 Task: Research Airbnb accommodation in Mandaue City, Philippines from 19th December, 2023 to 21th December, 2023 for 2 adults. Place can be entire room with 2 bedrooms having 2 beds and 1 bathroom. Property type can be guest house. Amenities needed are: wifi.
Action: Mouse moved to (396, 98)
Screenshot: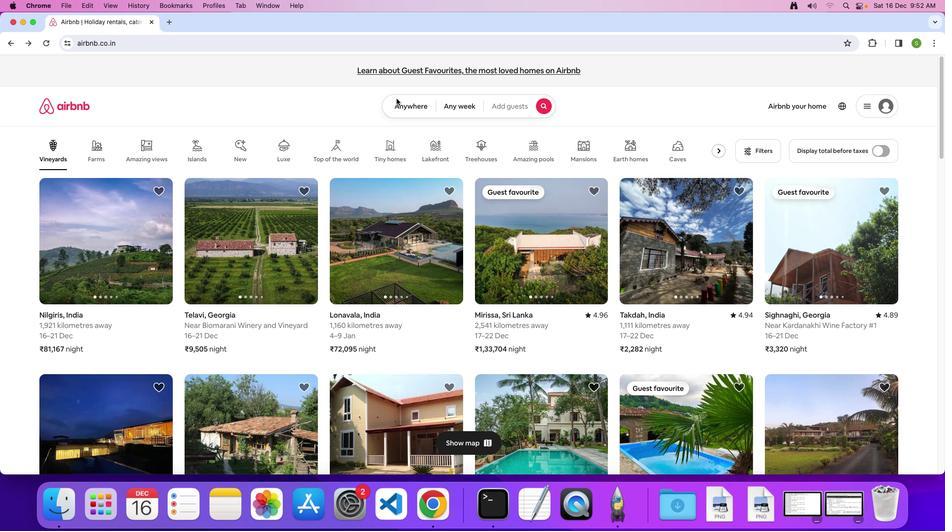 
Action: Mouse pressed left at (396, 98)
Screenshot: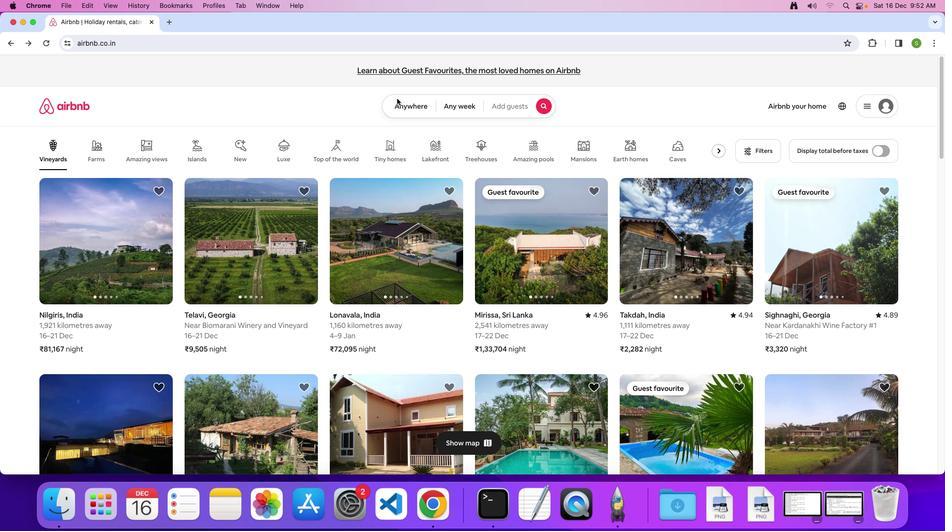 
Action: Mouse moved to (407, 109)
Screenshot: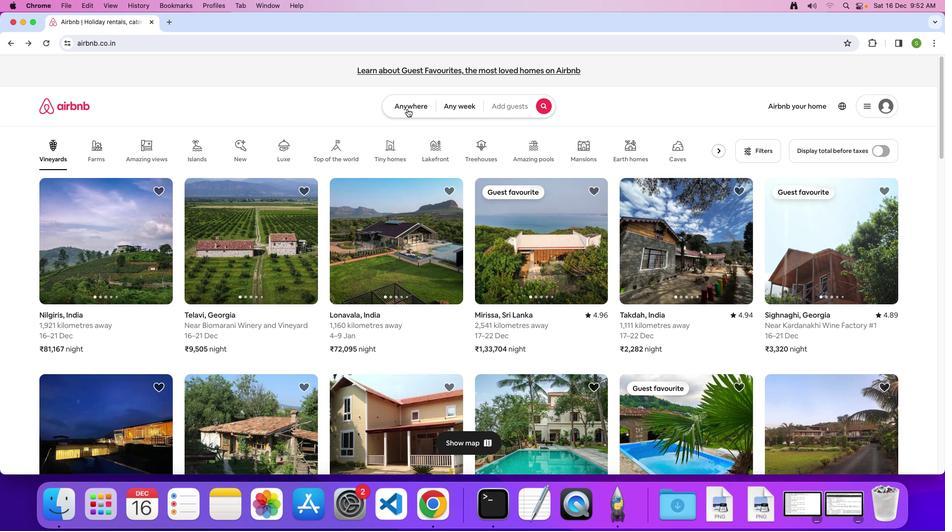 
Action: Mouse pressed left at (407, 109)
Screenshot: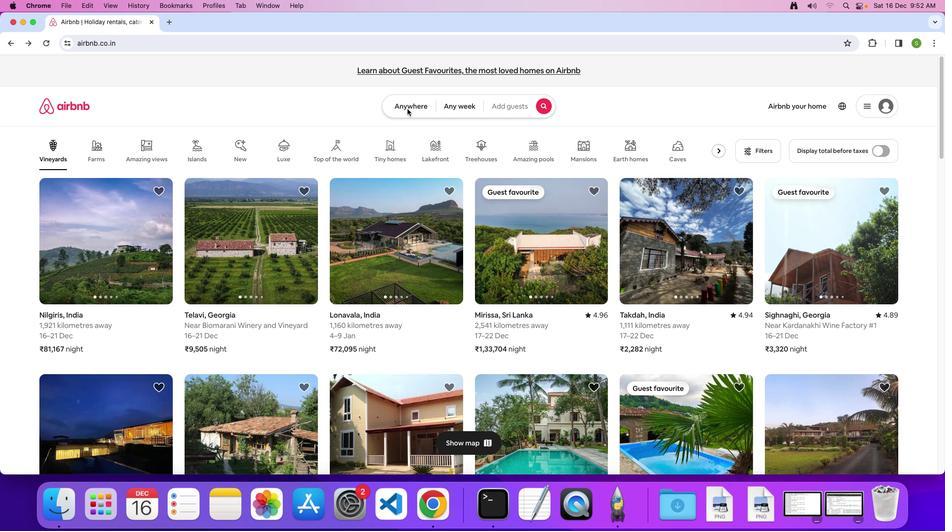 
Action: Mouse moved to (355, 142)
Screenshot: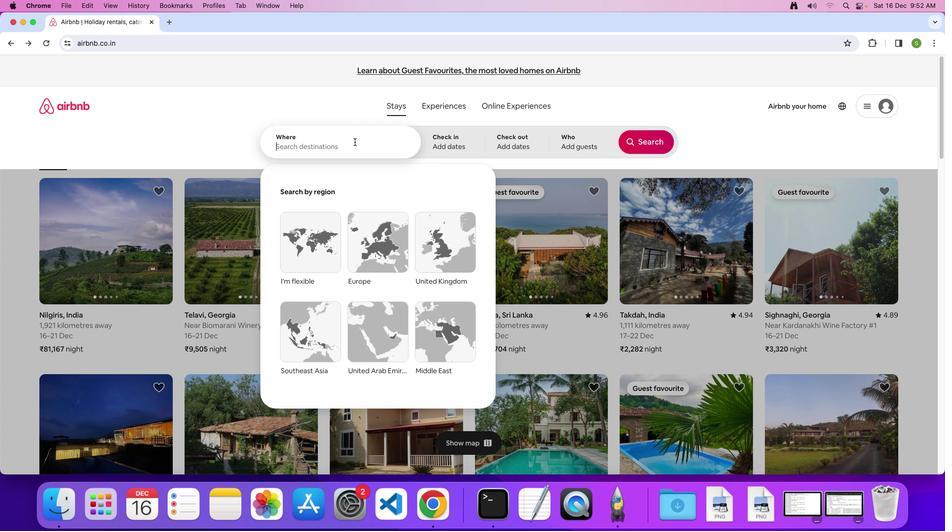 
Action: Mouse pressed left at (355, 142)
Screenshot: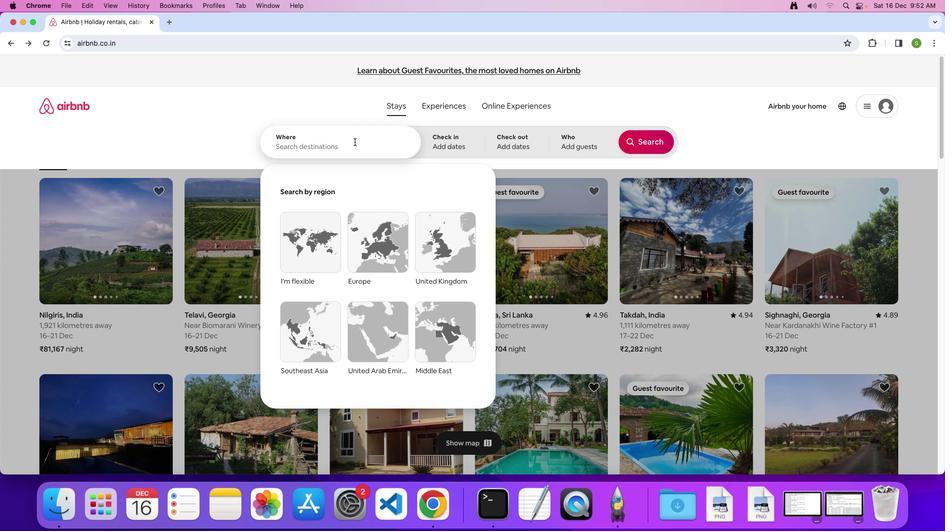 
Action: Key pressed 'M'Key.caps_lock'a''n''d''a''u''e'Key.spaceKey.shift'C''i''t''y'','Key.spaceKey.shift'P''j''i''l''i'Key.backspaceKey.backspaceKey.backspaceKey.backspace'h''i''l''i''p''p''i''n''e''s'Key.enter
Screenshot: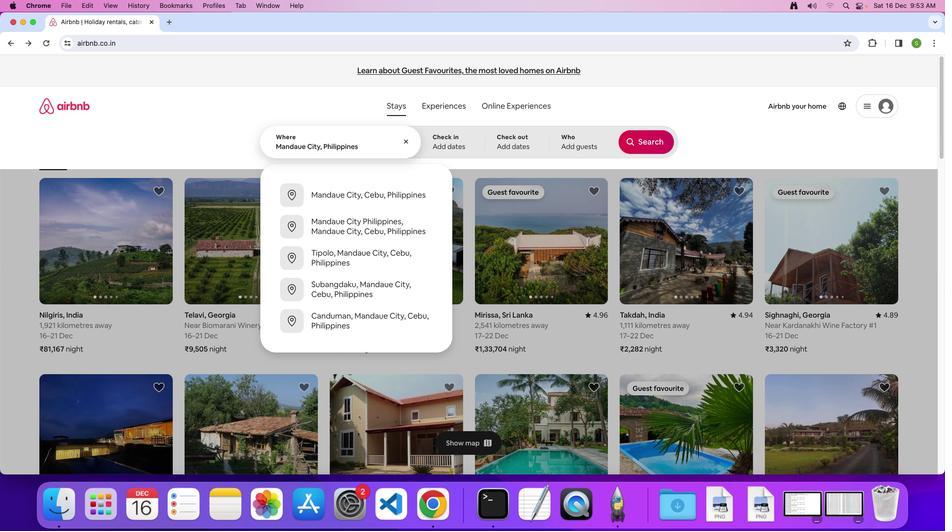 
Action: Mouse moved to (347, 333)
Screenshot: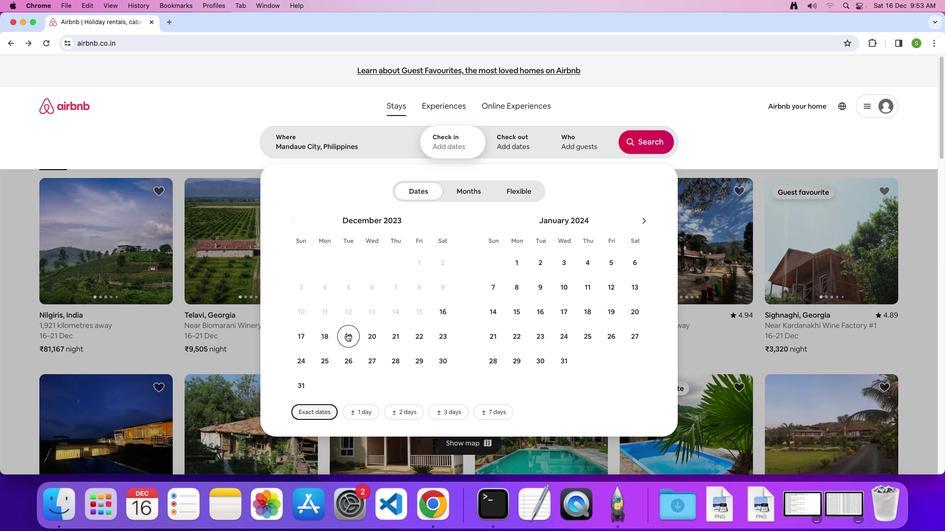 
Action: Mouse pressed left at (347, 333)
Screenshot: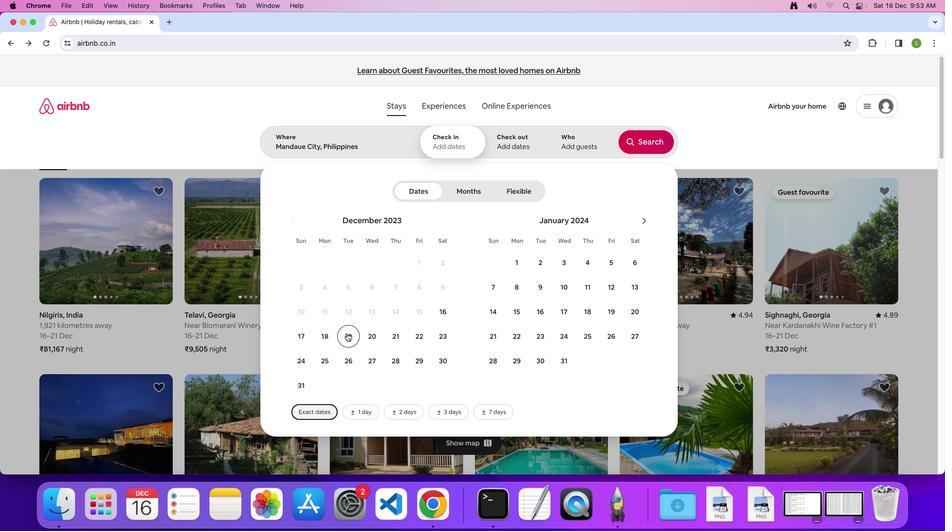 
Action: Mouse moved to (396, 334)
Screenshot: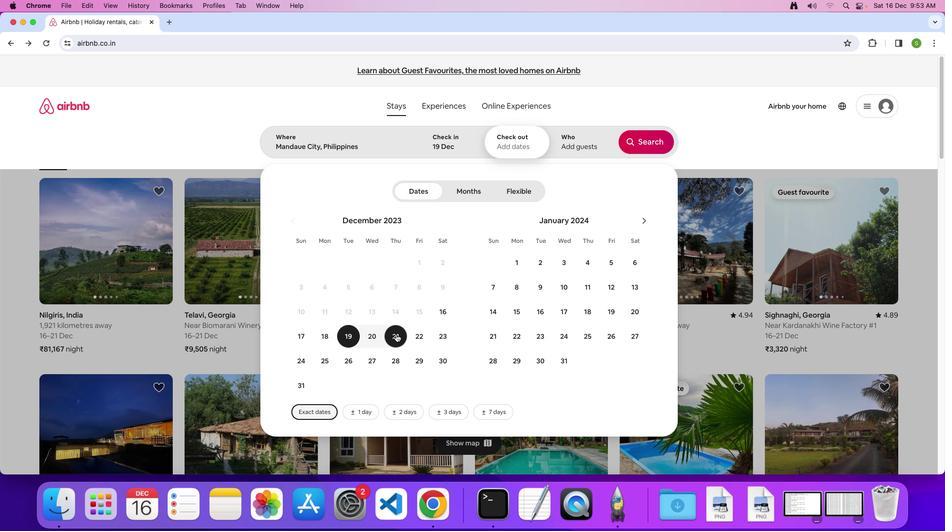 
Action: Mouse pressed left at (396, 334)
Screenshot: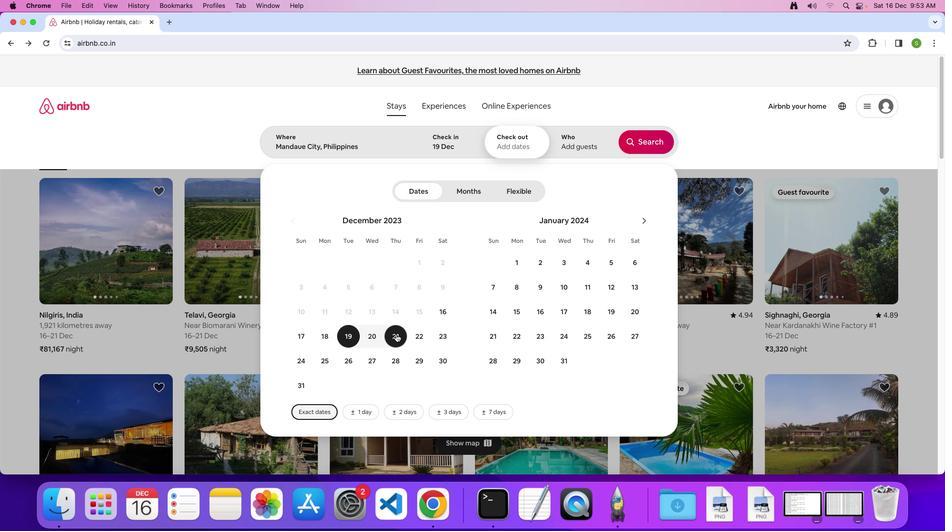 
Action: Mouse moved to (581, 137)
Screenshot: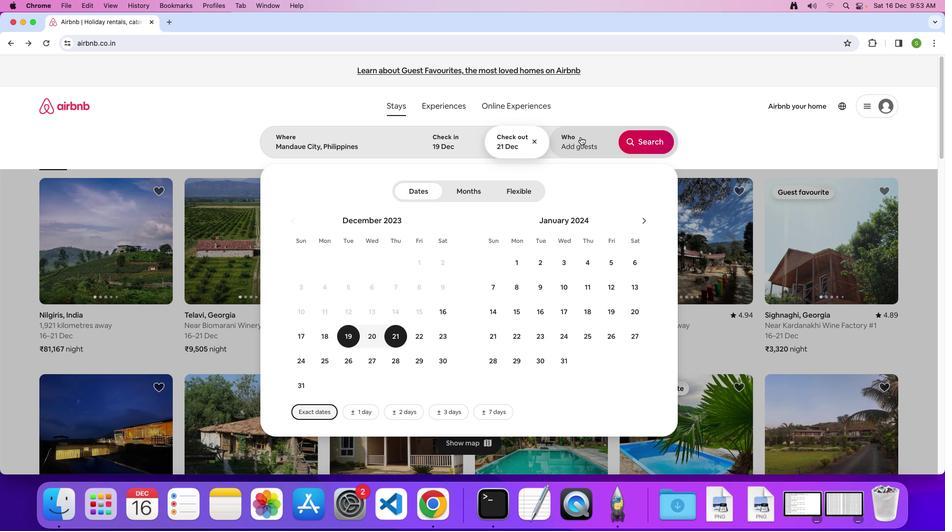 
Action: Mouse pressed left at (581, 137)
Screenshot: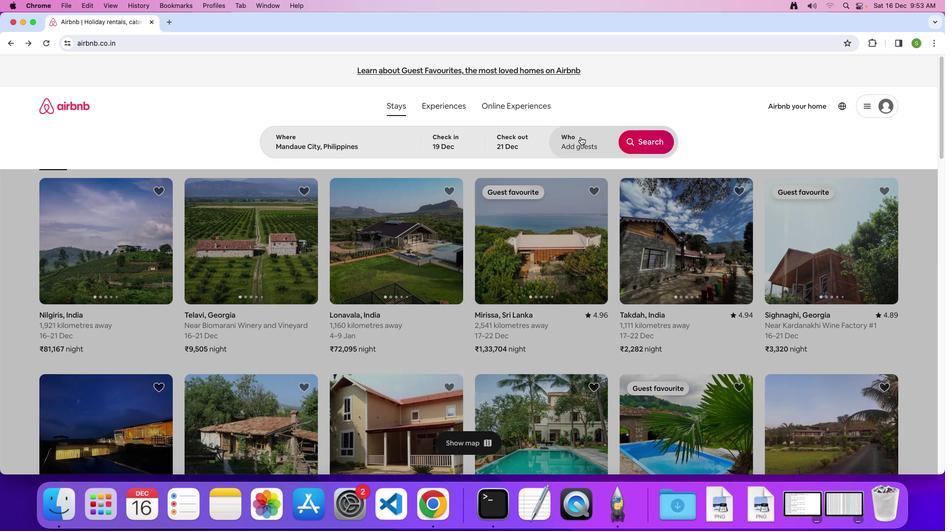 
Action: Mouse moved to (650, 192)
Screenshot: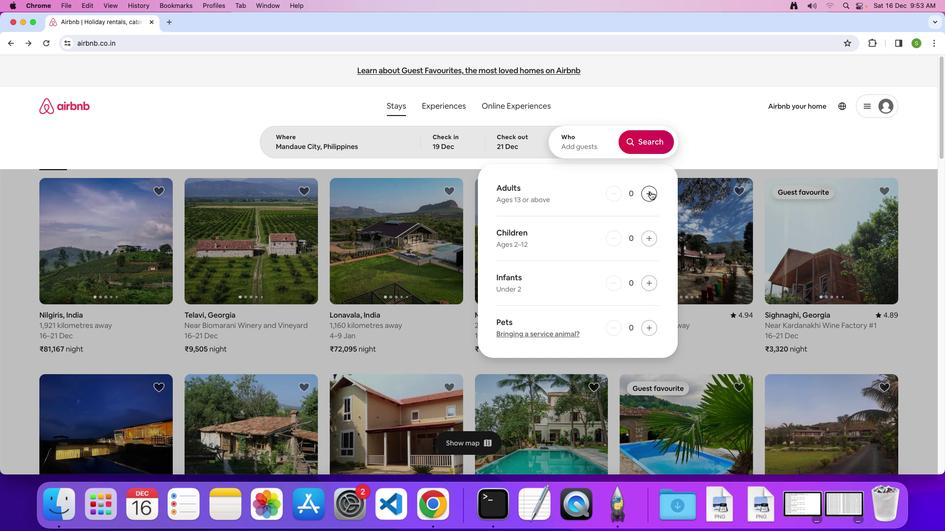 
Action: Mouse pressed left at (650, 192)
Screenshot: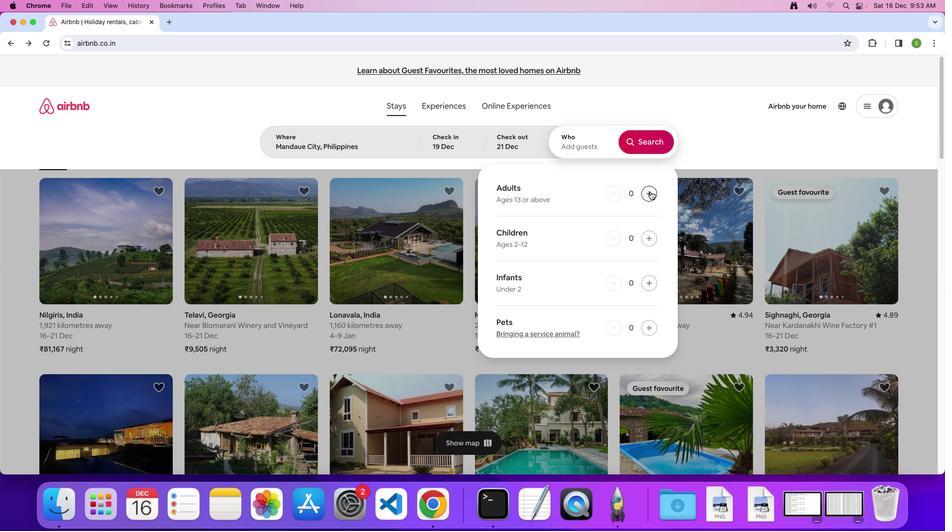 
Action: Mouse pressed left at (650, 192)
Screenshot: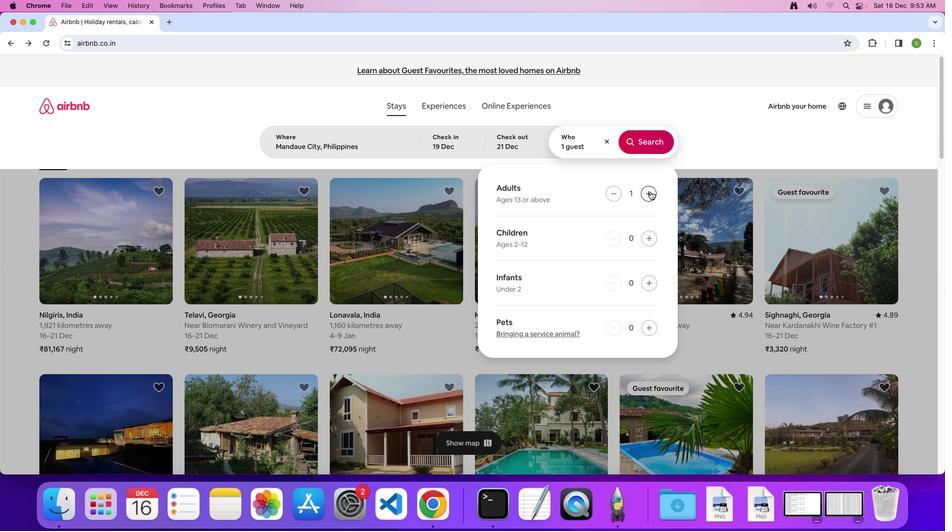 
Action: Mouse moved to (651, 143)
Screenshot: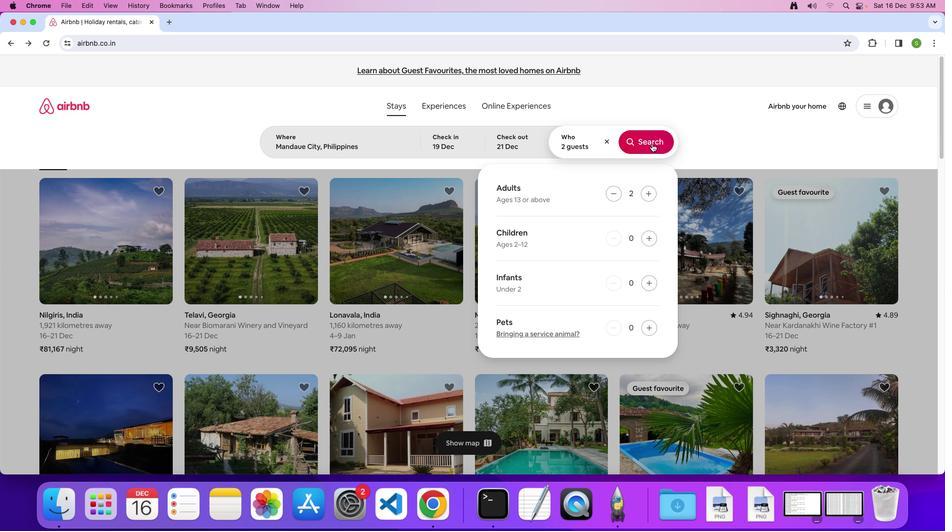
Action: Mouse pressed left at (651, 143)
Screenshot: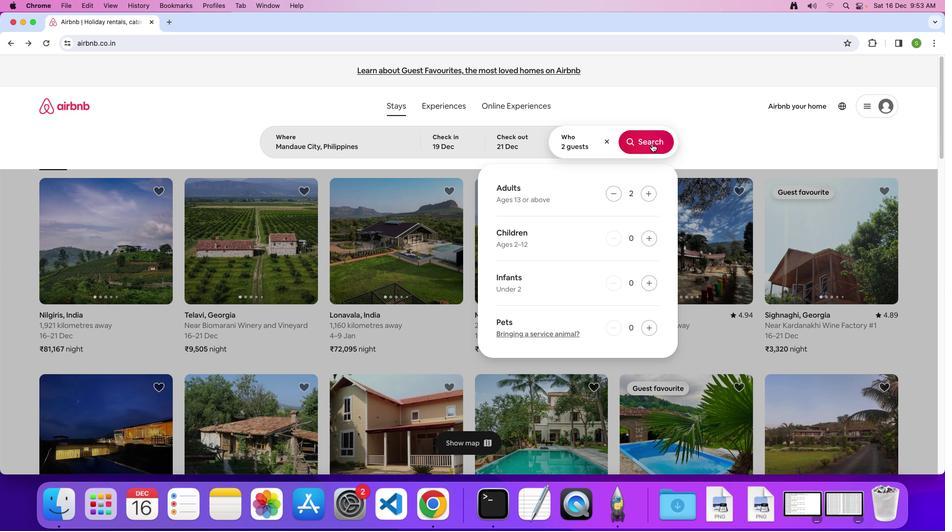 
Action: Mouse moved to (776, 118)
Screenshot: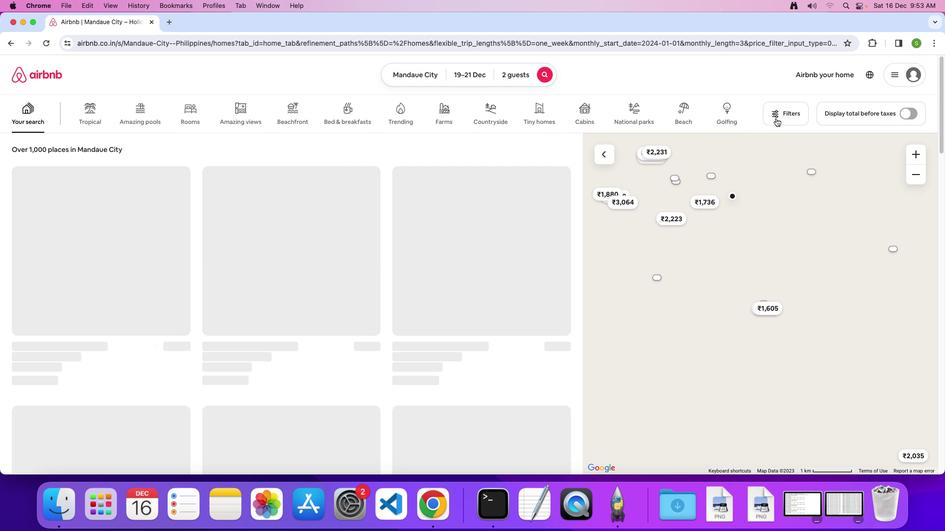 
Action: Mouse pressed left at (776, 118)
Screenshot: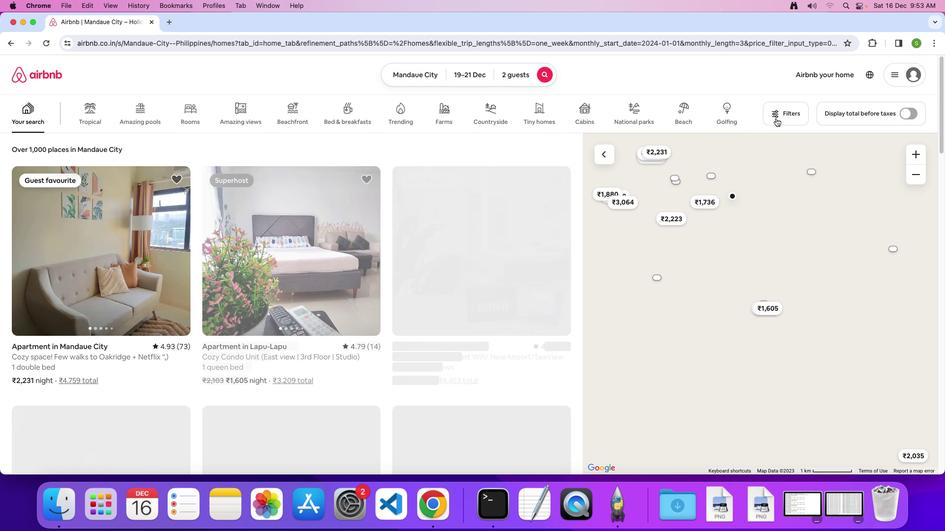 
Action: Mouse moved to (446, 283)
Screenshot: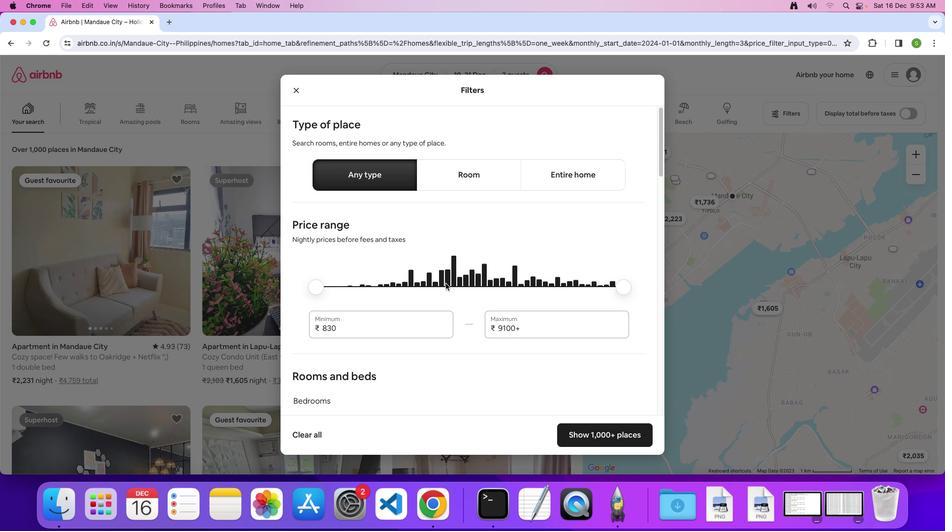 
Action: Mouse scrolled (446, 283) with delta (0, 0)
Screenshot: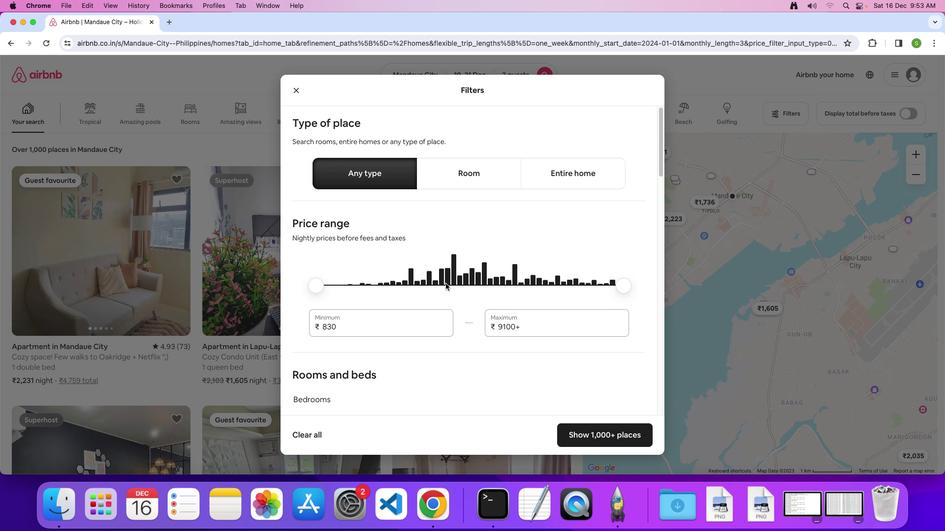 
Action: Mouse scrolled (446, 283) with delta (0, 0)
Screenshot: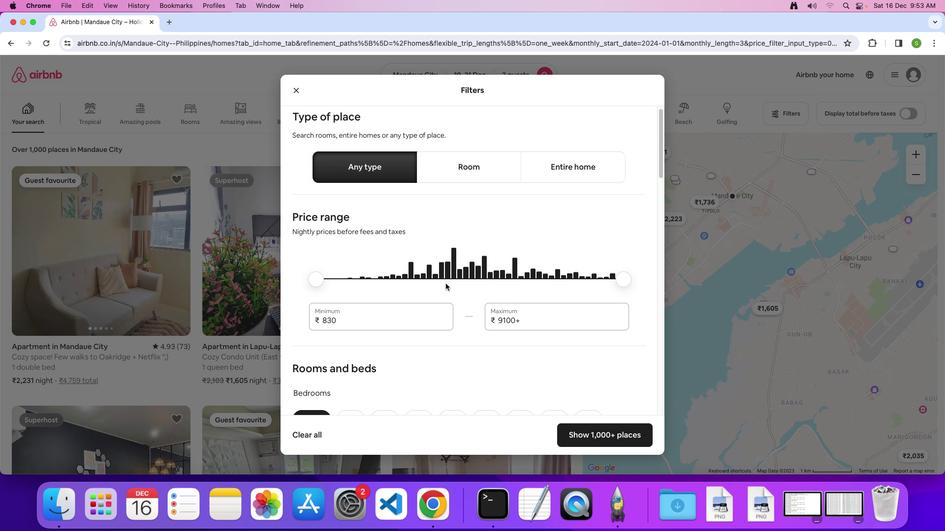 
Action: Mouse scrolled (446, 283) with delta (0, 0)
Screenshot: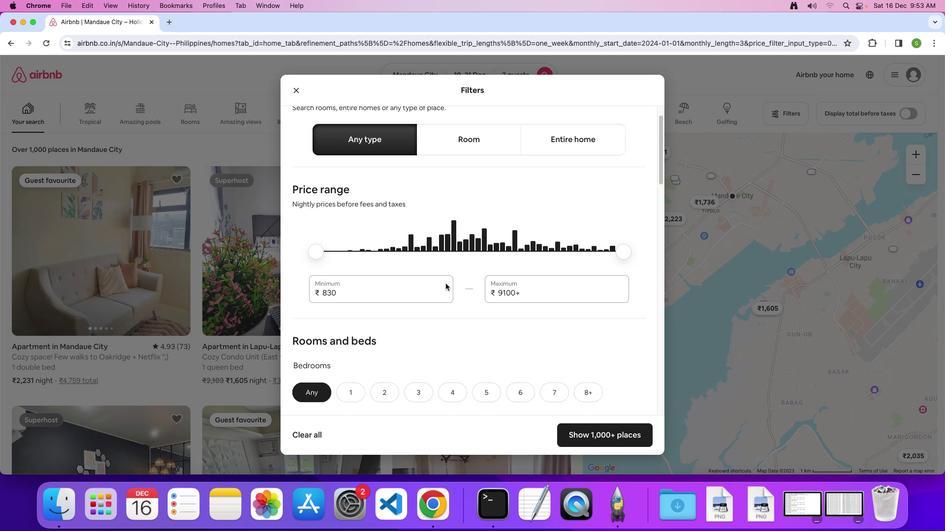 
Action: Mouse scrolled (446, 283) with delta (0, 0)
Screenshot: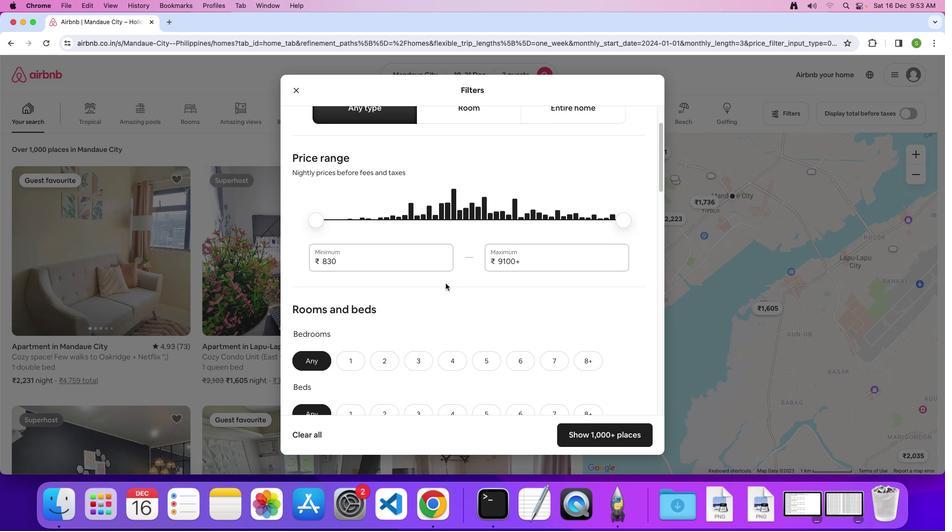 
Action: Mouse scrolled (446, 283) with delta (0, 0)
Screenshot: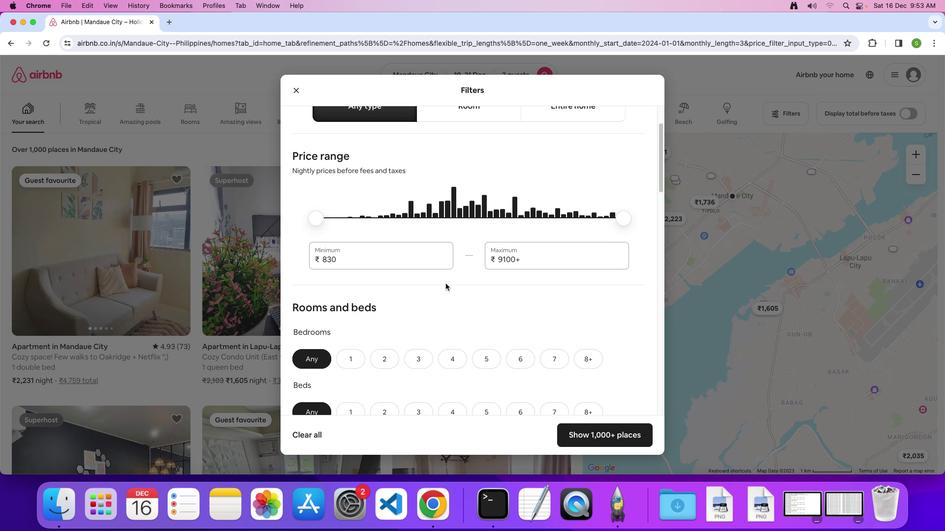 
Action: Mouse scrolled (446, 283) with delta (0, 0)
Screenshot: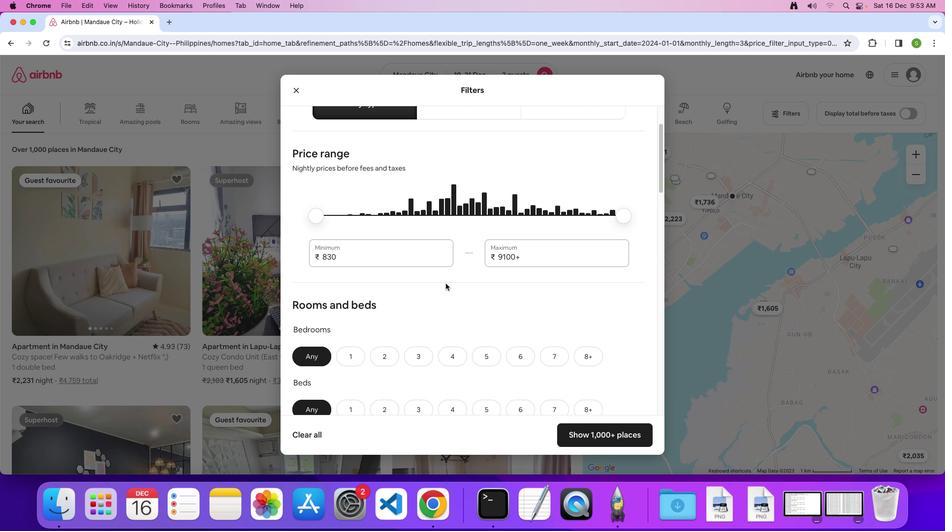 
Action: Mouse scrolled (446, 283) with delta (0, 0)
Screenshot: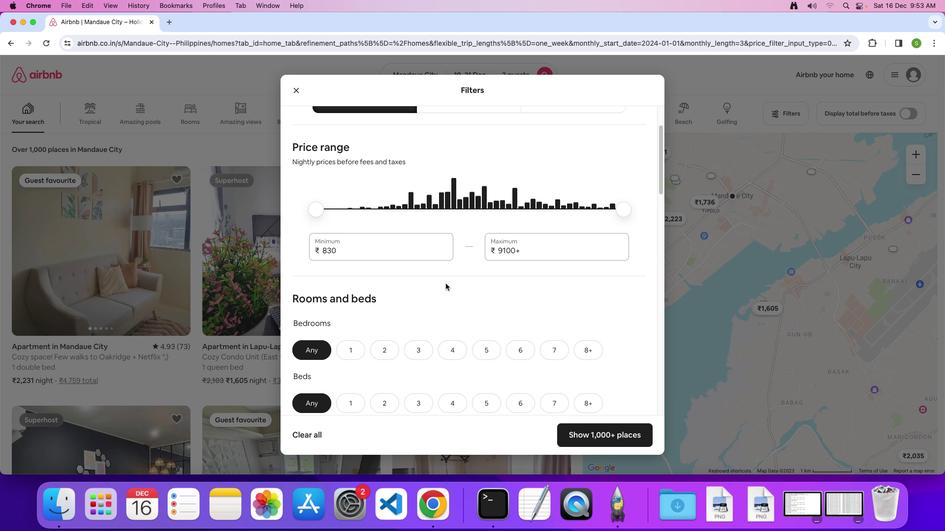 
Action: Mouse scrolled (446, 283) with delta (0, 0)
Screenshot: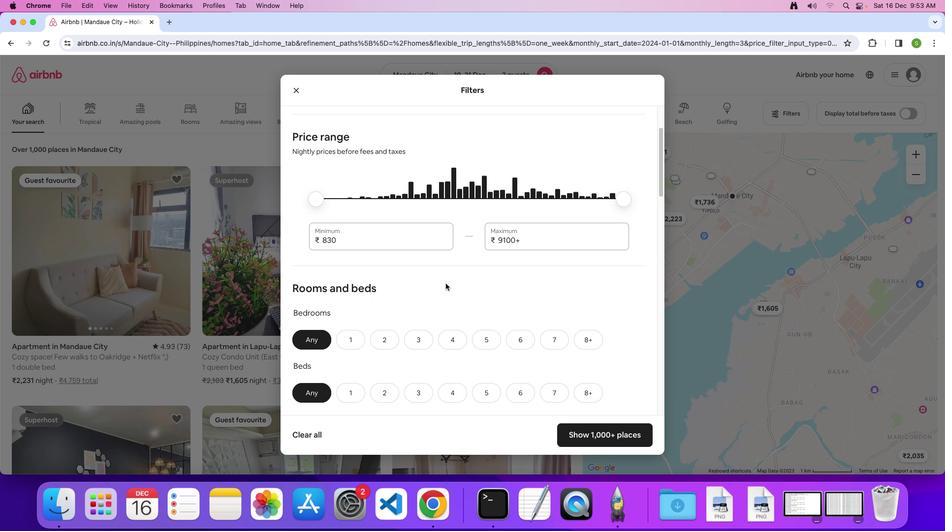 
Action: Mouse scrolled (446, 283) with delta (0, 0)
Screenshot: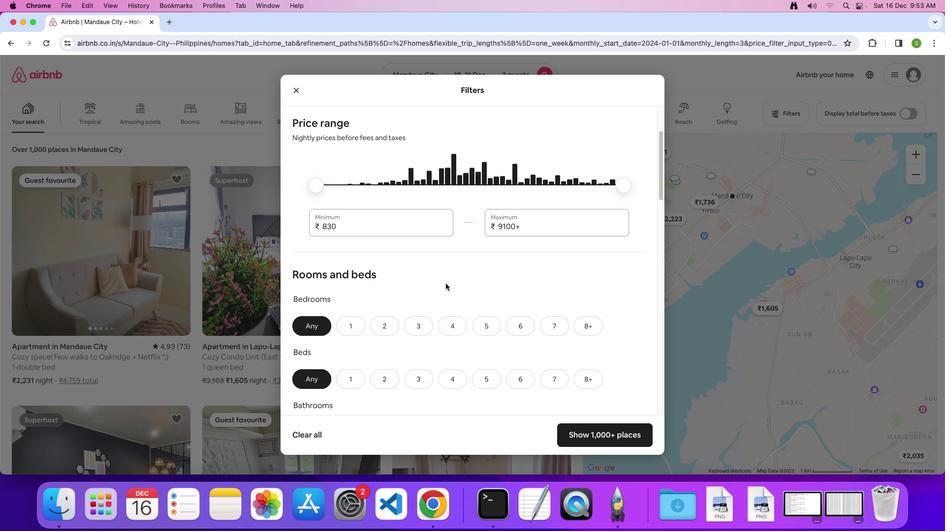 
Action: Mouse scrolled (446, 283) with delta (0, 0)
Screenshot: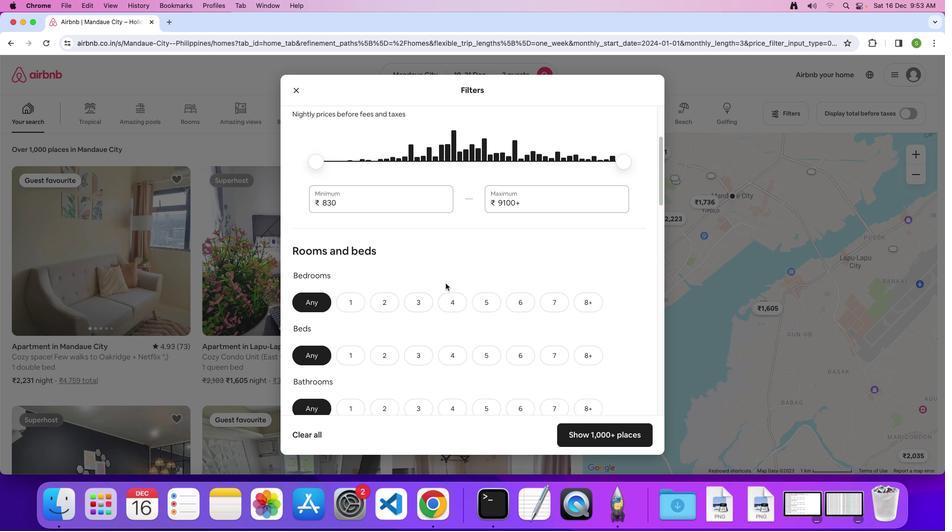 
Action: Mouse scrolled (446, 283) with delta (0, 0)
Screenshot: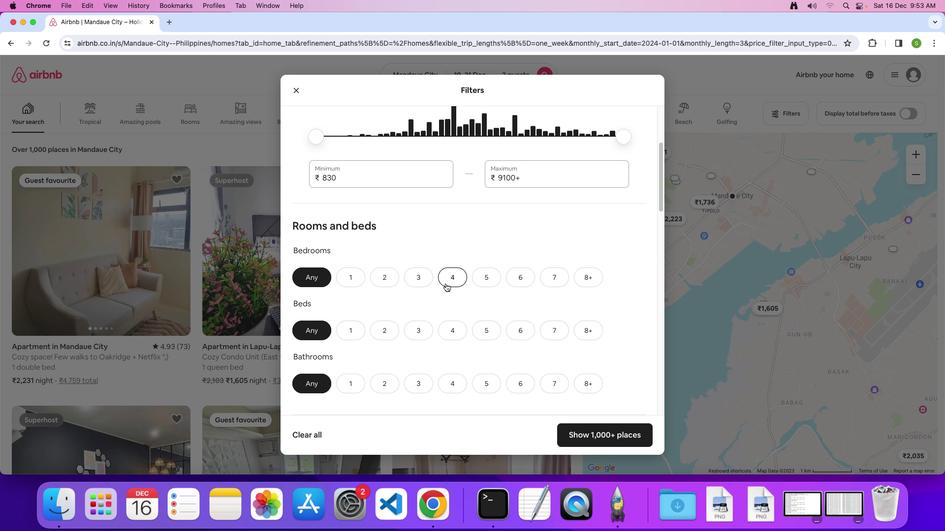 
Action: Mouse scrolled (446, 283) with delta (0, 0)
Screenshot: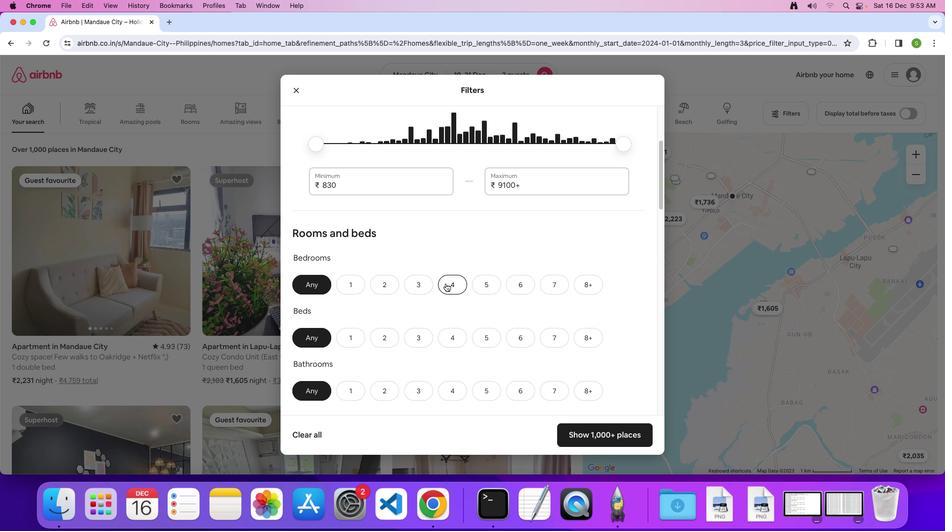 
Action: Mouse scrolled (446, 283) with delta (0, 0)
Screenshot: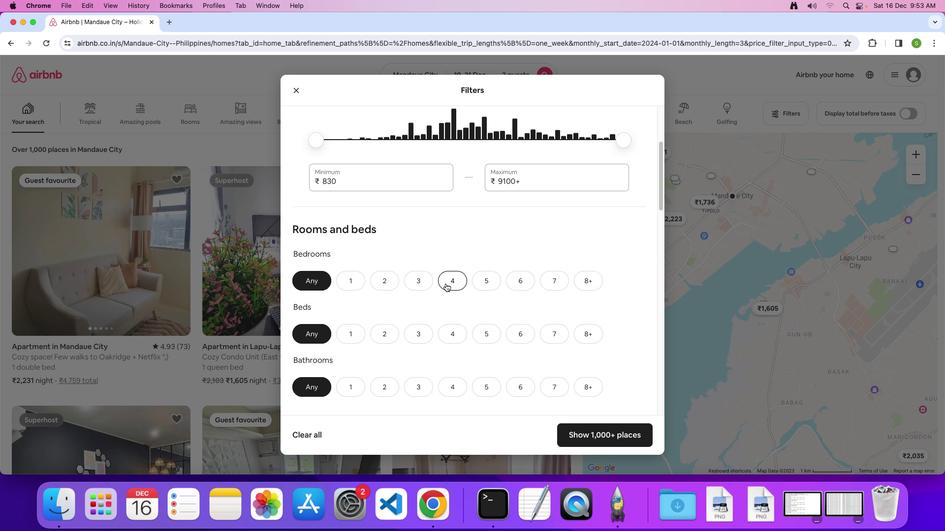 
Action: Mouse scrolled (446, 283) with delta (0, 0)
Screenshot: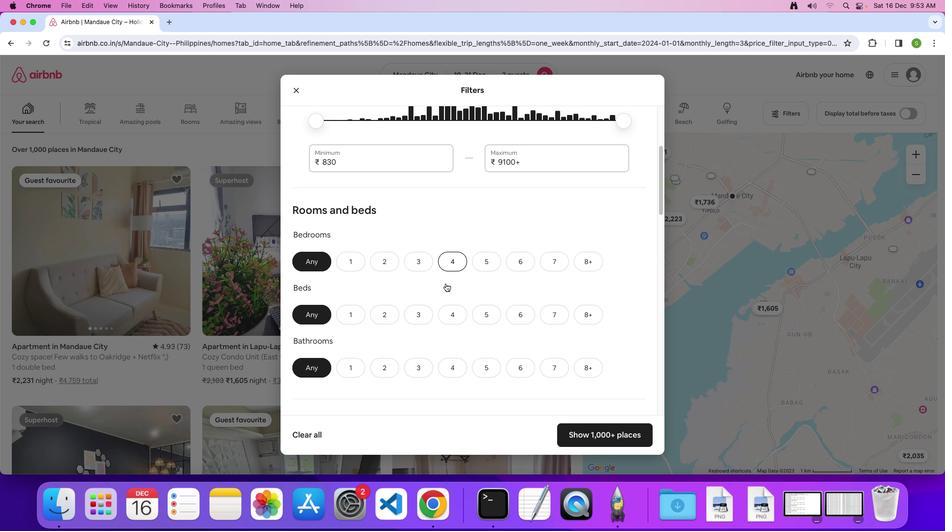 
Action: Mouse scrolled (446, 283) with delta (0, -1)
Screenshot: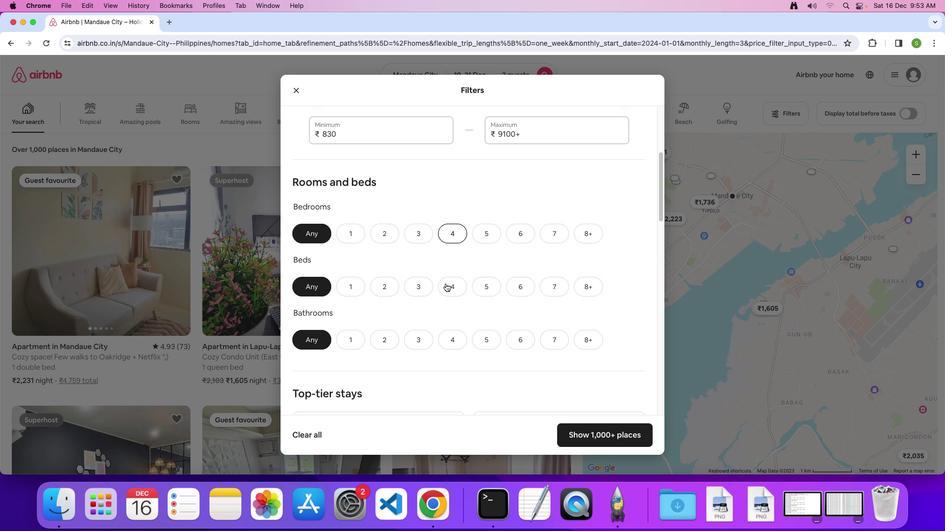 
Action: Mouse moved to (388, 196)
Screenshot: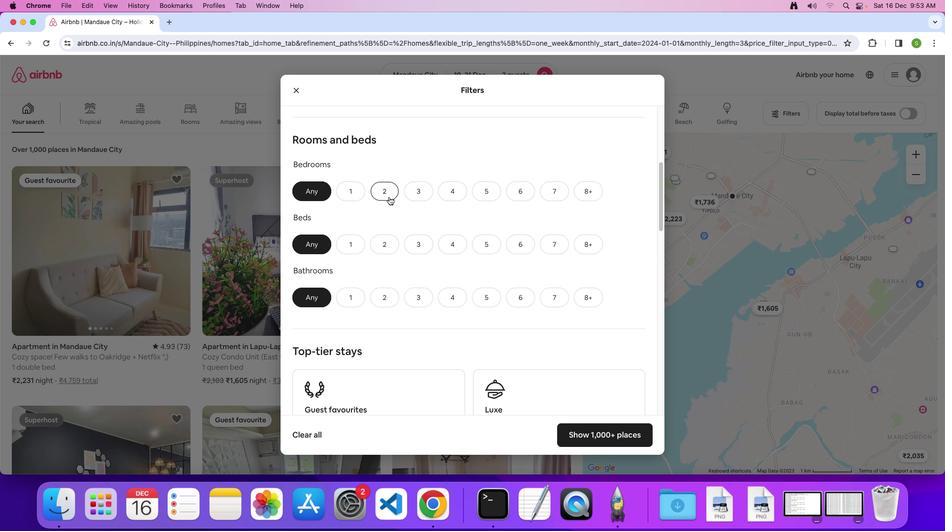 
Action: Mouse pressed left at (388, 196)
Screenshot: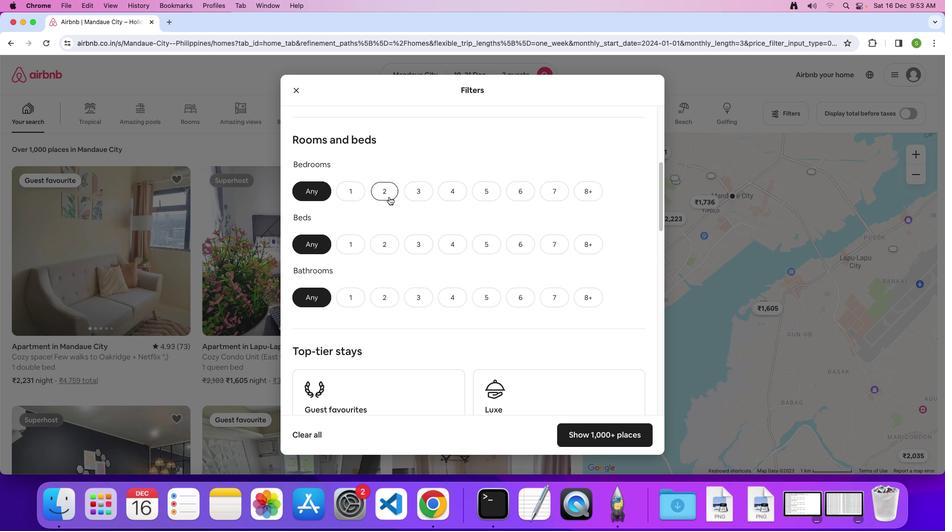 
Action: Mouse moved to (385, 239)
Screenshot: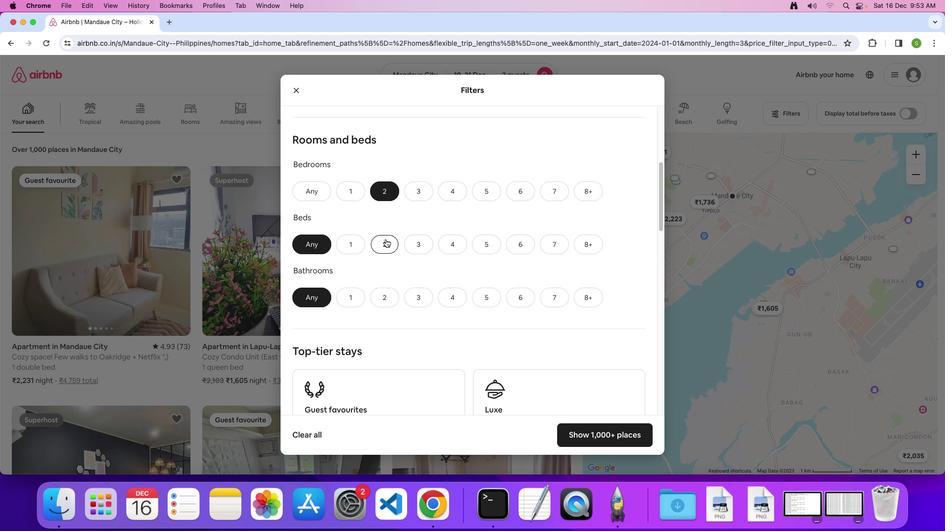 
Action: Mouse pressed left at (385, 239)
Screenshot: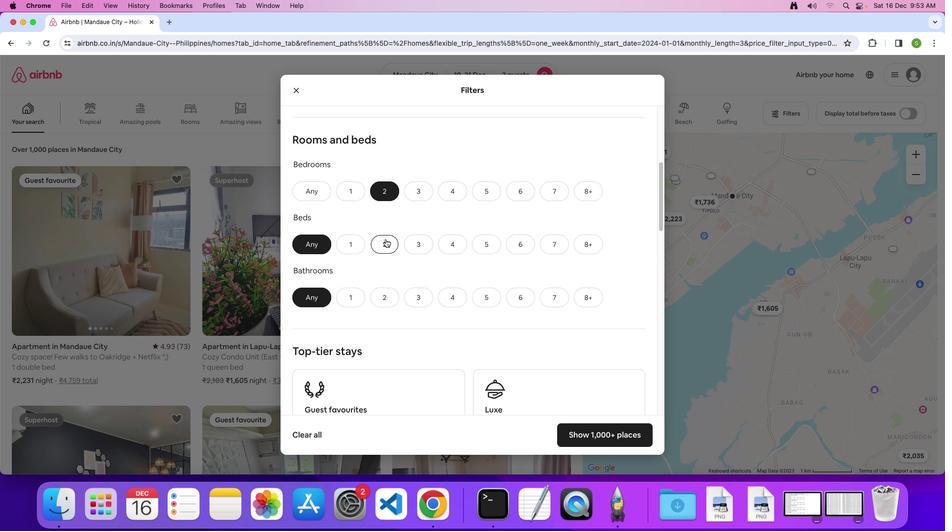
Action: Mouse moved to (341, 304)
Screenshot: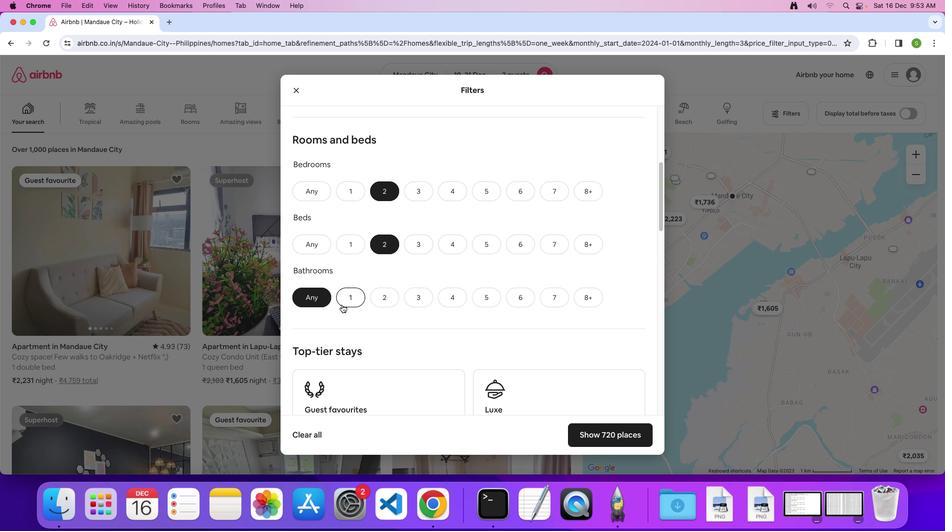
Action: Mouse pressed left at (341, 304)
Screenshot: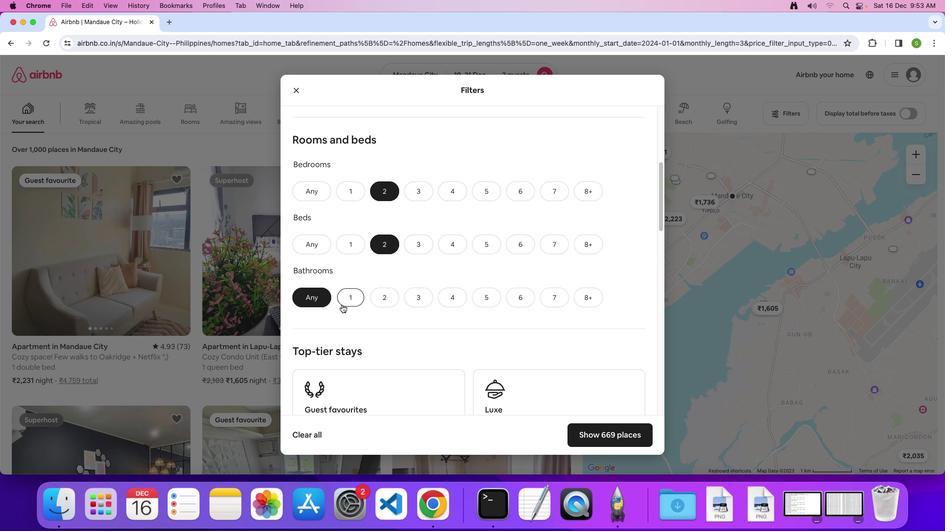 
Action: Mouse moved to (399, 287)
Screenshot: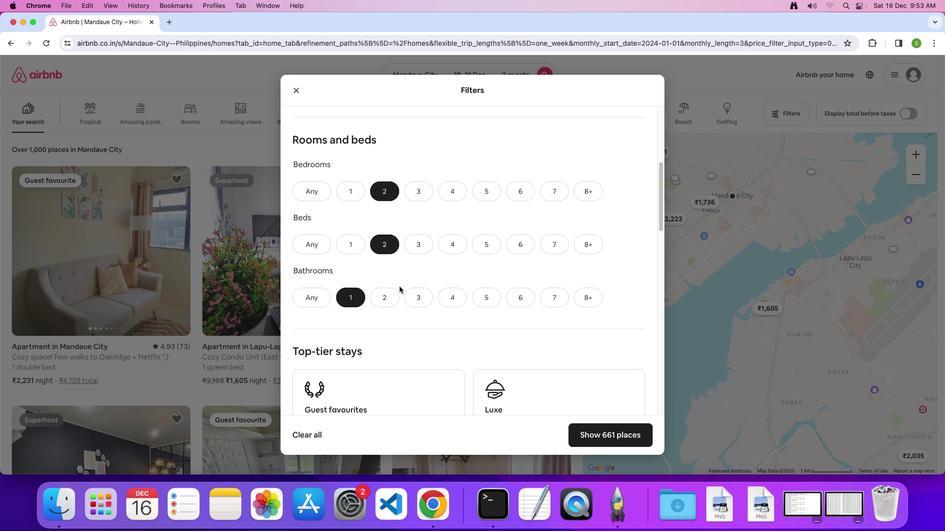 
Action: Mouse scrolled (399, 287) with delta (0, 0)
Screenshot: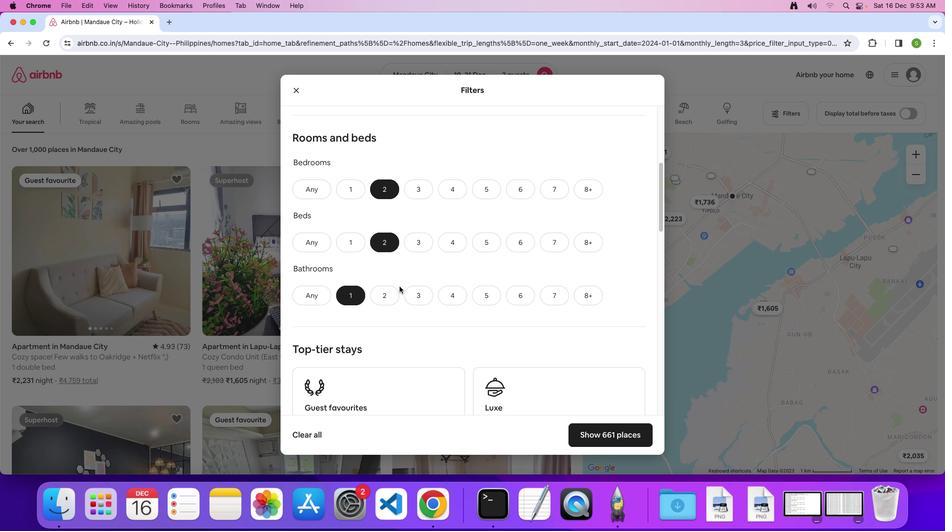 
Action: Mouse scrolled (399, 287) with delta (0, 0)
Screenshot: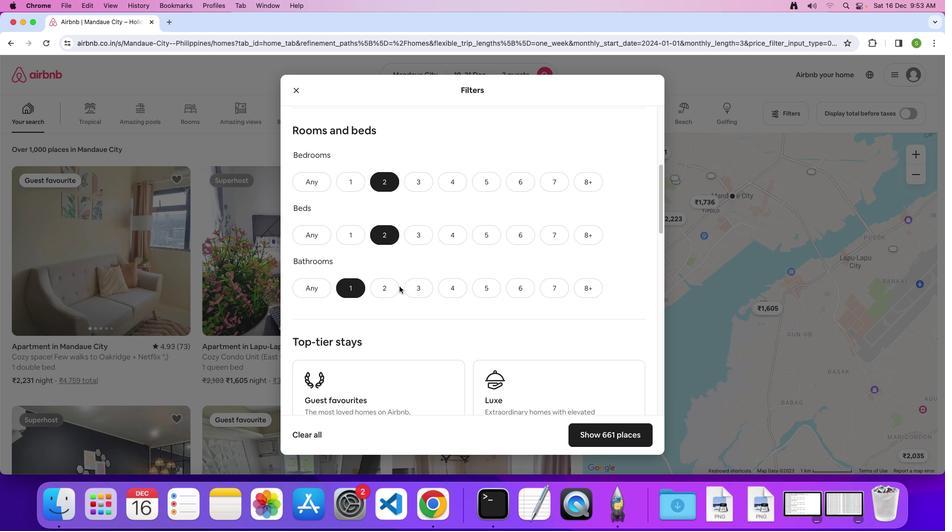 
Action: Mouse scrolled (399, 287) with delta (0, 0)
Screenshot: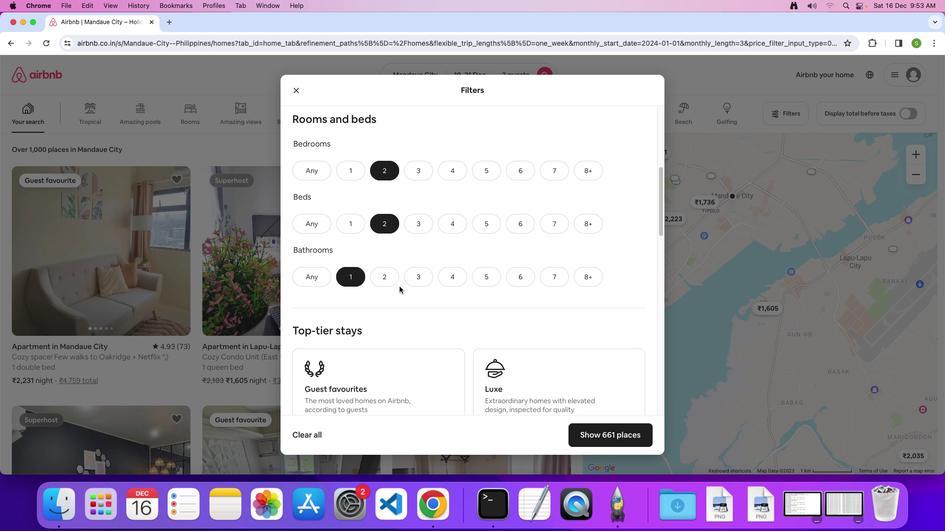 
Action: Mouse scrolled (399, 287) with delta (0, 0)
Screenshot: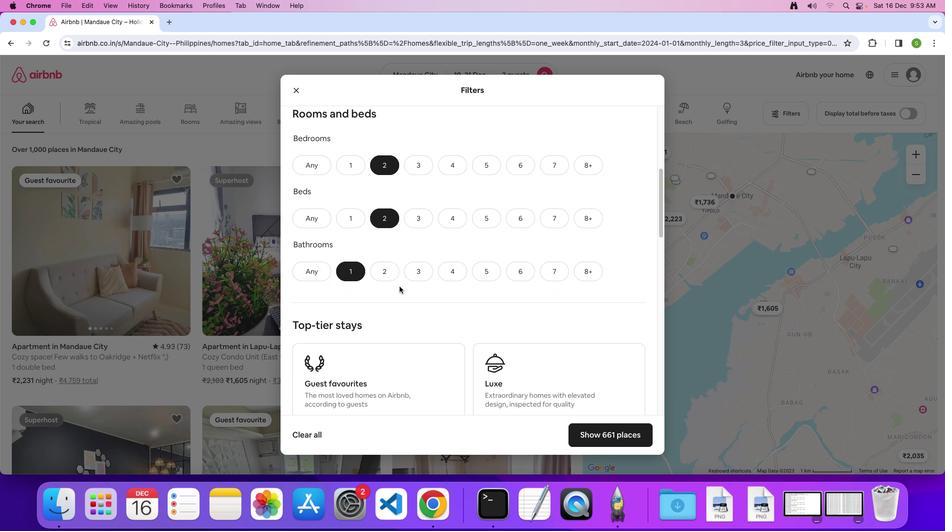 
Action: Mouse scrolled (399, 287) with delta (0, 0)
Screenshot: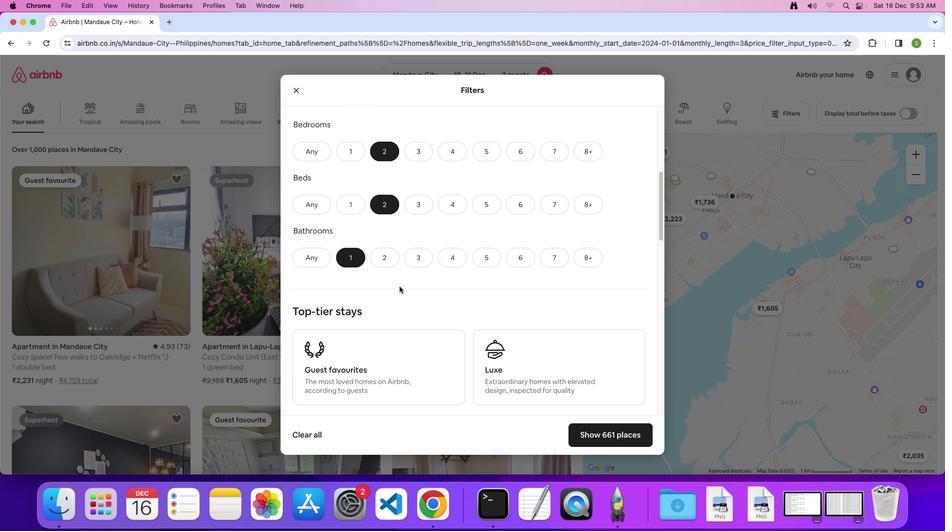 
Action: Mouse scrolled (399, 287) with delta (0, 0)
Screenshot: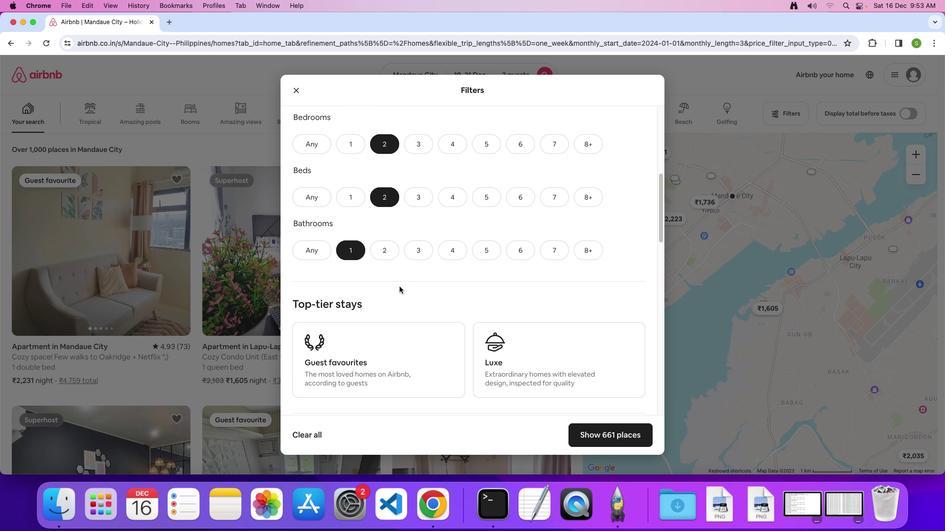 
Action: Mouse scrolled (399, 287) with delta (0, 0)
Screenshot: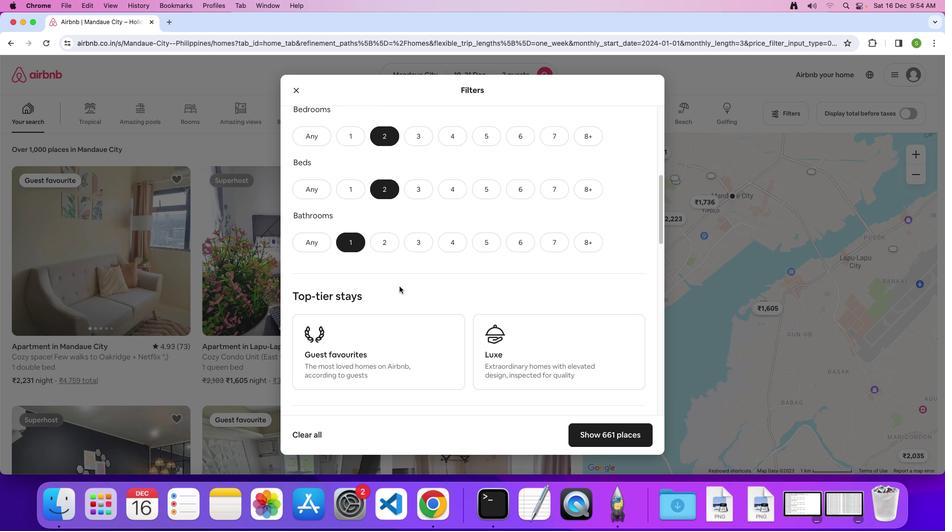 
Action: Mouse scrolled (399, 287) with delta (0, 0)
Screenshot: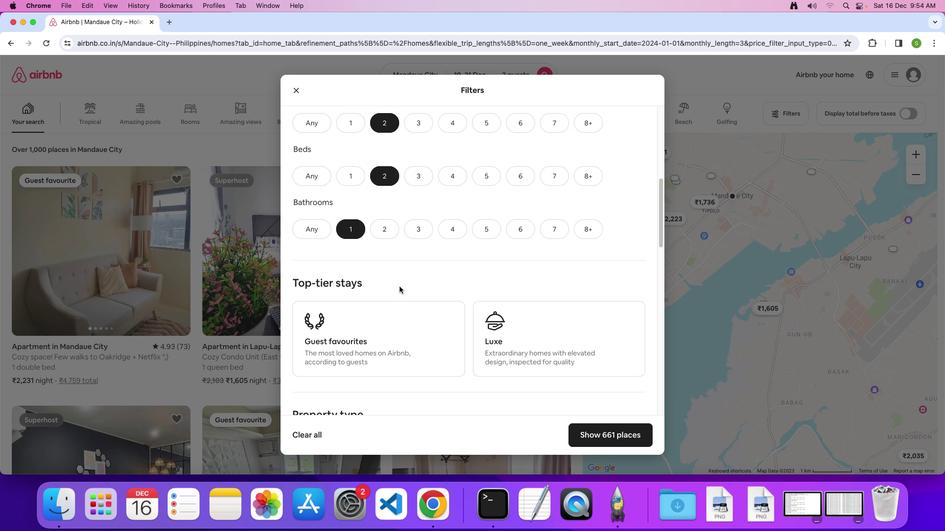 
Action: Mouse scrolled (399, 287) with delta (0, 0)
Screenshot: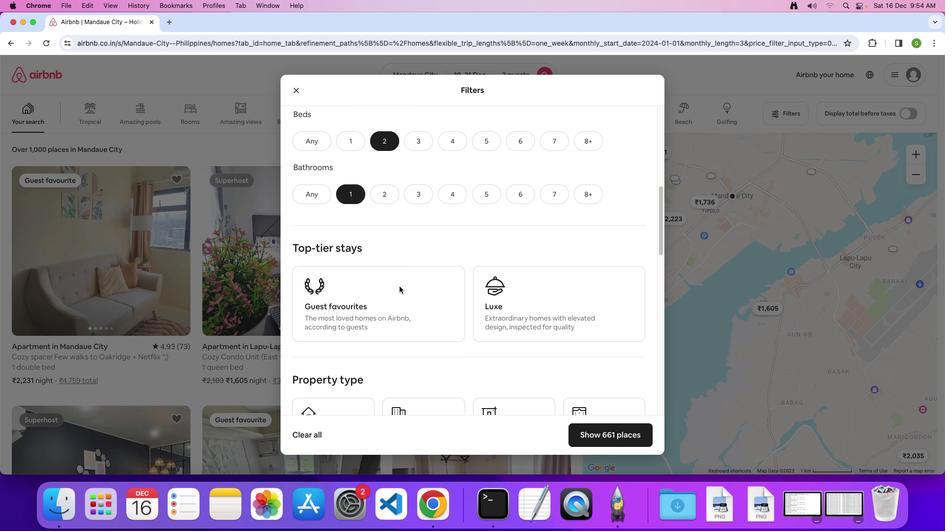 
Action: Mouse scrolled (399, 287) with delta (0, 0)
Screenshot: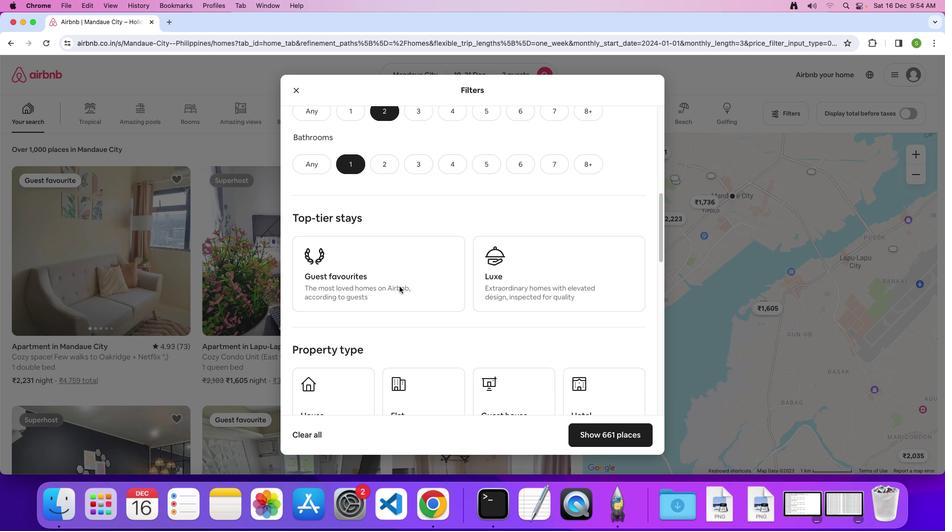 
Action: Mouse scrolled (399, 287) with delta (0, 0)
Screenshot: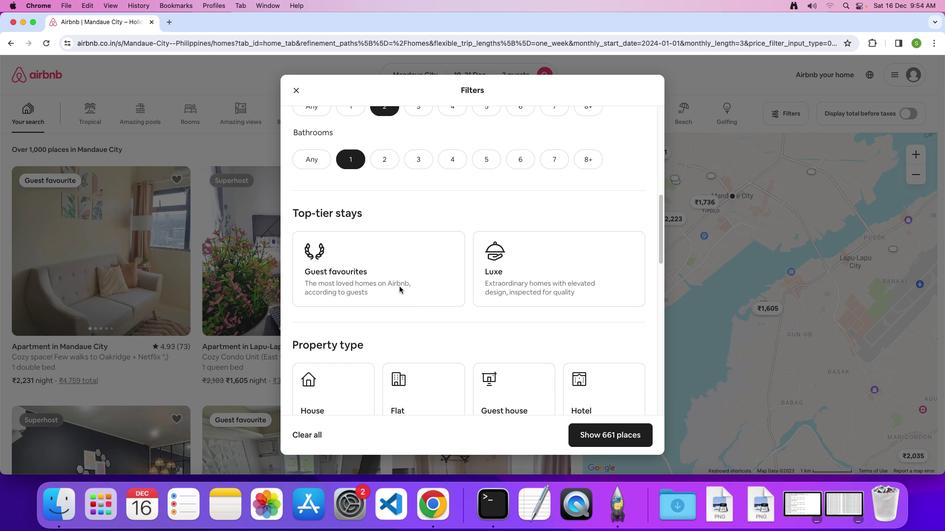 
Action: Mouse scrolled (399, 287) with delta (0, 0)
Screenshot: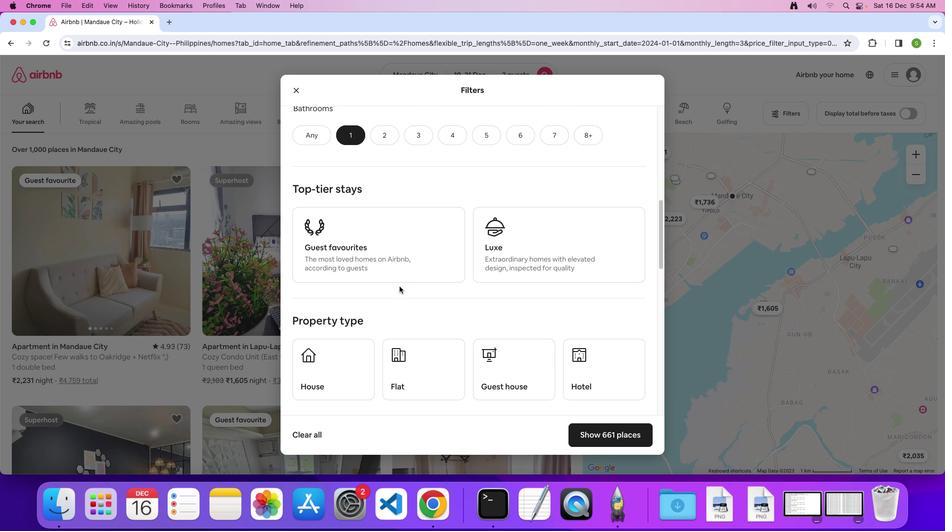 
Action: Mouse scrolled (399, 287) with delta (0, 0)
Screenshot: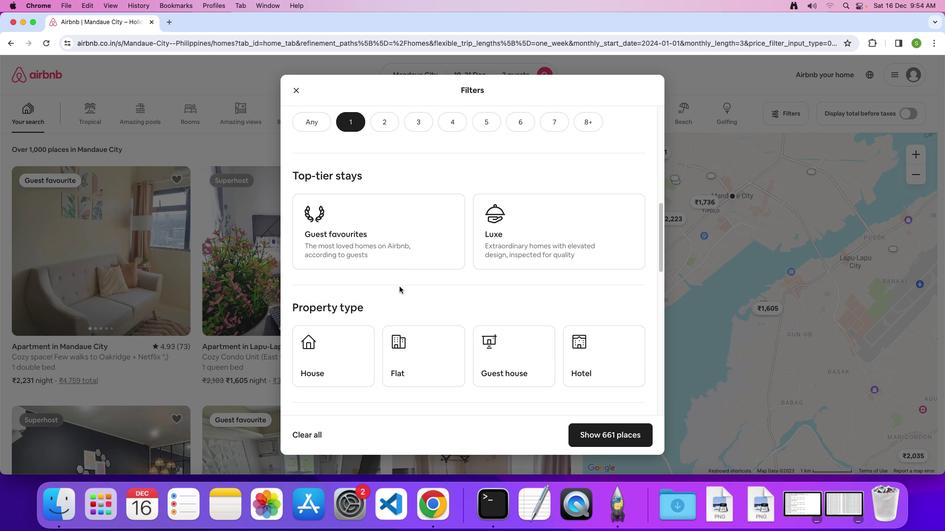 
Action: Mouse scrolled (399, 287) with delta (0, 0)
Screenshot: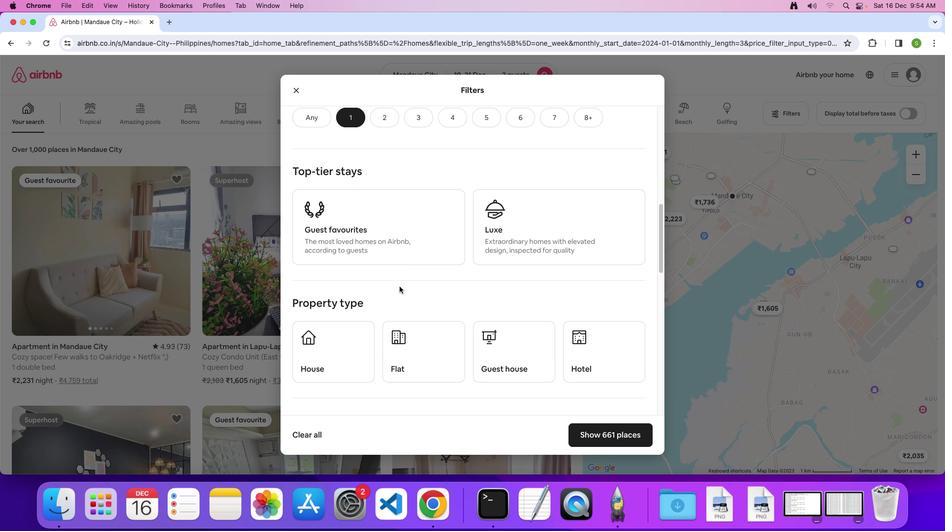 
Action: Mouse scrolled (399, 287) with delta (0, 0)
Screenshot: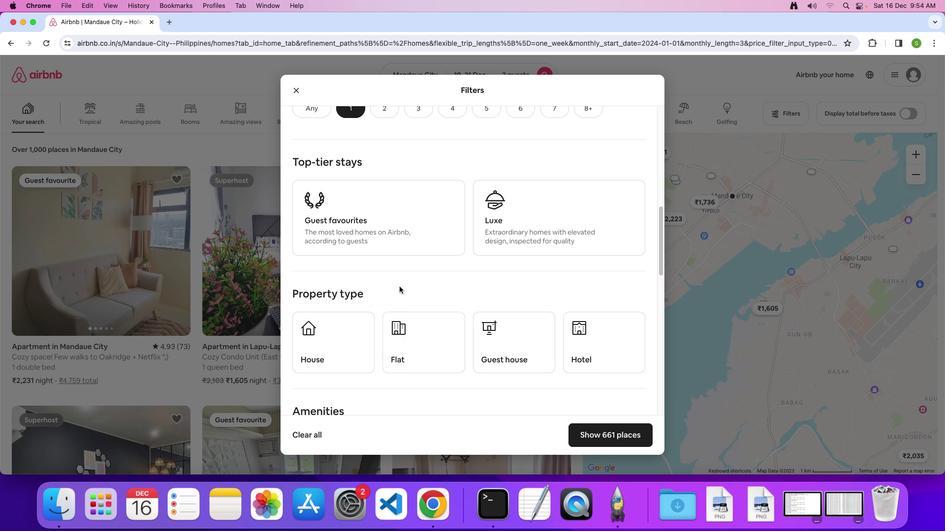 
Action: Mouse scrolled (399, 287) with delta (0, 0)
Screenshot: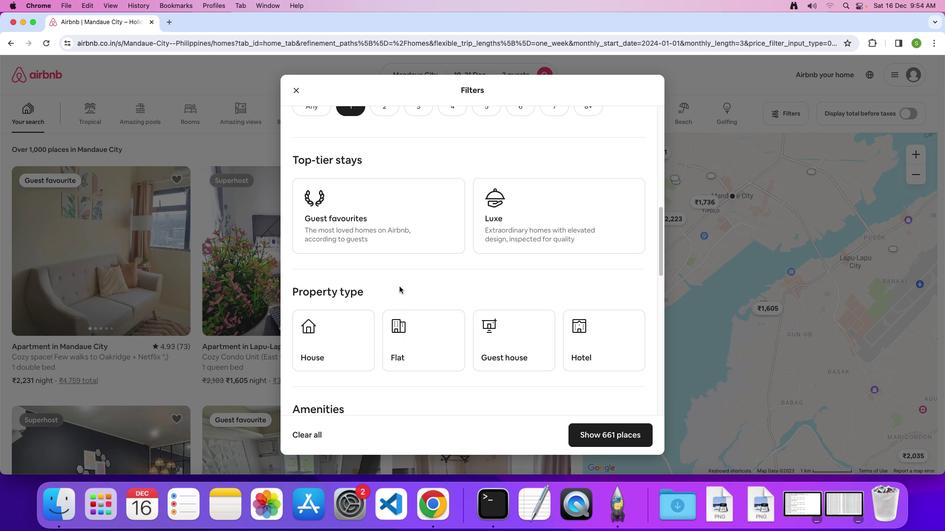 
Action: Mouse moved to (508, 320)
Screenshot: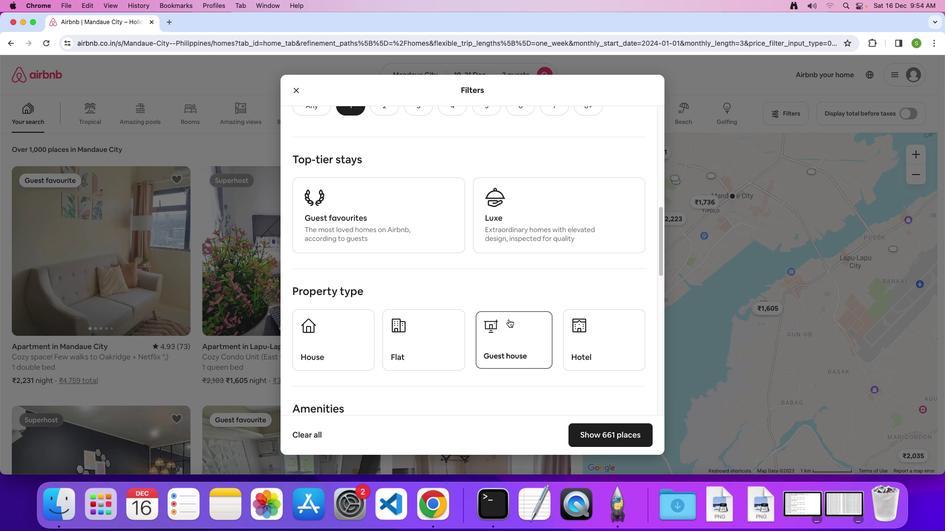 
Action: Mouse pressed left at (508, 320)
Screenshot: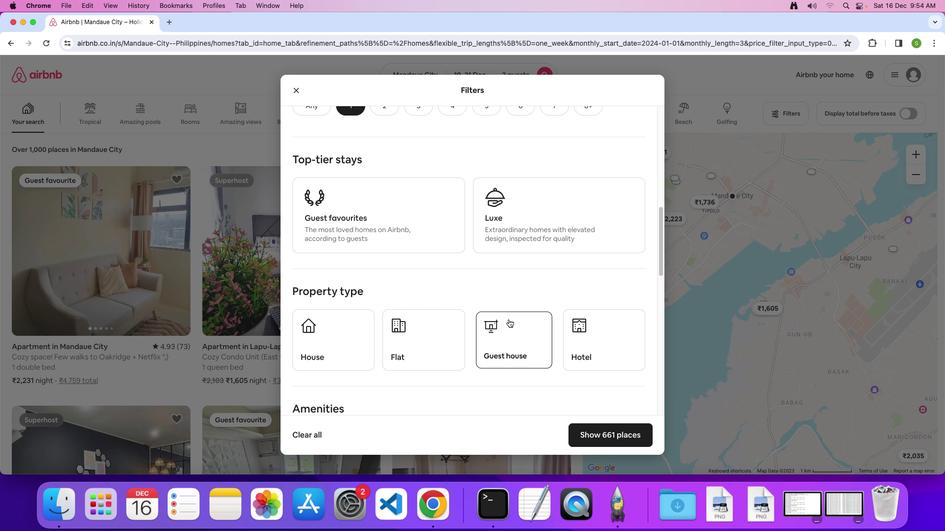 
Action: Mouse moved to (425, 316)
Screenshot: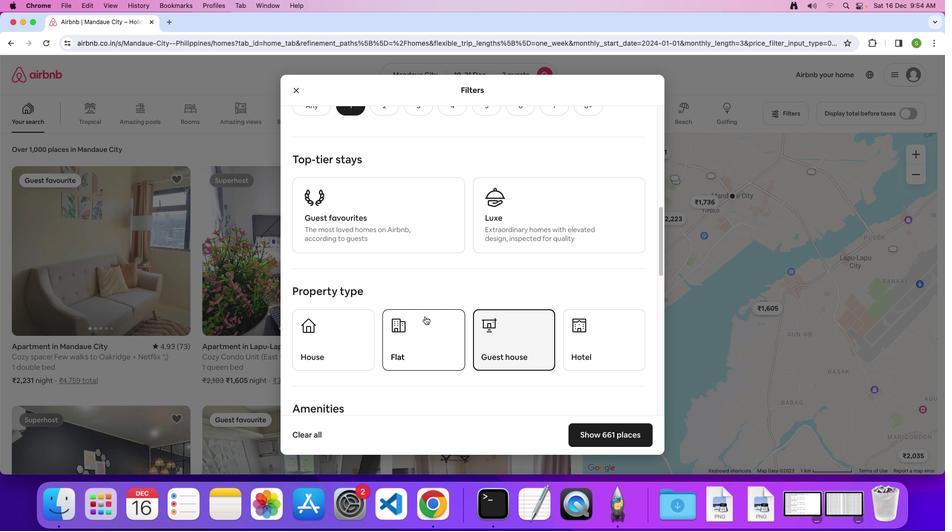 
Action: Mouse scrolled (425, 316) with delta (0, 0)
Screenshot: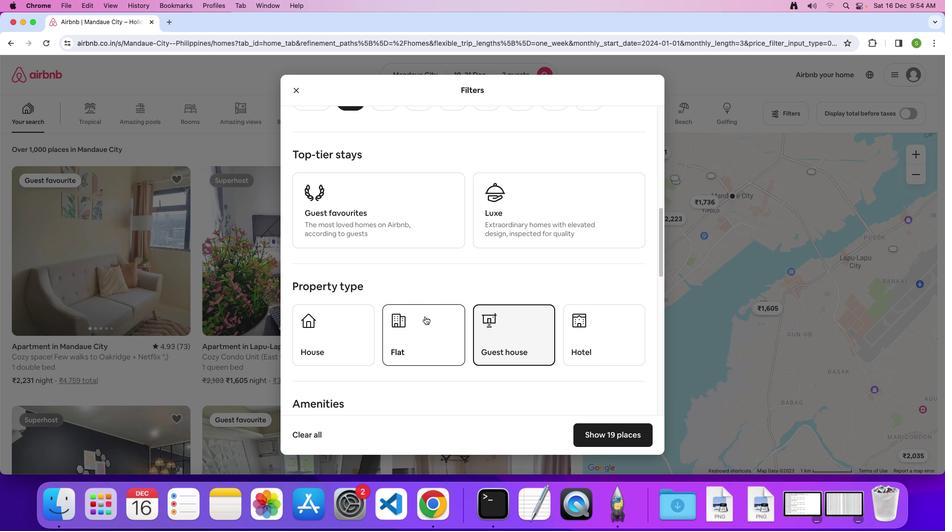 
Action: Mouse scrolled (425, 316) with delta (0, 0)
Screenshot: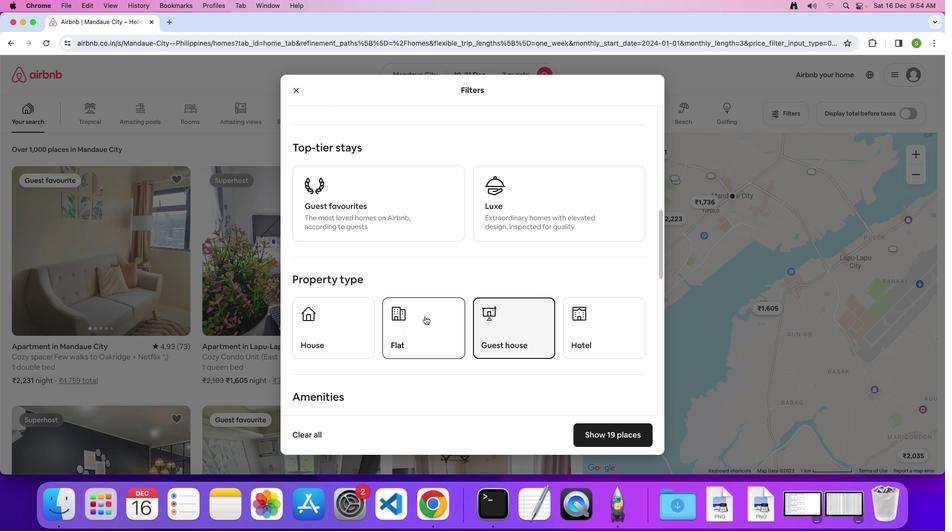 
Action: Mouse scrolled (425, 316) with delta (0, 0)
Screenshot: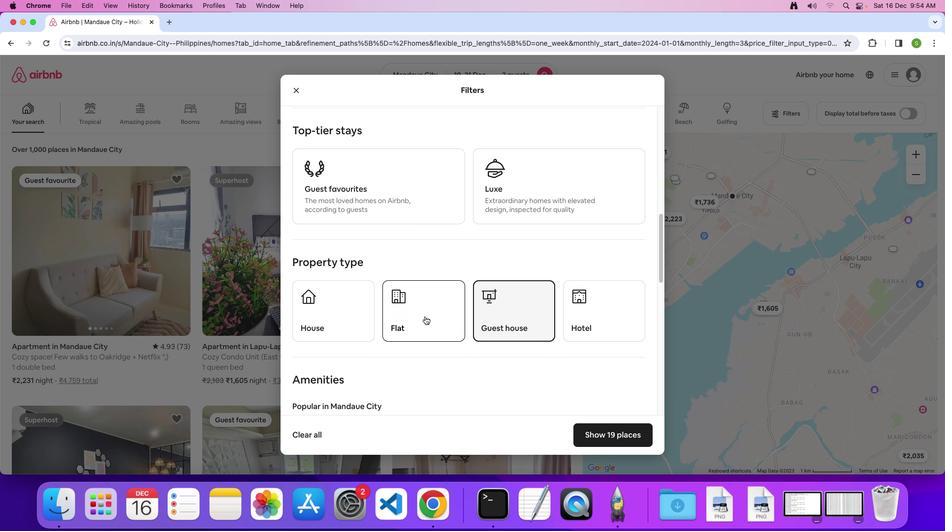 
Action: Mouse scrolled (425, 316) with delta (0, 0)
Screenshot: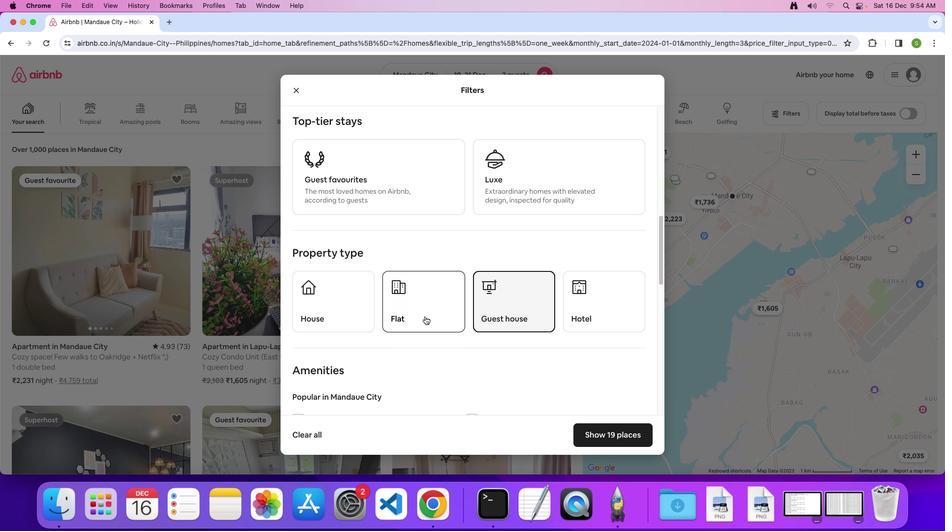 
Action: Mouse scrolled (425, 316) with delta (0, 0)
Screenshot: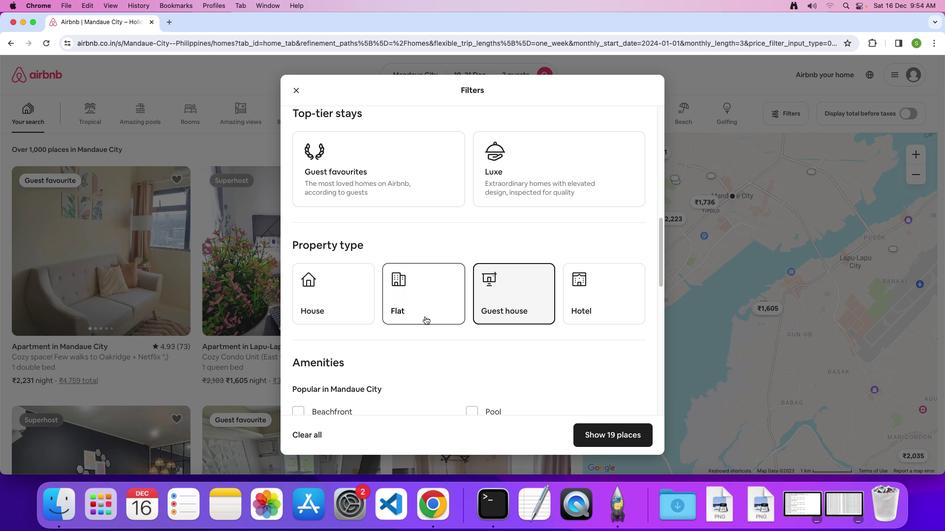 
Action: Mouse scrolled (425, 316) with delta (0, 0)
Screenshot: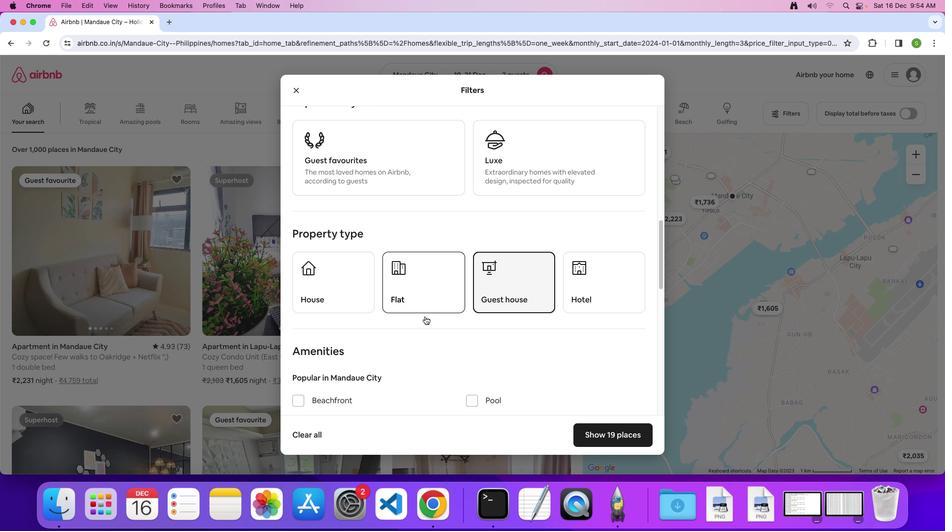 
Action: Mouse scrolled (425, 316) with delta (0, 0)
Screenshot: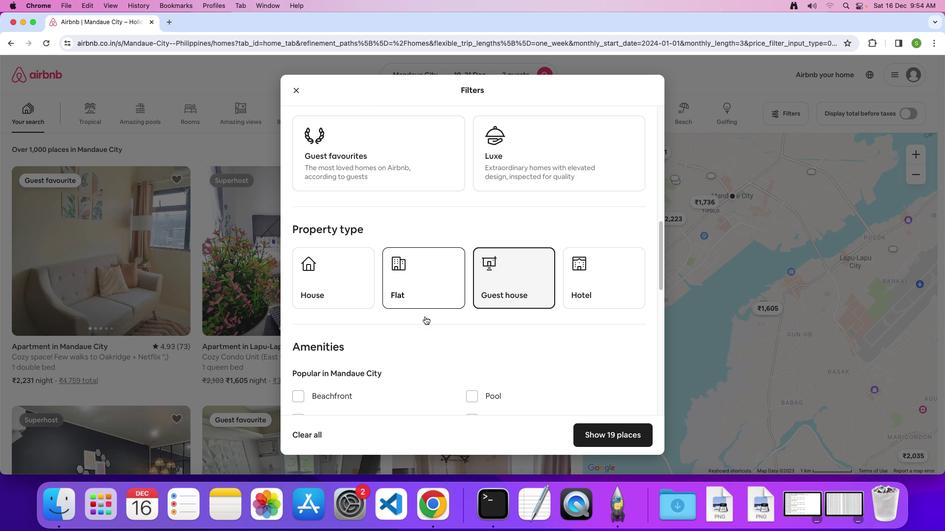 
Action: Mouse scrolled (425, 316) with delta (0, 0)
Screenshot: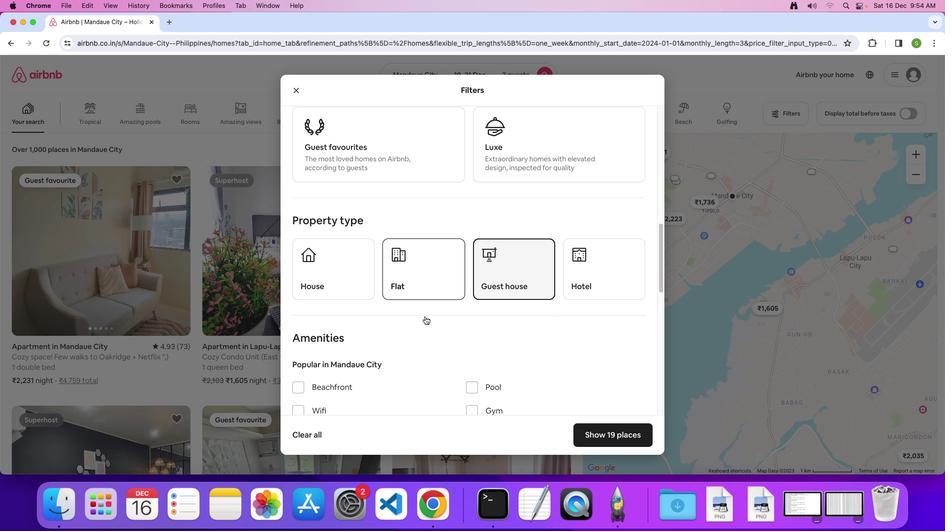 
Action: Mouse scrolled (425, 316) with delta (0, 0)
Screenshot: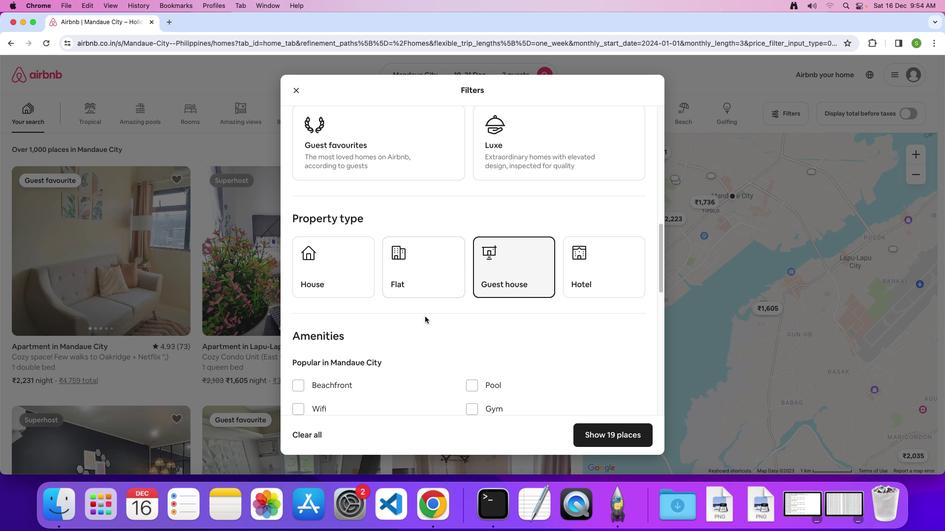 
Action: Mouse scrolled (425, 316) with delta (0, 0)
Screenshot: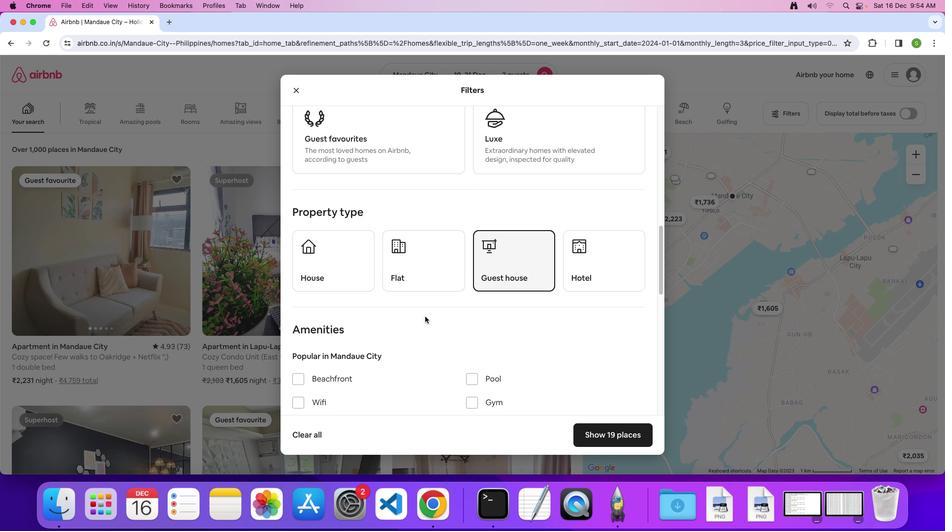 
Action: Mouse scrolled (425, 316) with delta (0, 0)
Screenshot: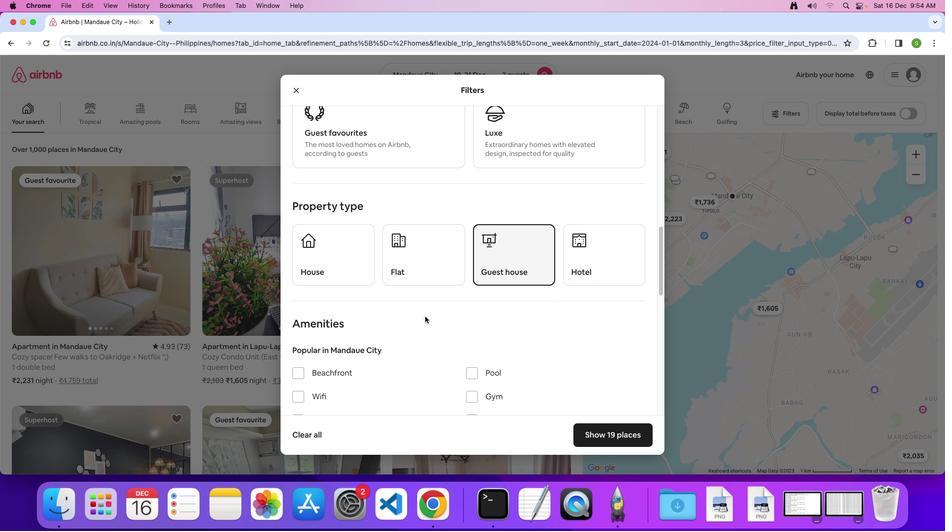 
Action: Mouse scrolled (425, 316) with delta (0, 0)
Screenshot: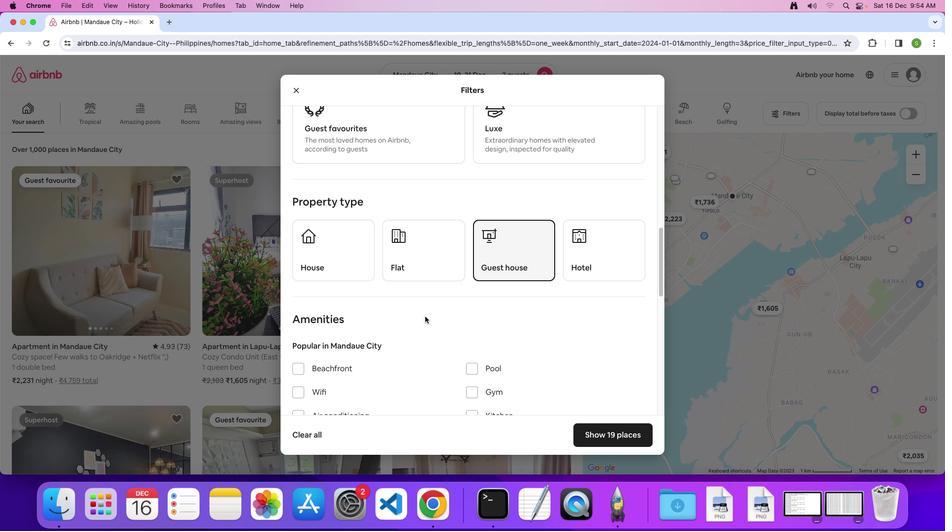 
Action: Mouse scrolled (425, 316) with delta (0, 0)
Screenshot: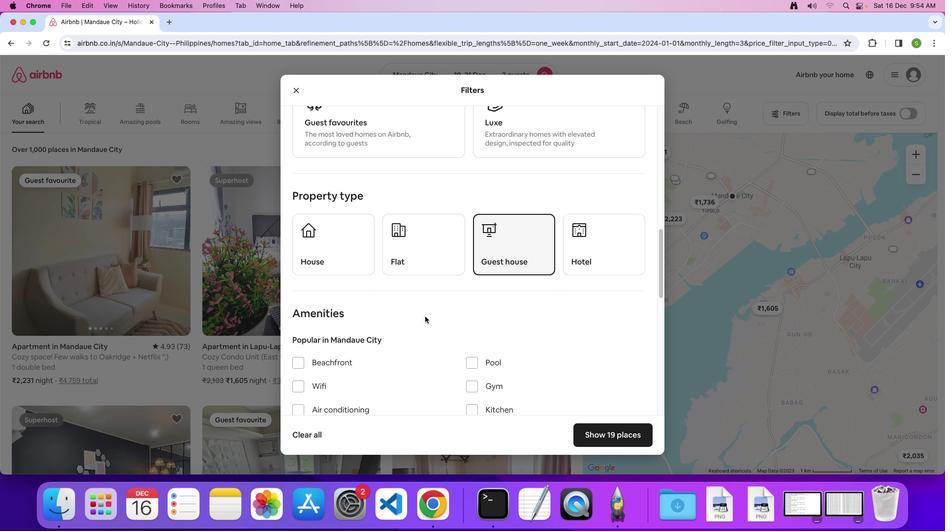 
Action: Mouse scrolled (425, 316) with delta (0, 0)
Screenshot: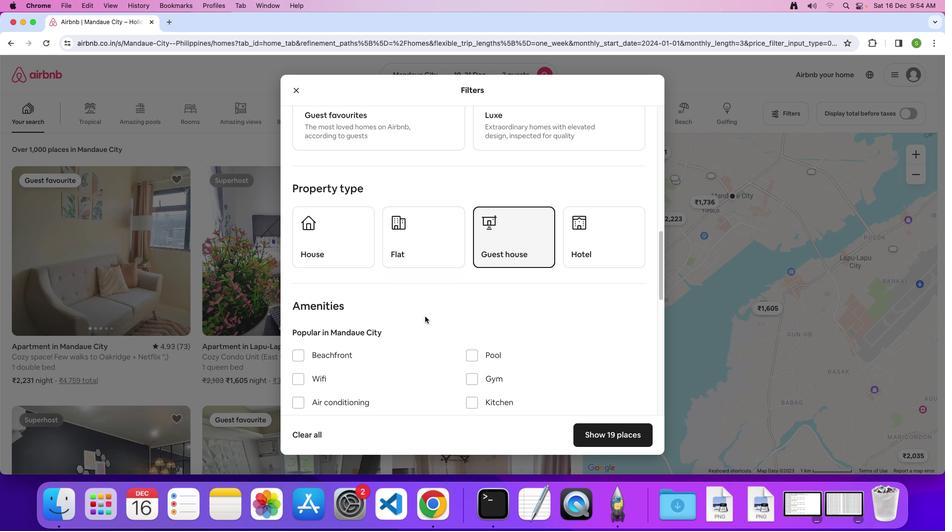 
Action: Mouse scrolled (425, 316) with delta (0, 0)
Screenshot: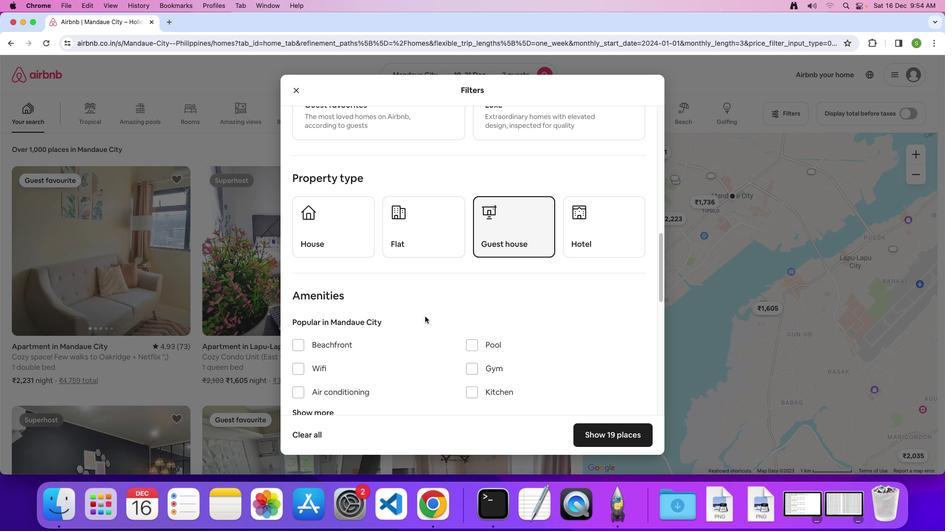 
Action: Mouse scrolled (425, 316) with delta (0, 0)
Screenshot: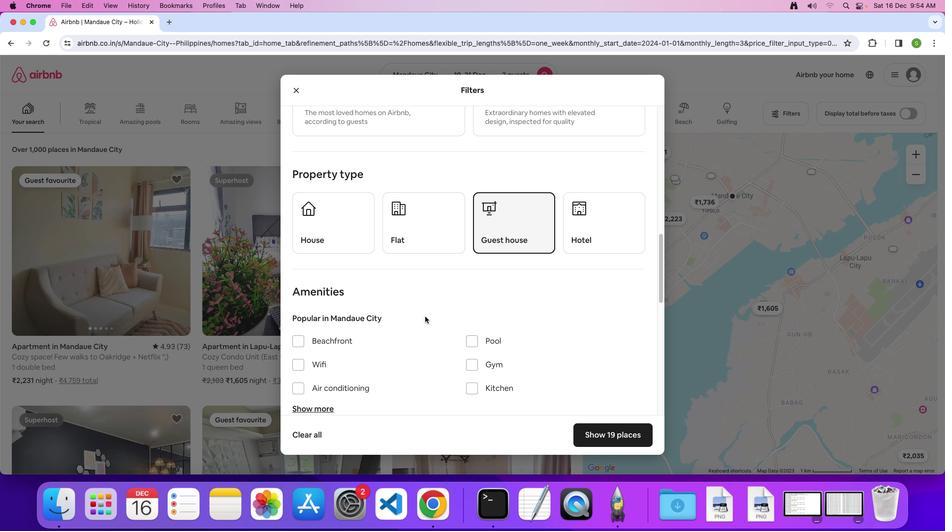 
Action: Mouse scrolled (425, 316) with delta (0, 0)
Screenshot: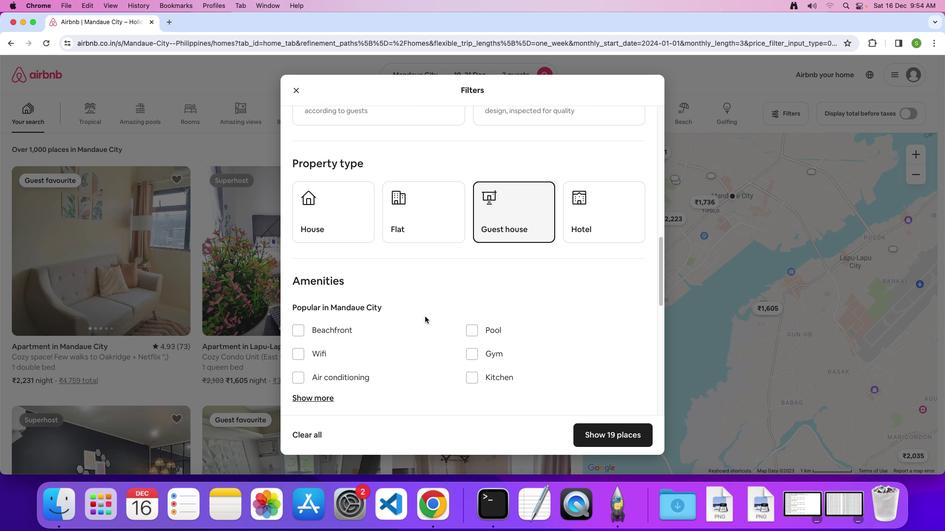 
Action: Mouse scrolled (425, 316) with delta (0, 0)
Screenshot: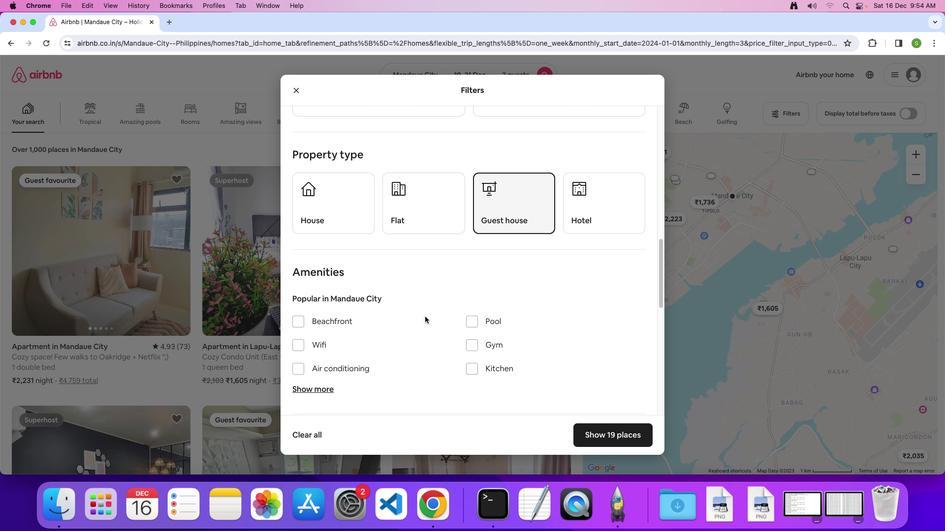 
Action: Mouse scrolled (425, 316) with delta (0, 0)
Screenshot: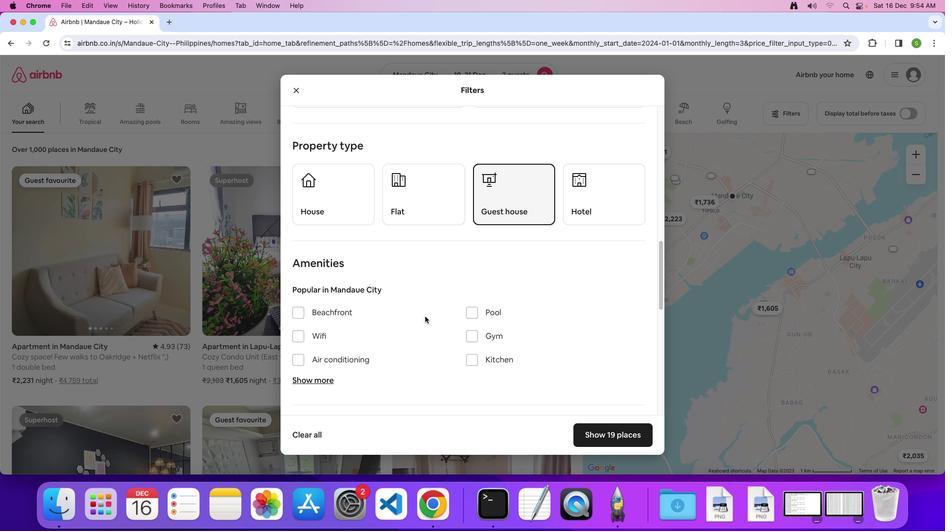 
Action: Mouse scrolled (425, 316) with delta (0, 0)
Screenshot: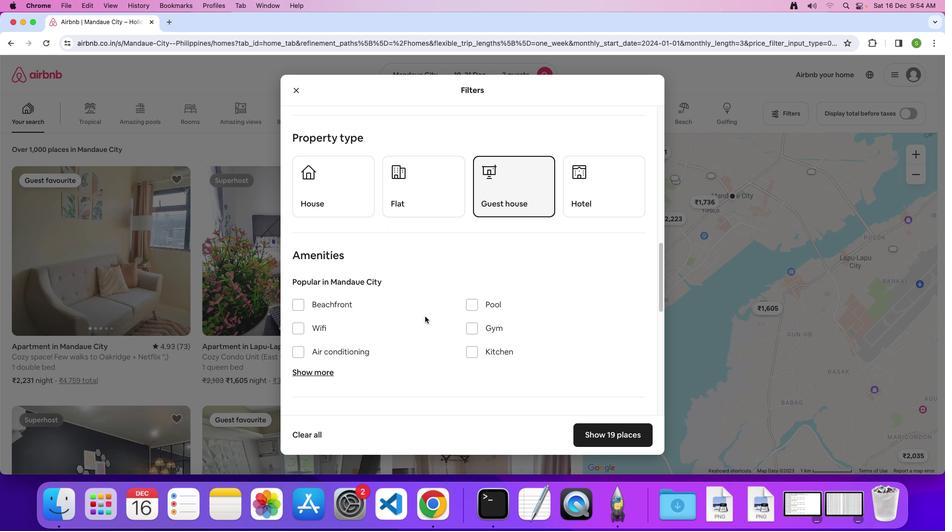 
Action: Mouse moved to (294, 323)
Screenshot: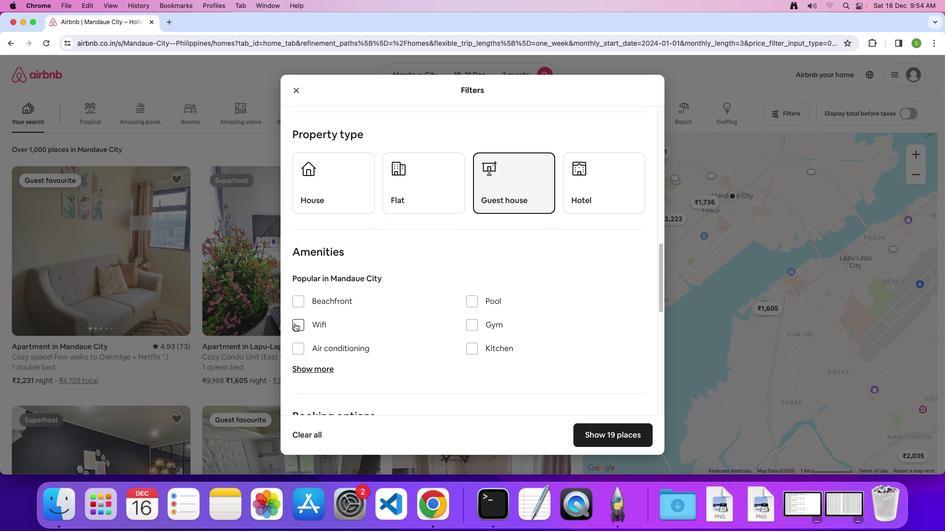 
Action: Mouse pressed left at (294, 323)
Screenshot: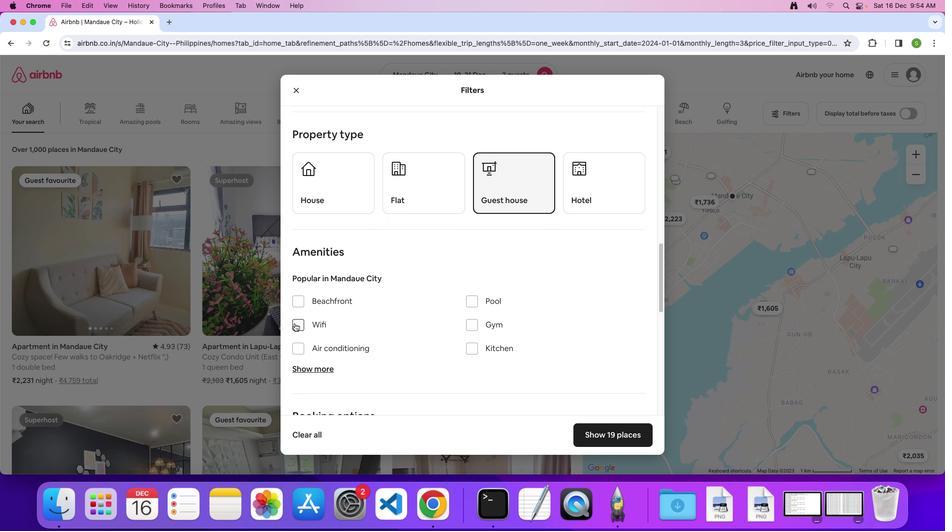
Action: Mouse moved to (387, 318)
Screenshot: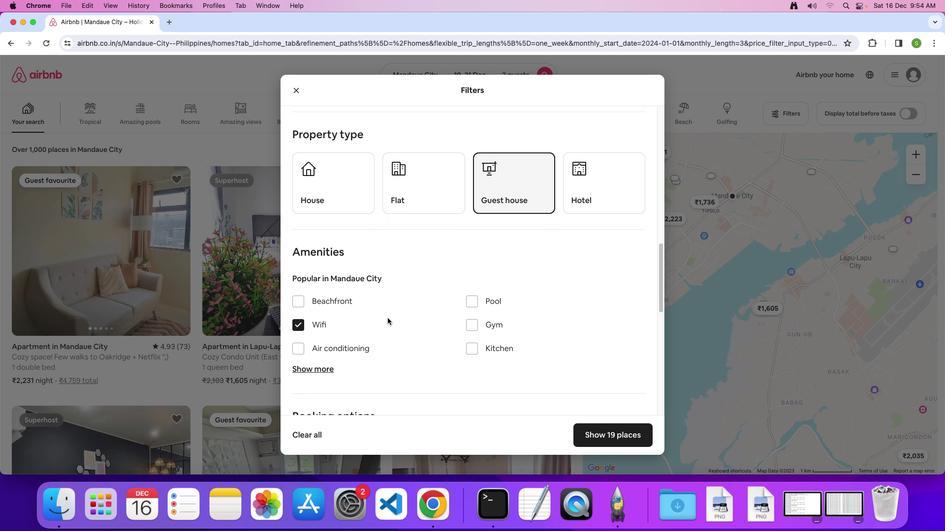 
Action: Mouse scrolled (387, 318) with delta (0, 0)
Screenshot: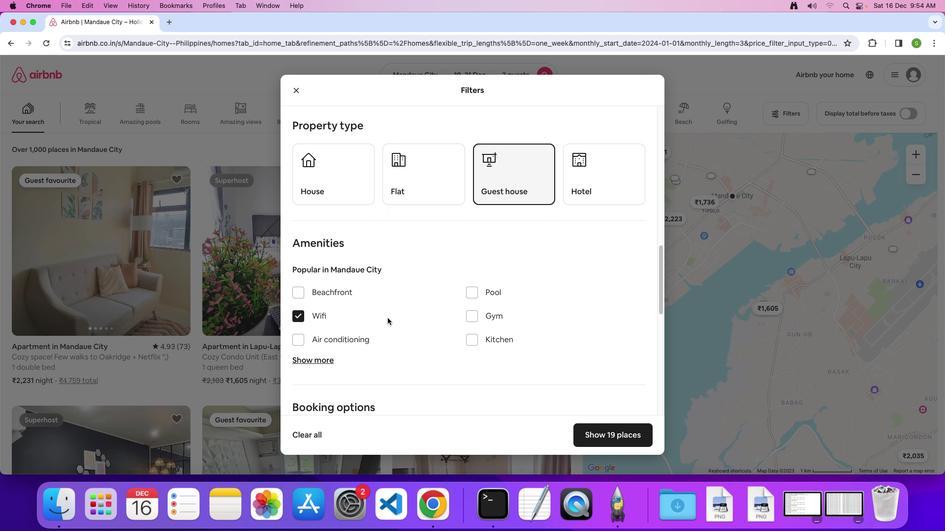 
Action: Mouse scrolled (387, 318) with delta (0, 0)
Screenshot: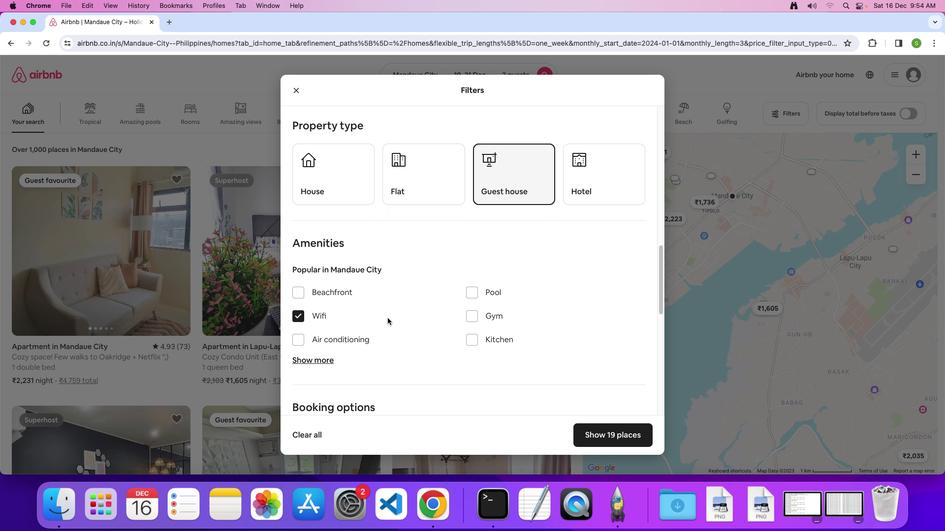 
Action: Mouse scrolled (387, 318) with delta (0, 0)
Screenshot: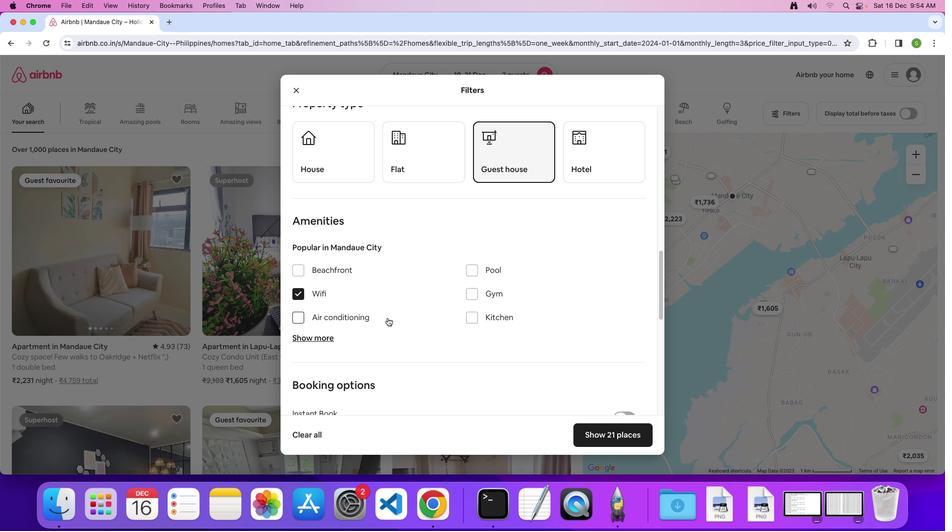 
Action: Mouse scrolled (387, 318) with delta (0, 0)
Screenshot: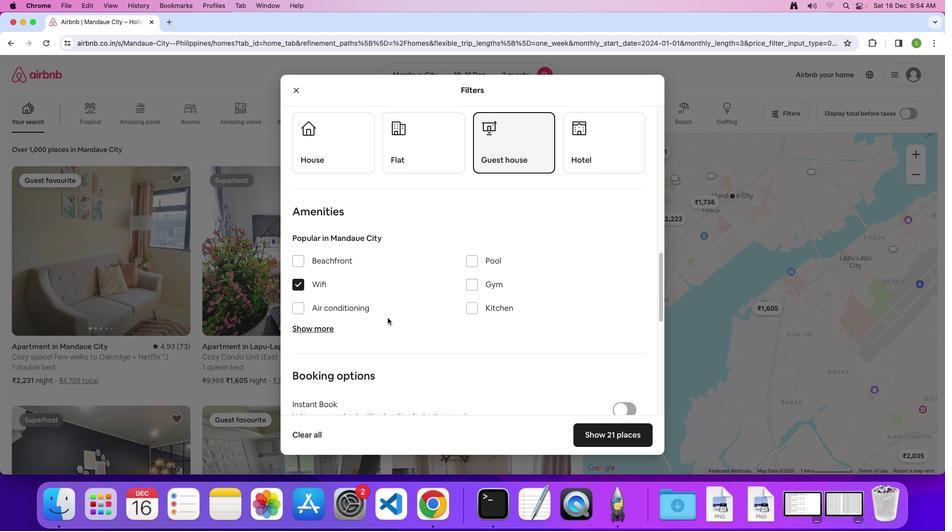 
Action: Mouse scrolled (387, 318) with delta (0, 0)
Screenshot: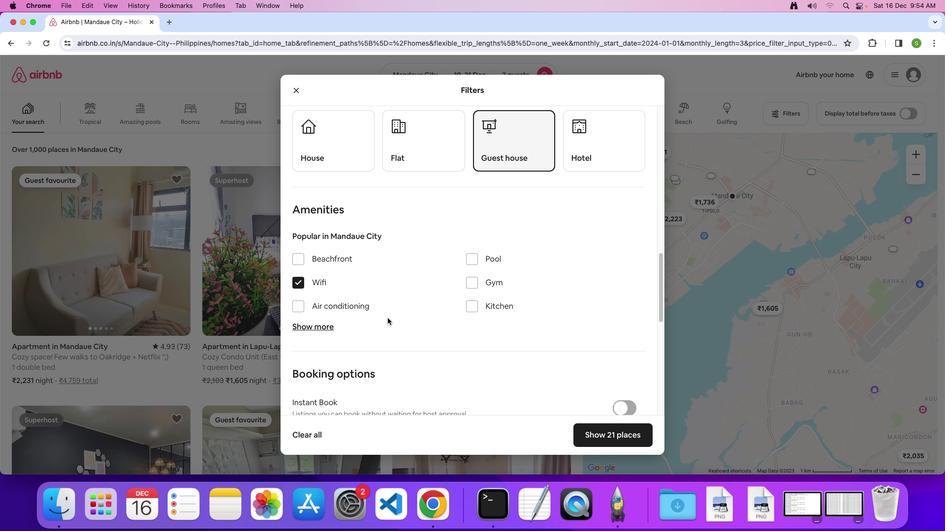 
Action: Mouse scrolled (387, 318) with delta (0, 0)
Screenshot: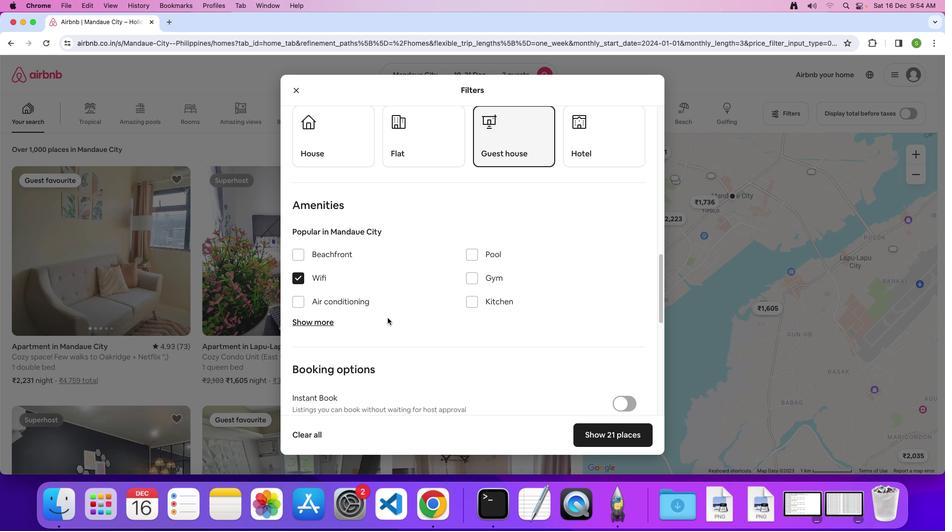
Action: Mouse scrolled (387, 318) with delta (0, 0)
Screenshot: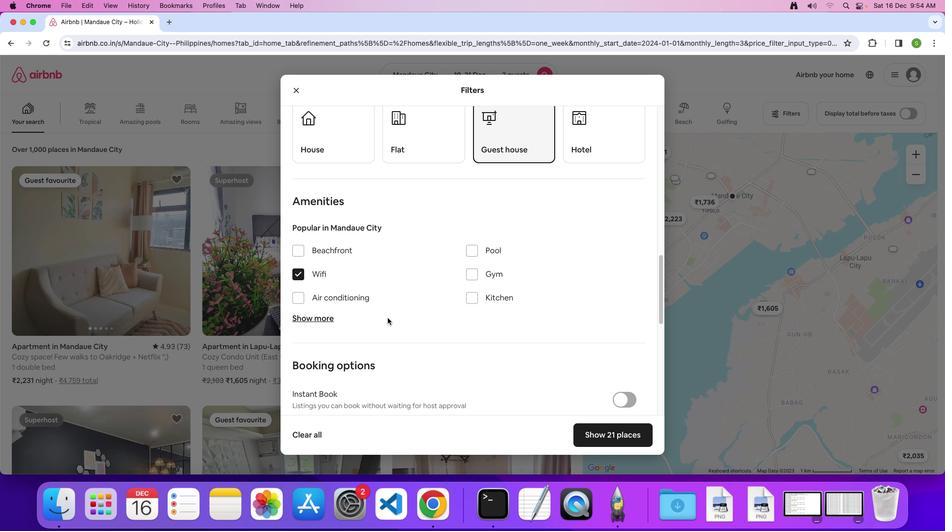 
Action: Mouse scrolled (387, 318) with delta (0, 0)
Screenshot: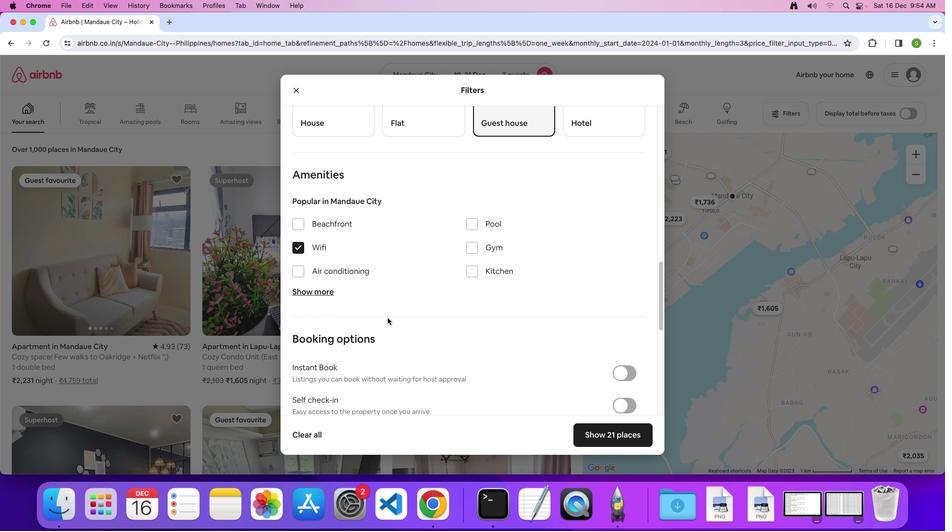
Action: Mouse scrolled (387, 318) with delta (0, 0)
Screenshot: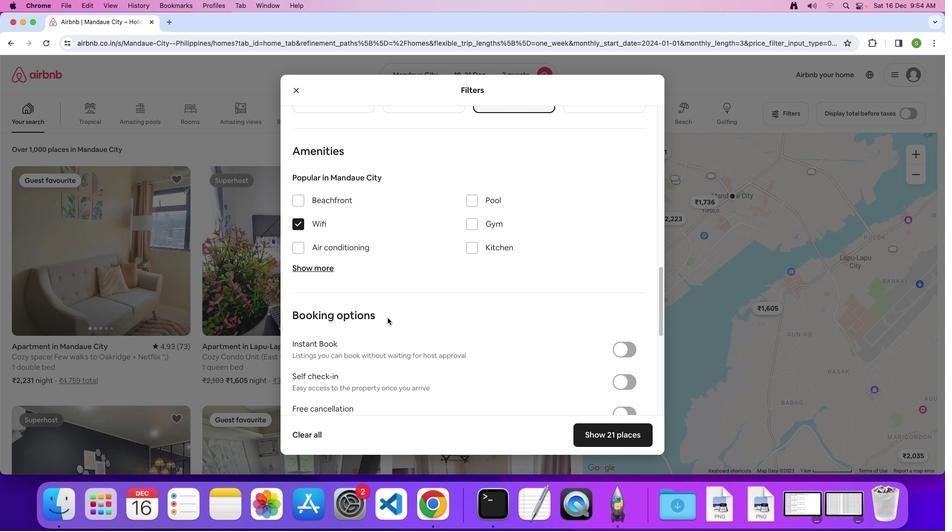 
Action: Mouse scrolled (387, 318) with delta (0, 0)
Screenshot: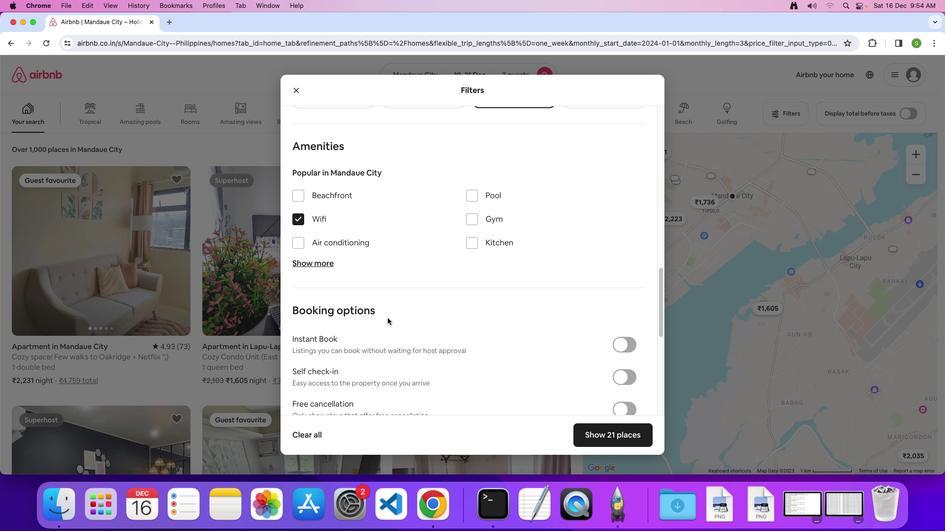 
Action: Mouse scrolled (387, 318) with delta (0, 0)
Screenshot: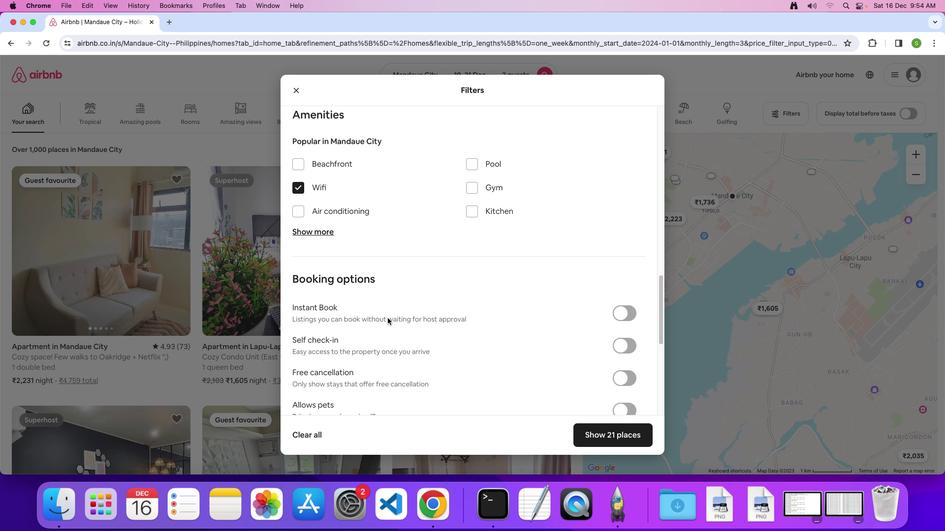 
Action: Mouse scrolled (387, 318) with delta (0, 0)
Screenshot: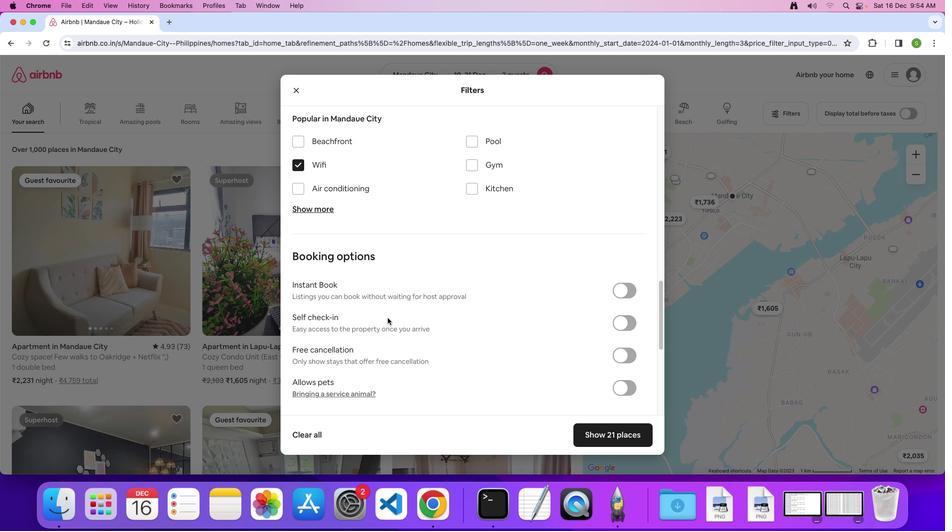 
Action: Mouse scrolled (387, 318) with delta (0, 0)
Screenshot: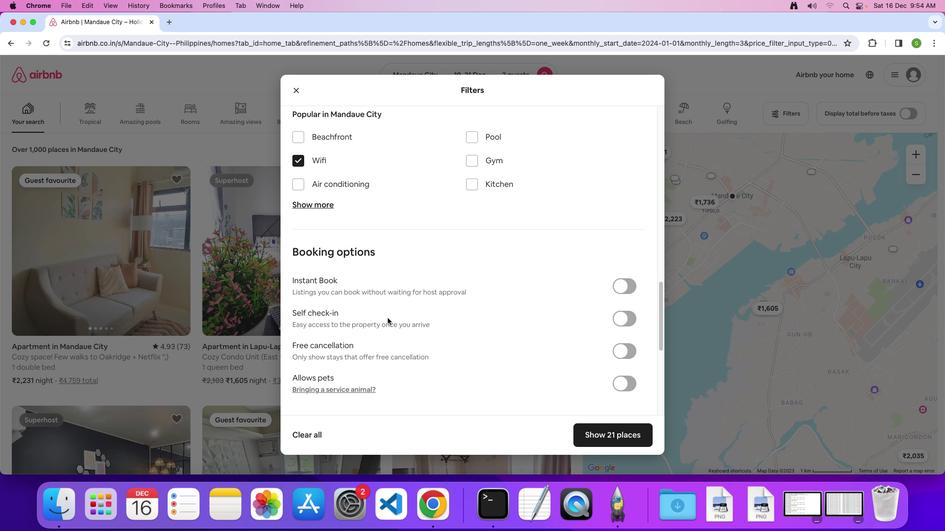 
Action: Mouse scrolled (387, 318) with delta (0, 0)
Screenshot: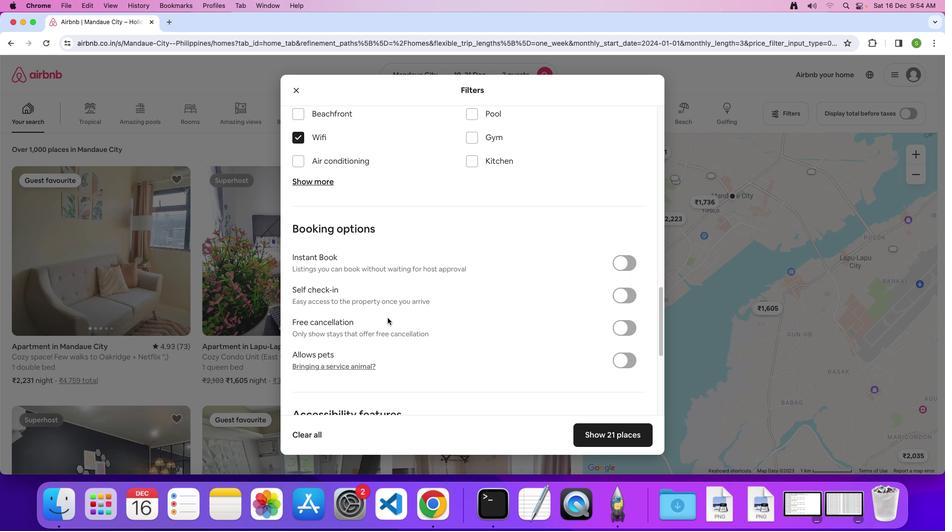 
Action: Mouse scrolled (387, 318) with delta (0, 0)
Screenshot: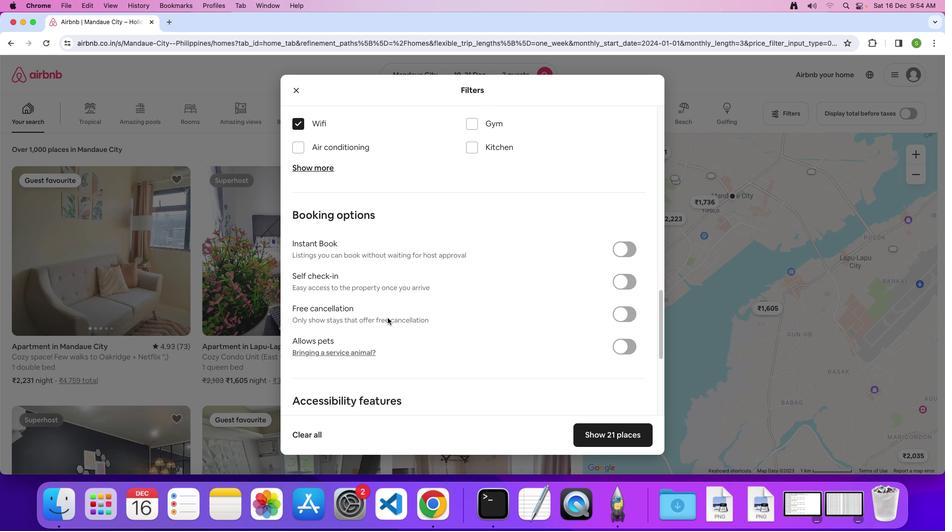 
Action: Mouse scrolled (387, 318) with delta (0, 0)
Screenshot: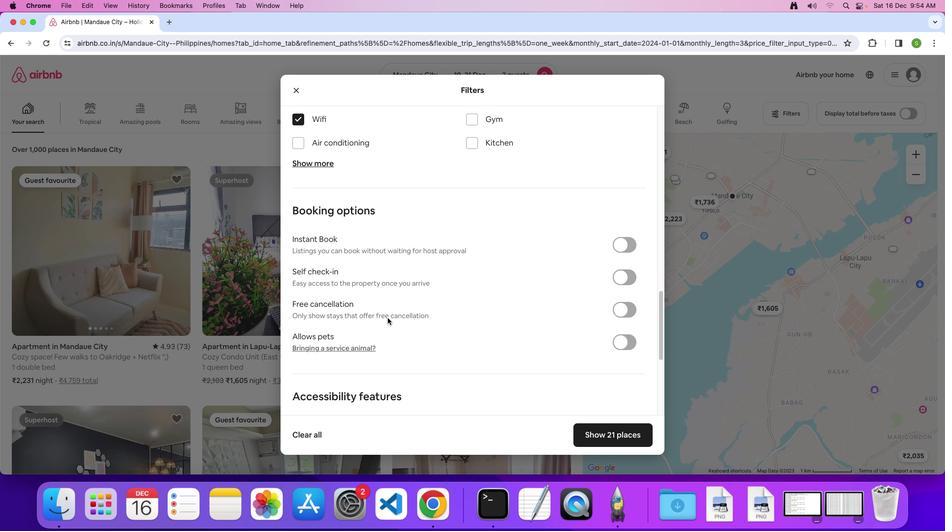 
Action: Mouse scrolled (387, 318) with delta (0, 0)
Screenshot: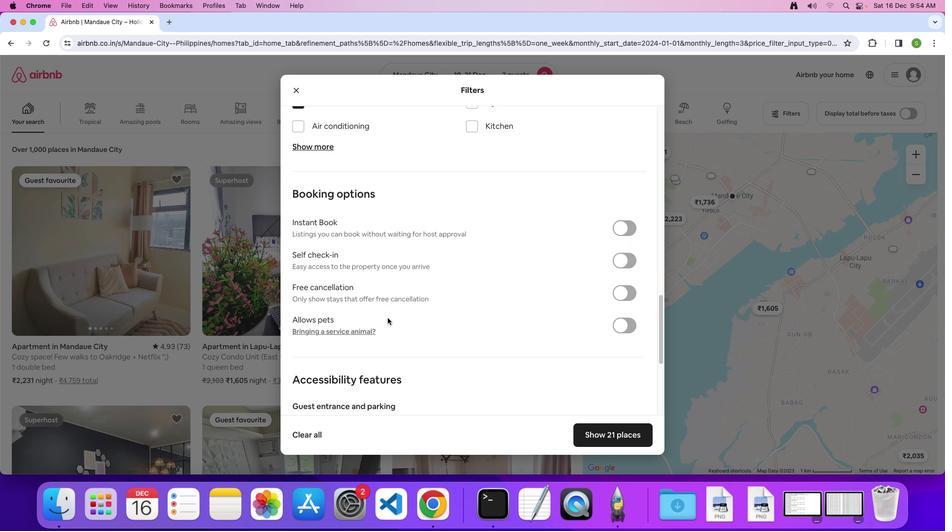 
Action: Mouse scrolled (387, 318) with delta (0, 0)
Screenshot: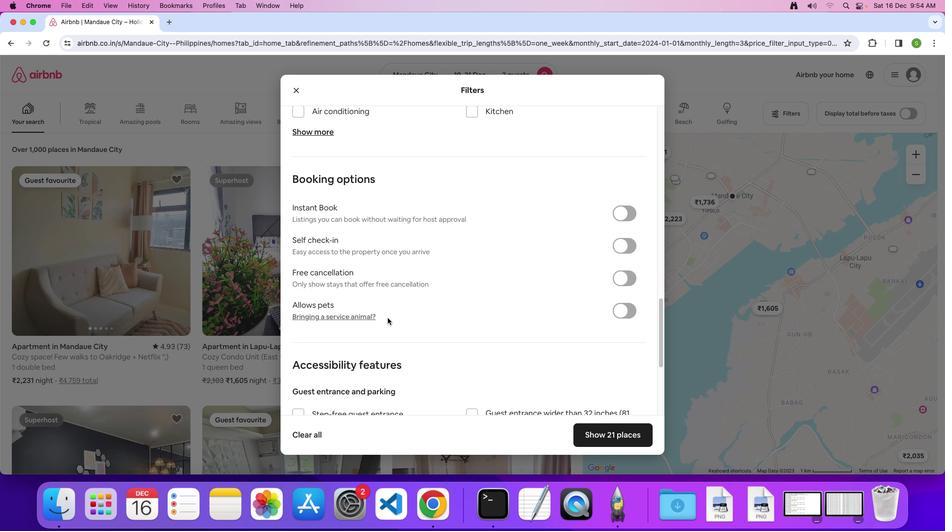 
Action: Mouse scrolled (387, 318) with delta (0, 0)
Screenshot: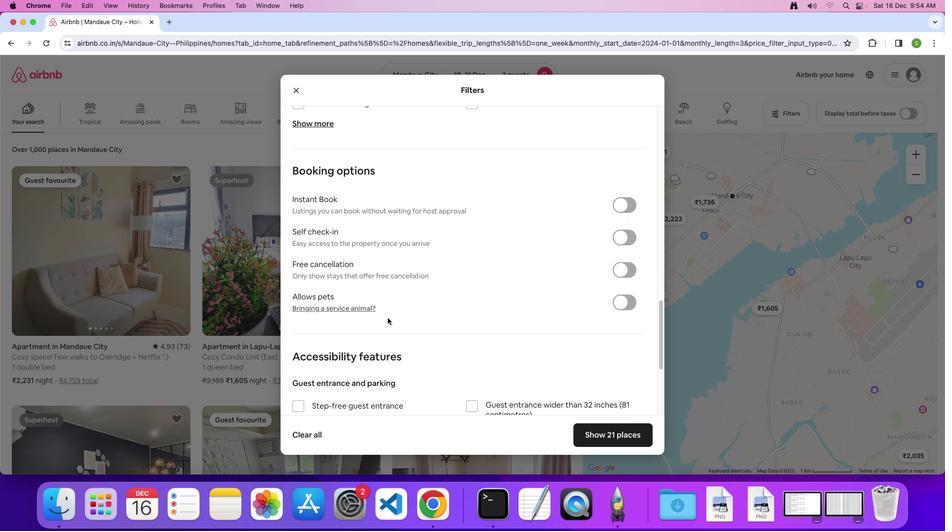 
Action: Mouse scrolled (387, 318) with delta (0, 0)
Screenshot: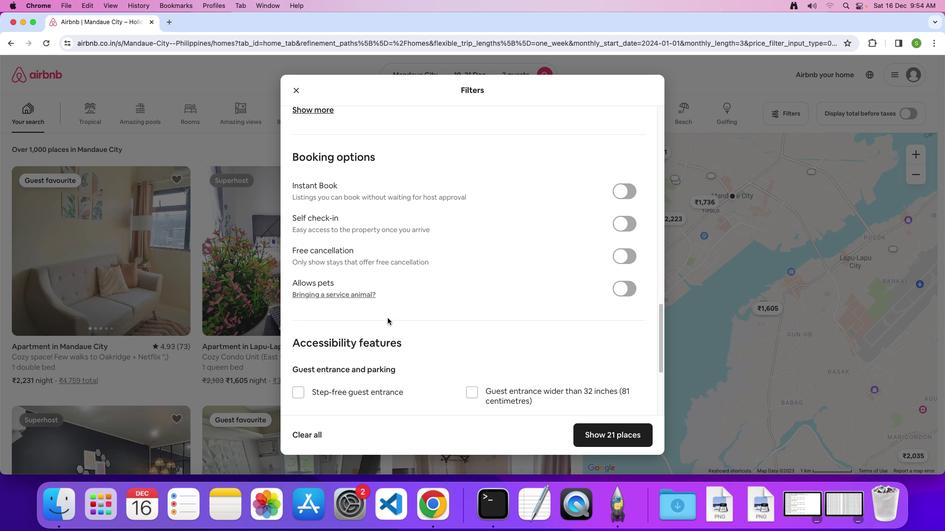
Action: Mouse scrolled (387, 318) with delta (0, 0)
Screenshot: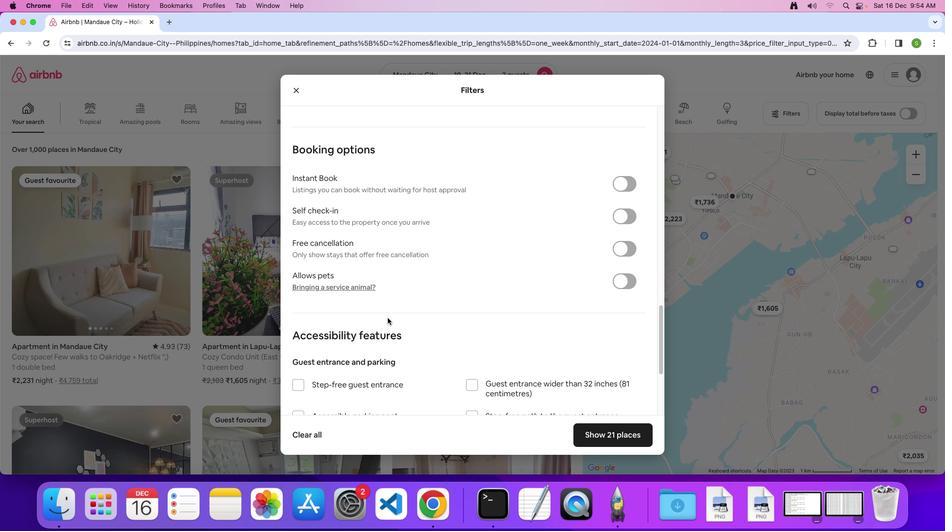 
Action: Mouse scrolled (387, 318) with delta (0, 0)
Screenshot: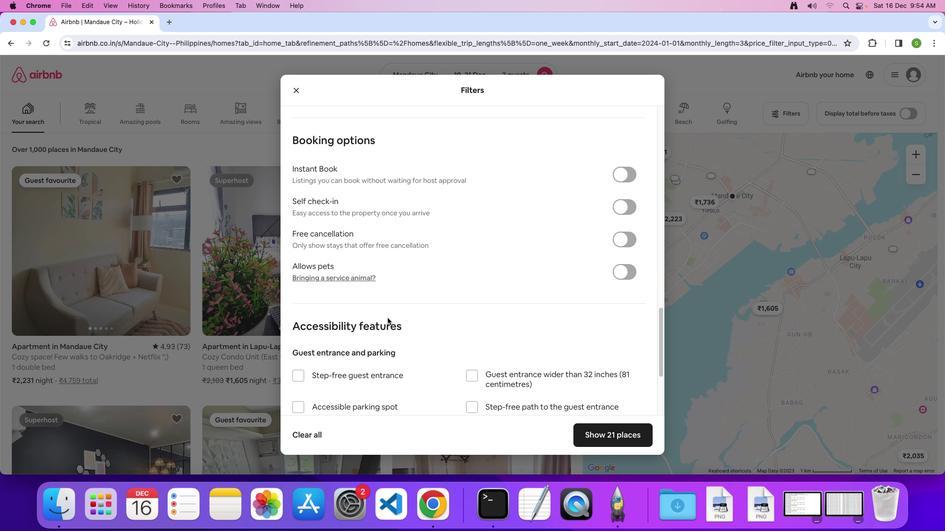 
Action: Mouse scrolled (387, 318) with delta (0, 0)
Screenshot: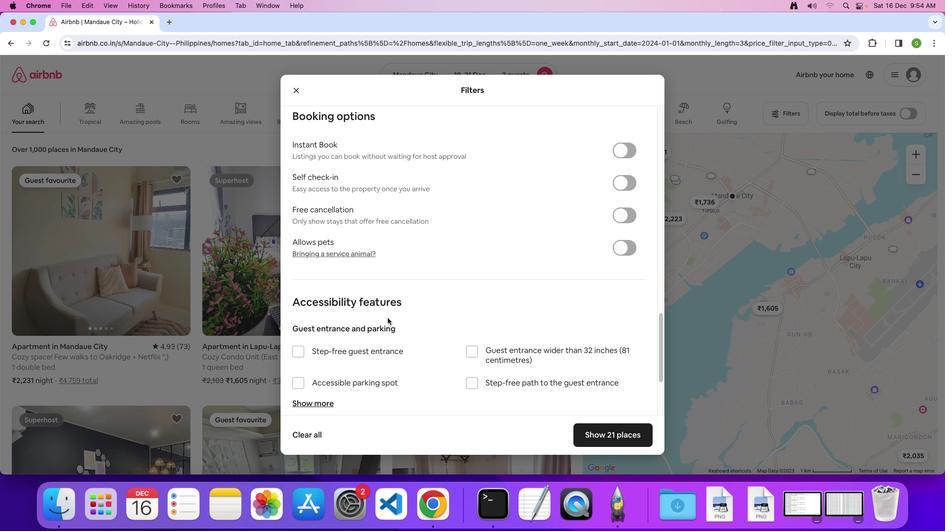 
Action: Mouse scrolled (387, 318) with delta (0, 0)
Screenshot: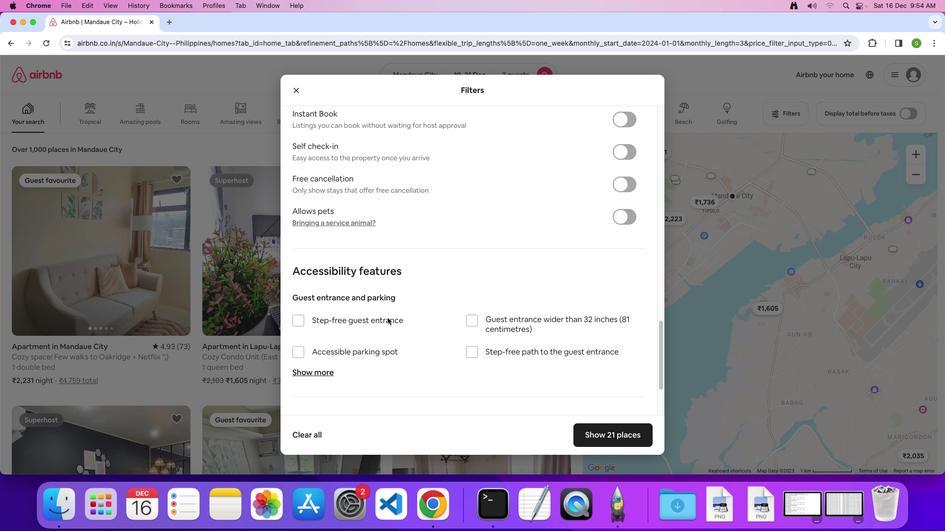 
Action: Mouse scrolled (387, 318) with delta (0, 0)
Screenshot: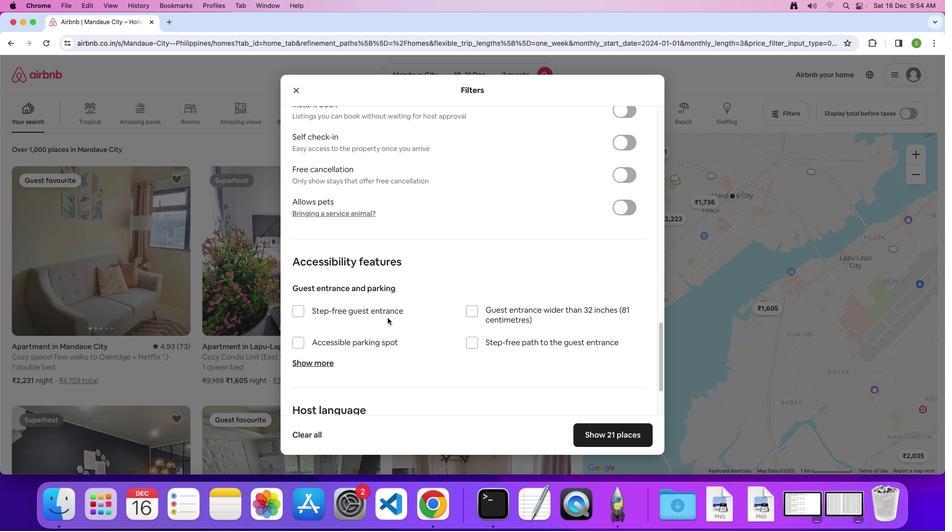 
Action: Mouse scrolled (387, 318) with delta (0, 0)
Screenshot: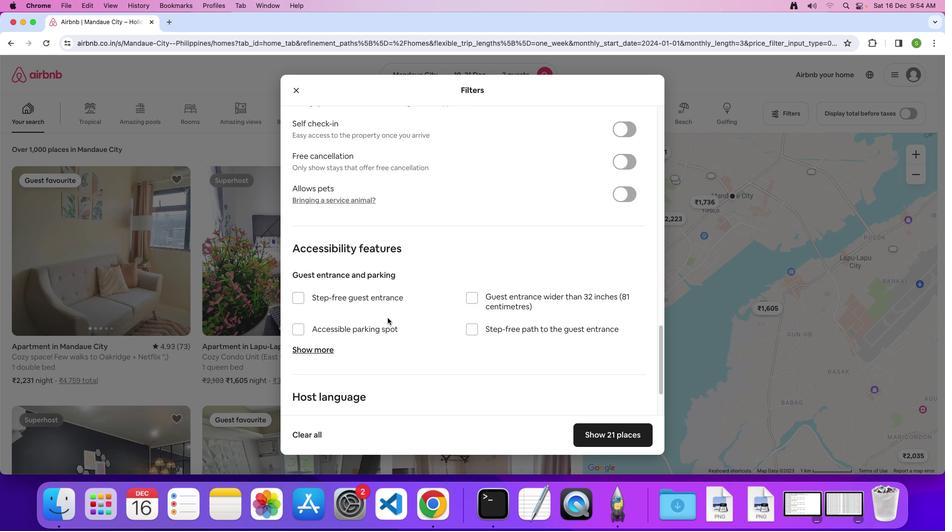 
Action: Mouse scrolled (387, 318) with delta (0, 0)
Screenshot: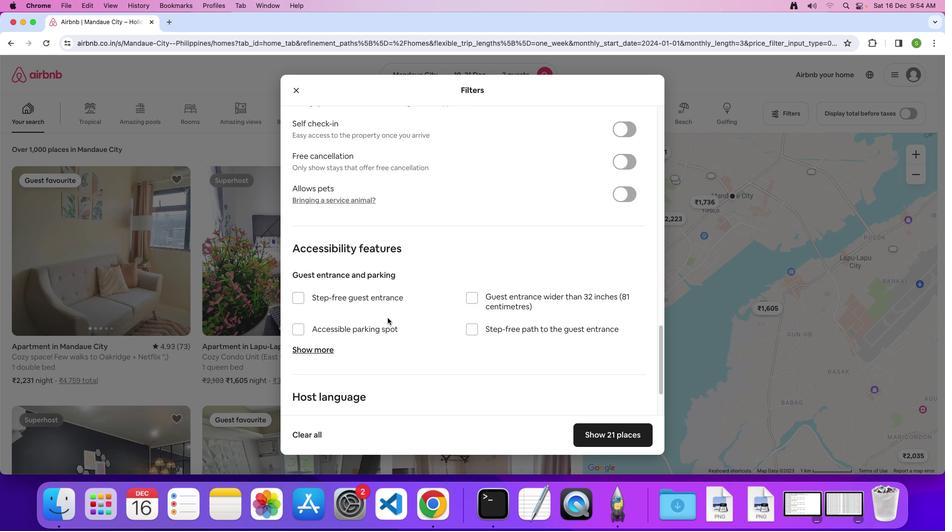 
Action: Mouse scrolled (387, 318) with delta (0, 0)
Screenshot: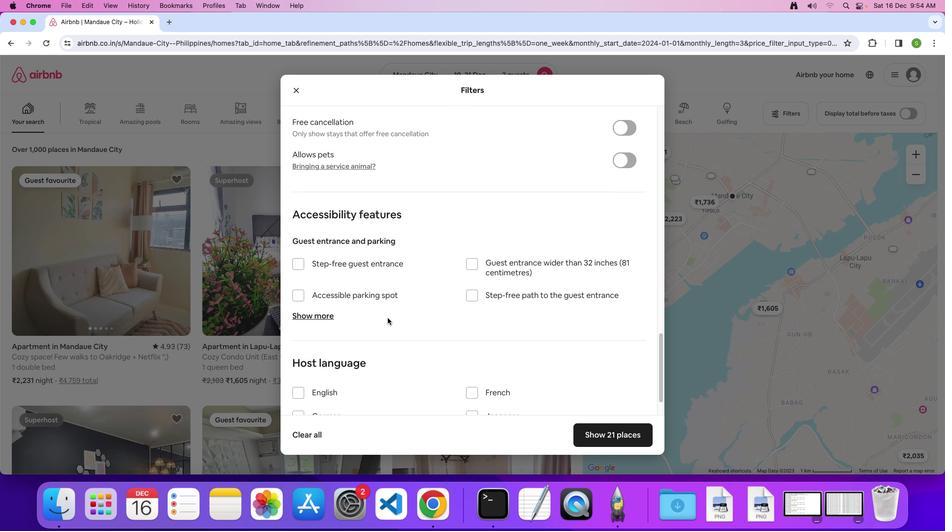 
Action: Mouse scrolled (387, 318) with delta (0, 0)
Screenshot: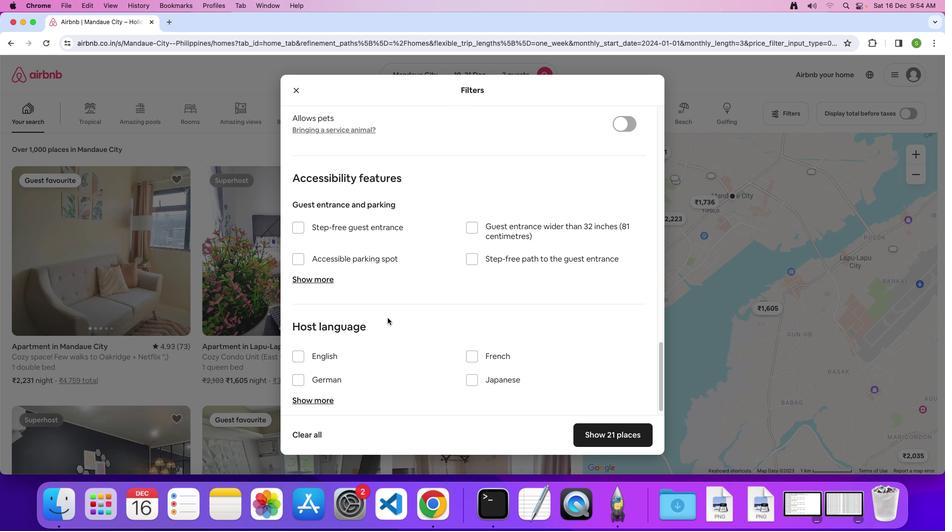 
Action: Mouse scrolled (387, 318) with delta (0, 0)
Screenshot: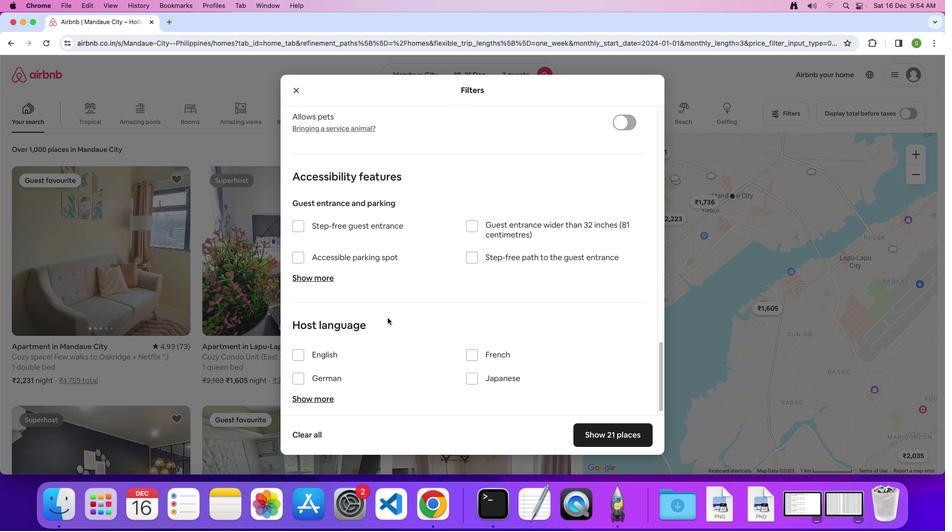 
Action: Mouse scrolled (387, 318) with delta (0, 0)
Screenshot: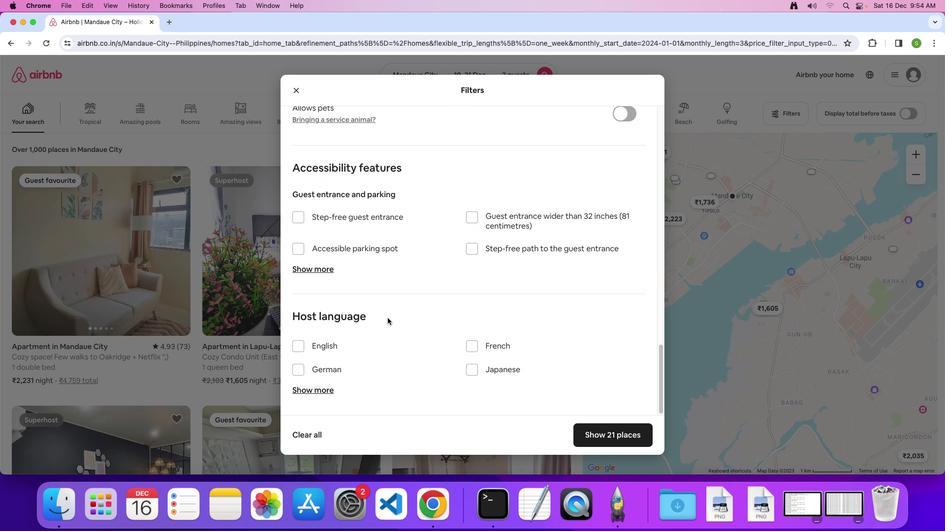 
Action: Mouse scrolled (387, 318) with delta (0, 0)
Screenshot: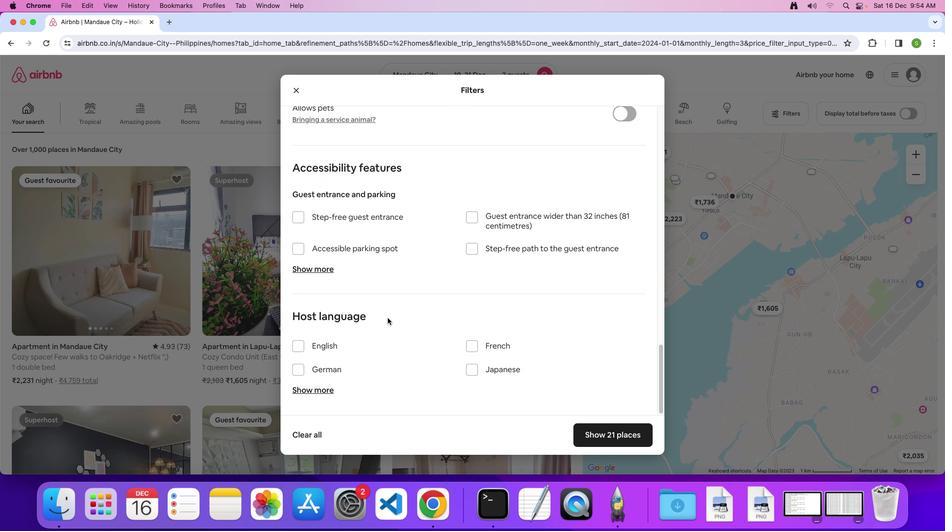 
Action: Mouse scrolled (387, 318) with delta (0, 0)
Screenshot: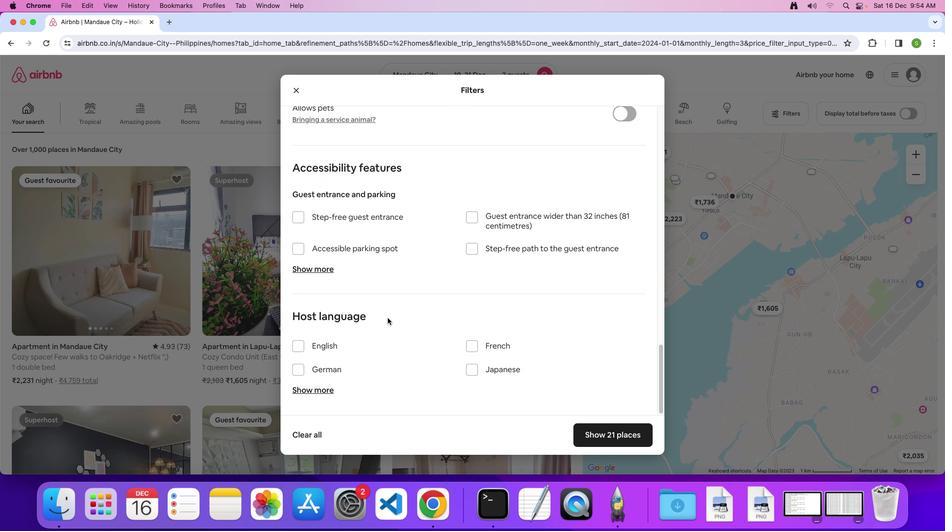 
Action: Mouse scrolled (387, 318) with delta (0, -1)
Screenshot: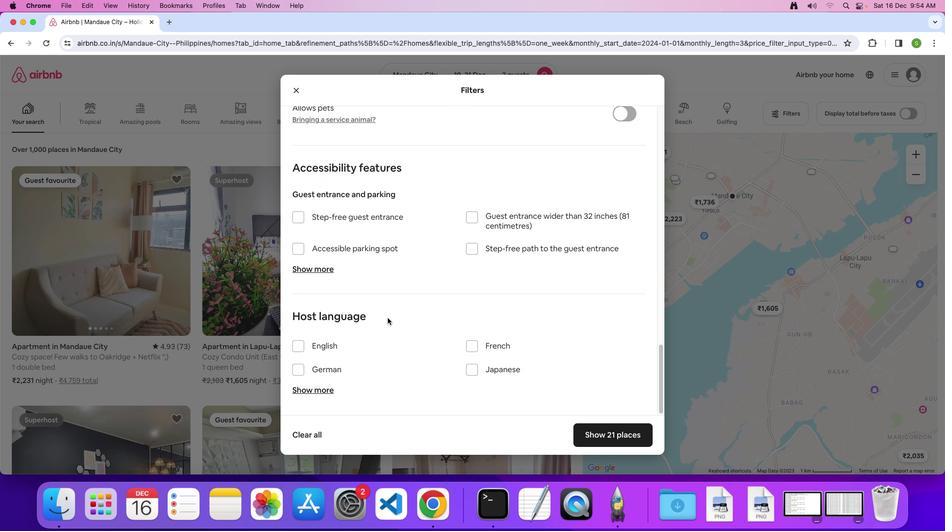 
Action: Mouse scrolled (387, 318) with delta (0, 0)
Screenshot: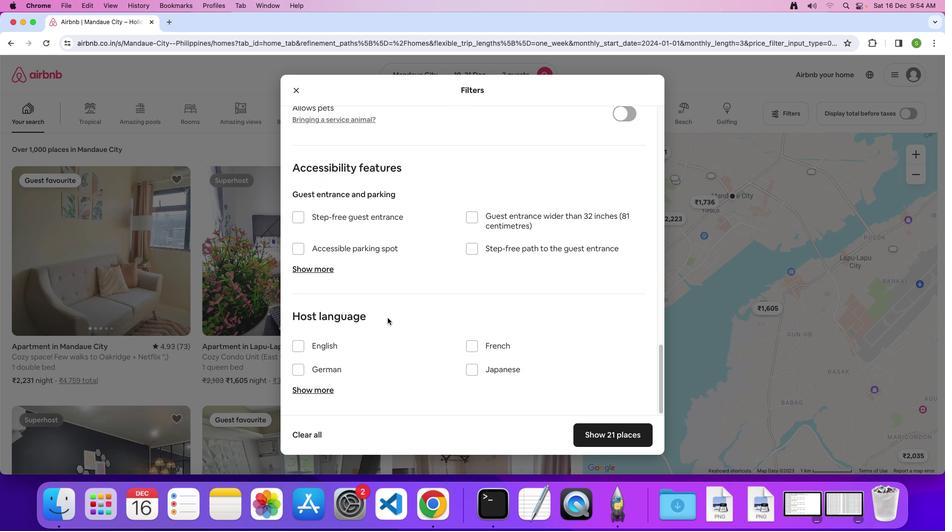 
Action: Mouse scrolled (387, 318) with delta (0, 0)
Screenshot: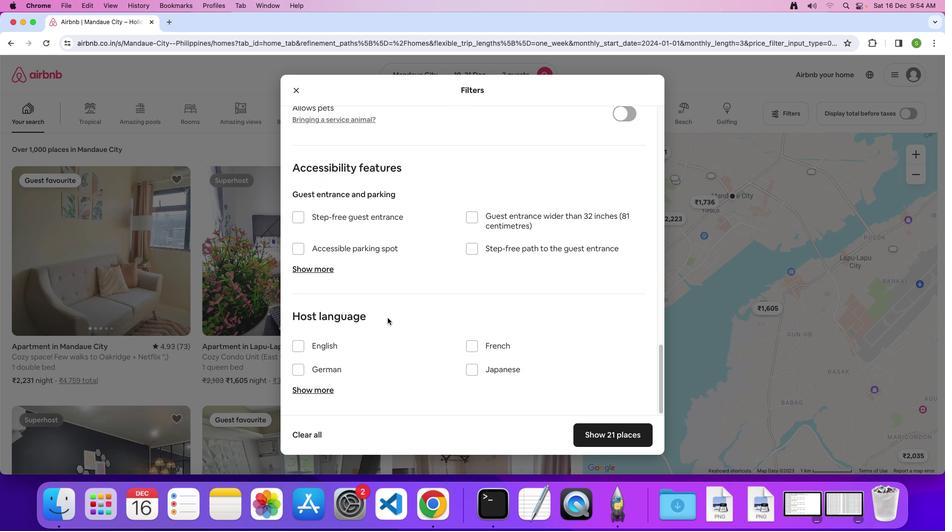 
Action: Mouse scrolled (387, 318) with delta (0, -1)
Screenshot: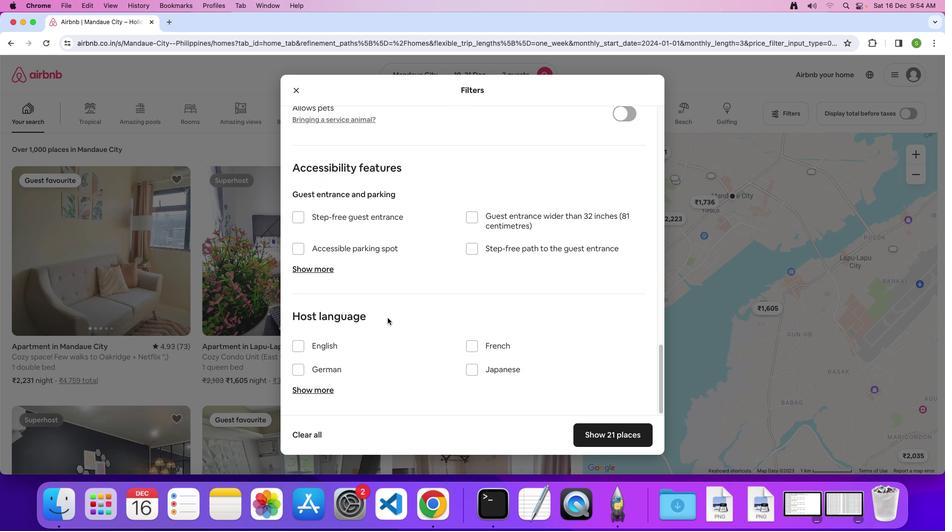 
Action: Mouse moved to (617, 429)
Screenshot: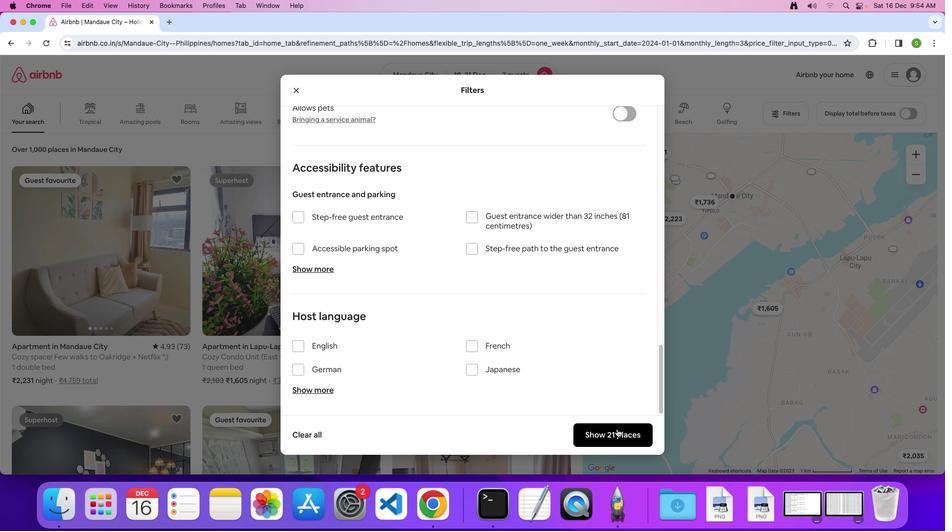 
Action: Mouse pressed left at (617, 429)
Screenshot: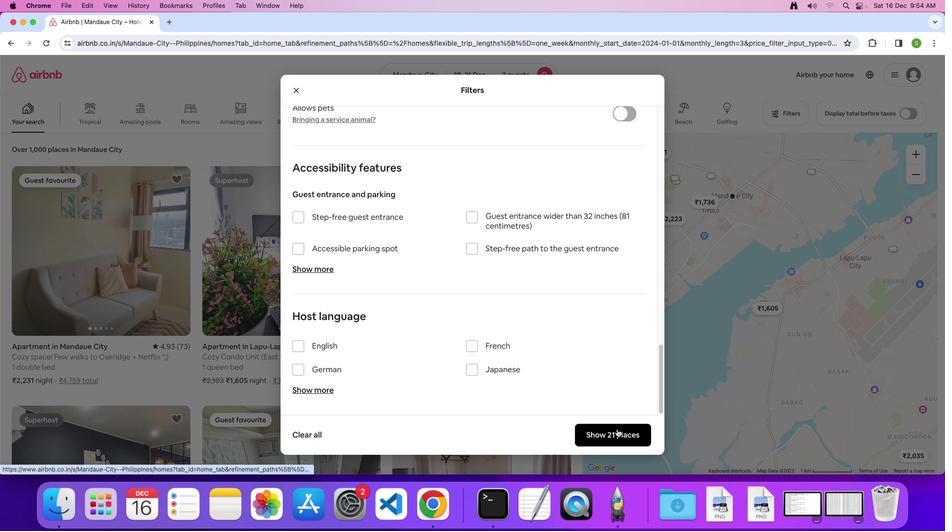 
Action: Mouse moved to (131, 281)
Screenshot: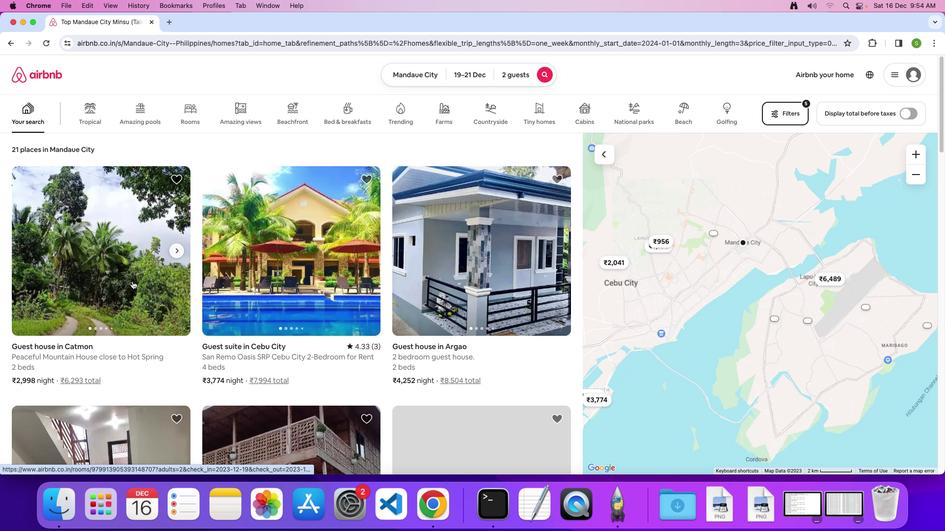
Action: Mouse pressed left at (131, 281)
Screenshot: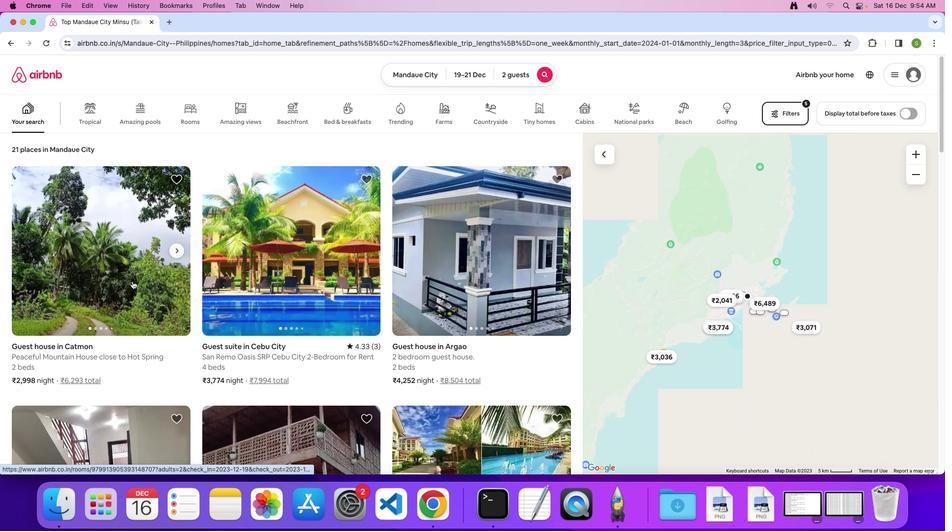 
Action: Mouse moved to (363, 295)
Screenshot: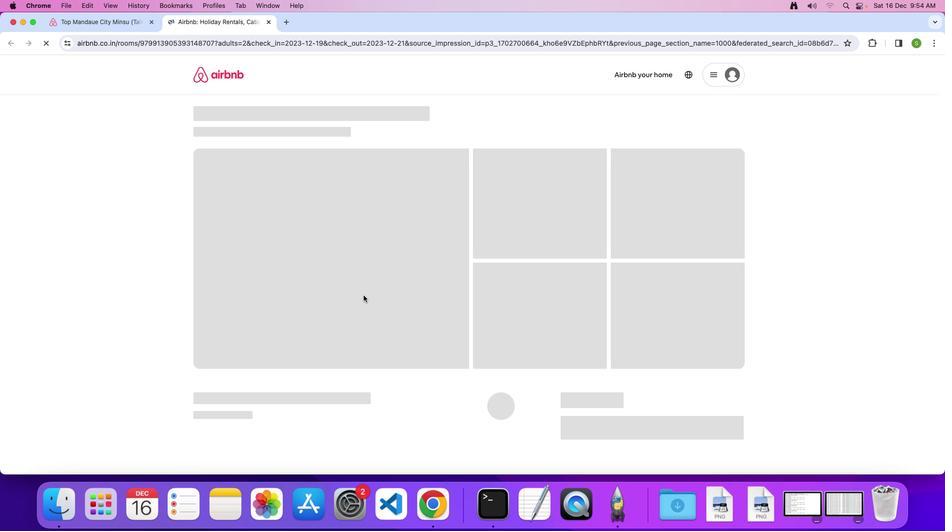 
Action: Mouse pressed left at (363, 295)
Screenshot: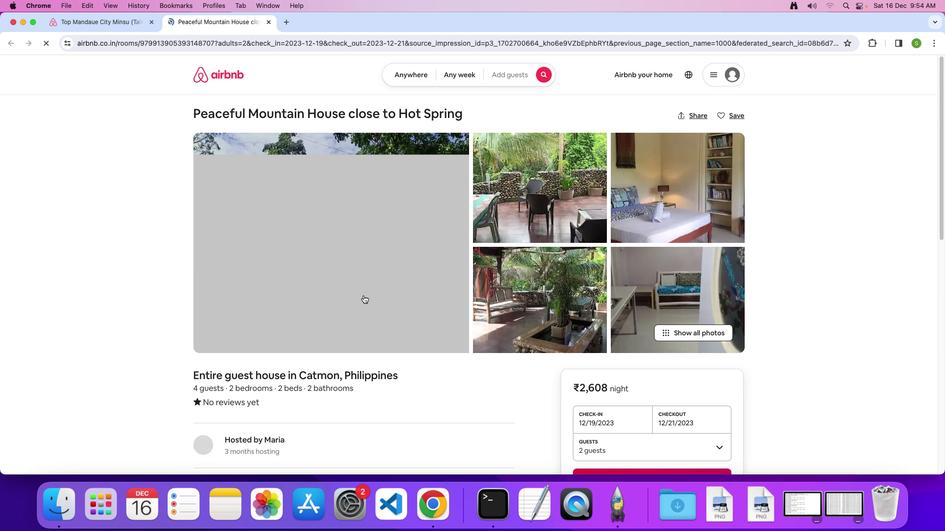 
Action: Mouse moved to (510, 374)
Screenshot: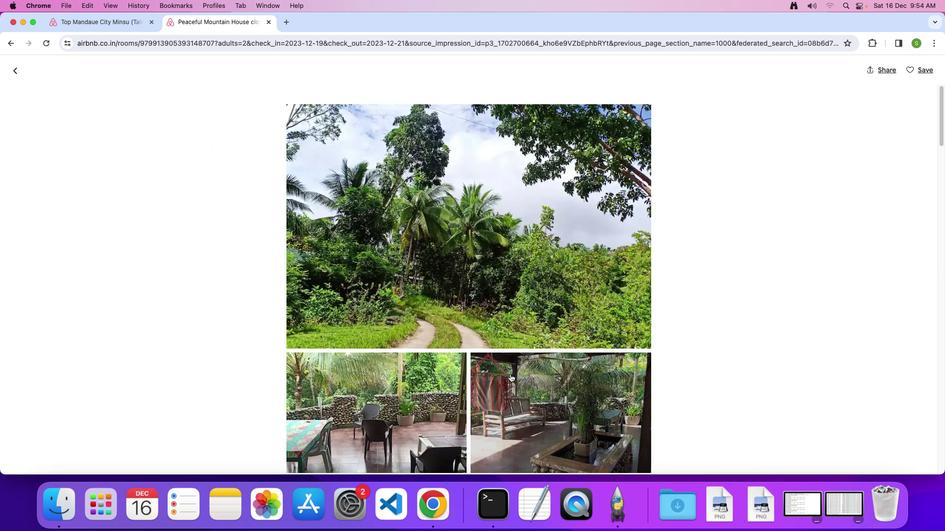 
Action: Mouse scrolled (510, 374) with delta (0, 0)
Screenshot: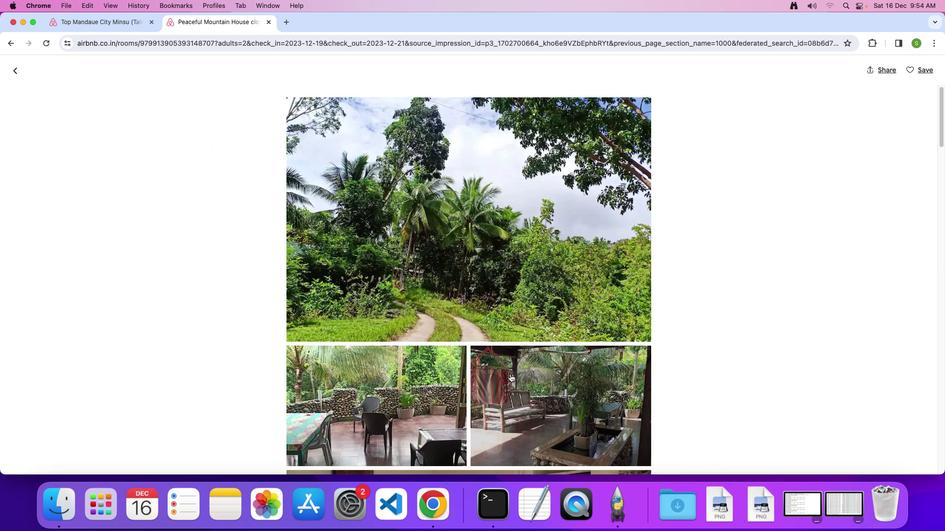 
Action: Mouse moved to (510, 374)
Screenshot: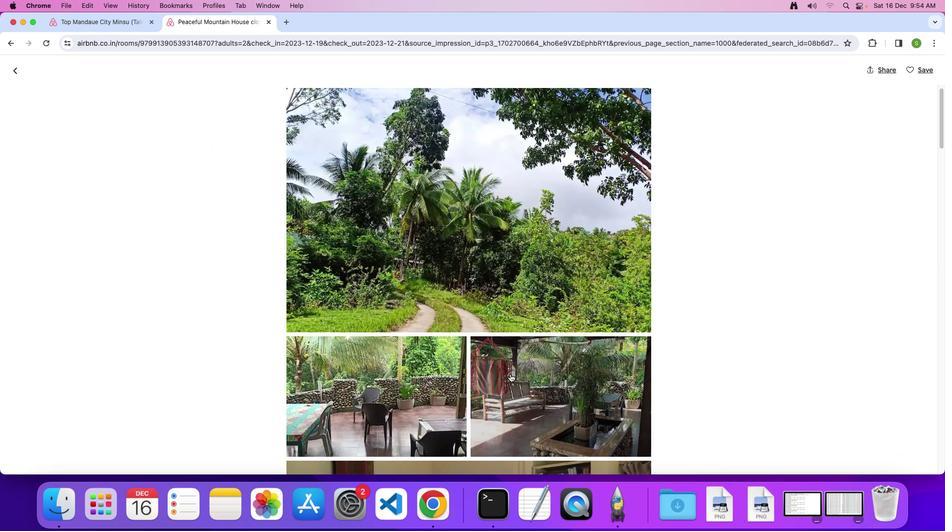 
Action: Mouse scrolled (510, 374) with delta (0, 0)
Screenshot: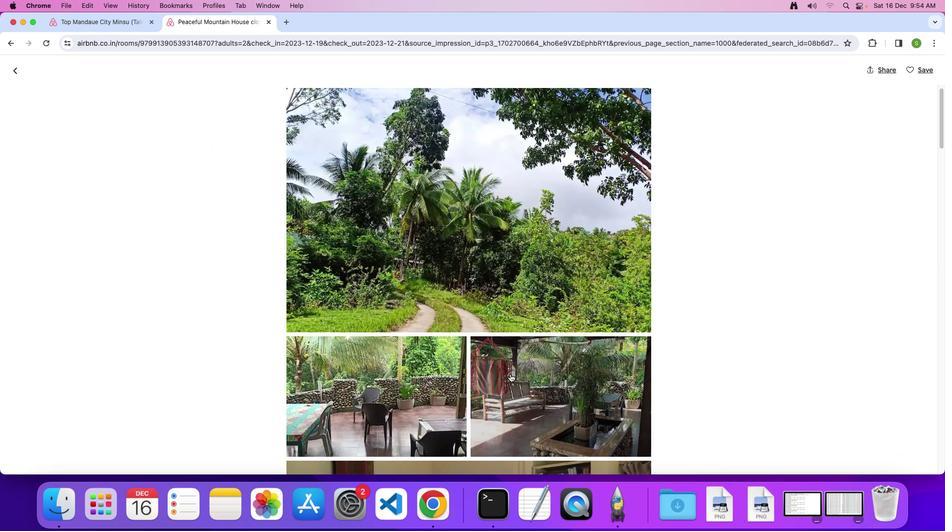 
Action: Mouse scrolled (510, 374) with delta (0, -1)
Screenshot: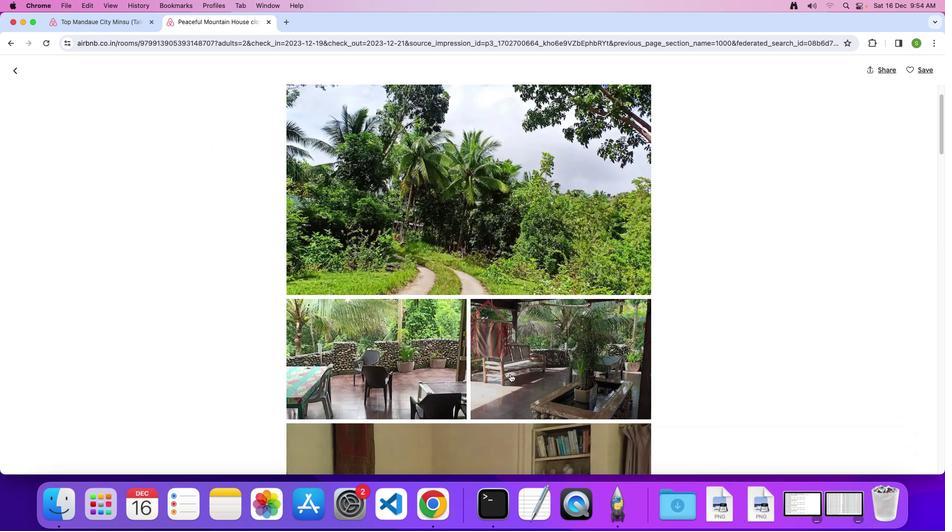 
Action: Mouse scrolled (510, 374) with delta (0, 0)
Screenshot: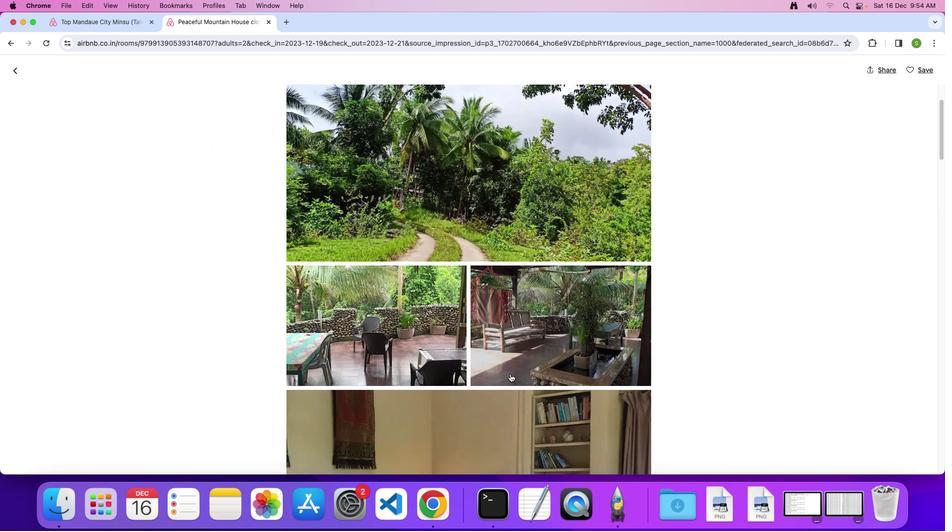 
Action: Mouse scrolled (510, 374) with delta (0, 0)
Screenshot: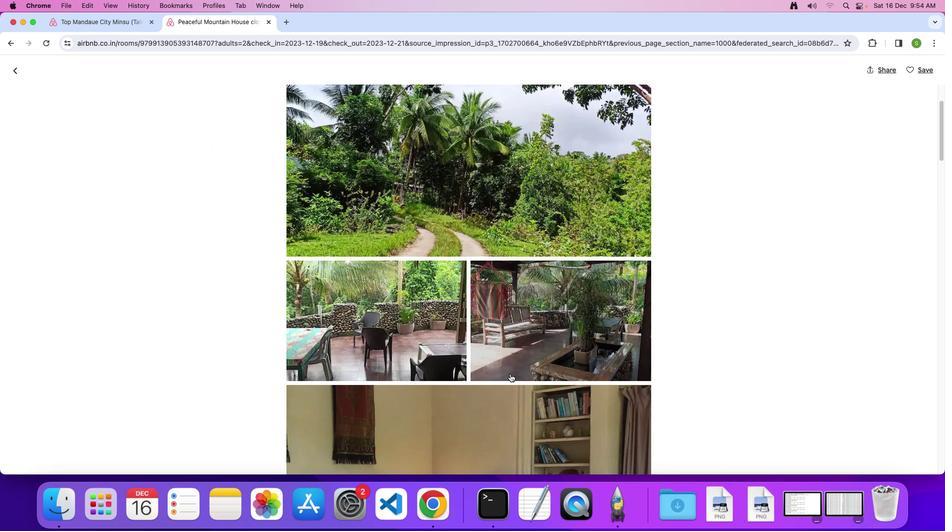 
Action: Mouse scrolled (510, 374) with delta (0, 0)
Screenshot: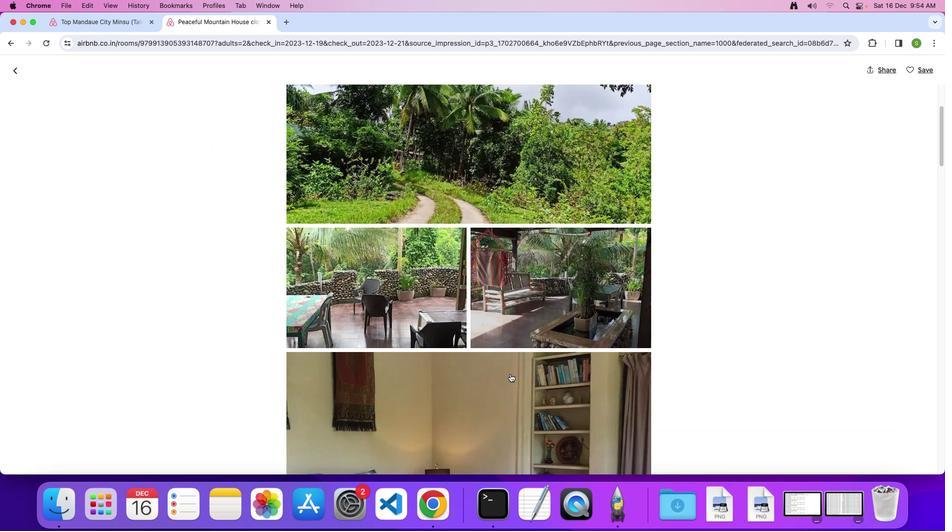 
Action: Mouse scrolled (510, 374) with delta (0, 0)
Screenshot: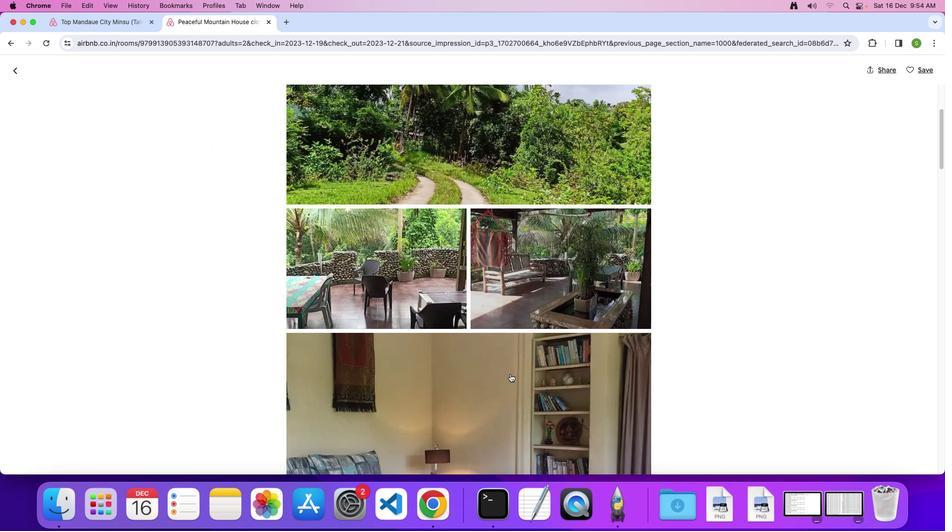
Action: Mouse scrolled (510, 374) with delta (0, 0)
Screenshot: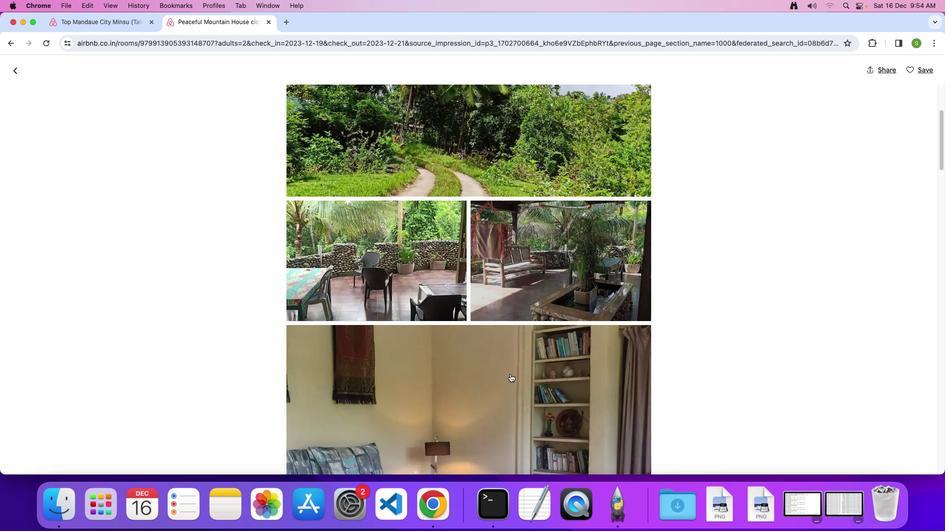 
Action: Mouse scrolled (510, 374) with delta (0, 0)
Screenshot: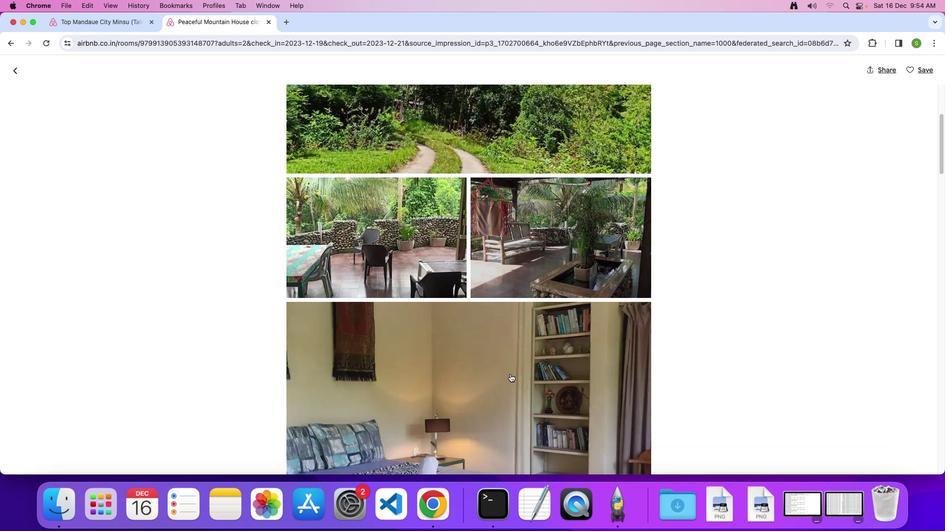 
Action: Mouse scrolled (510, 374) with delta (0, 0)
Screenshot: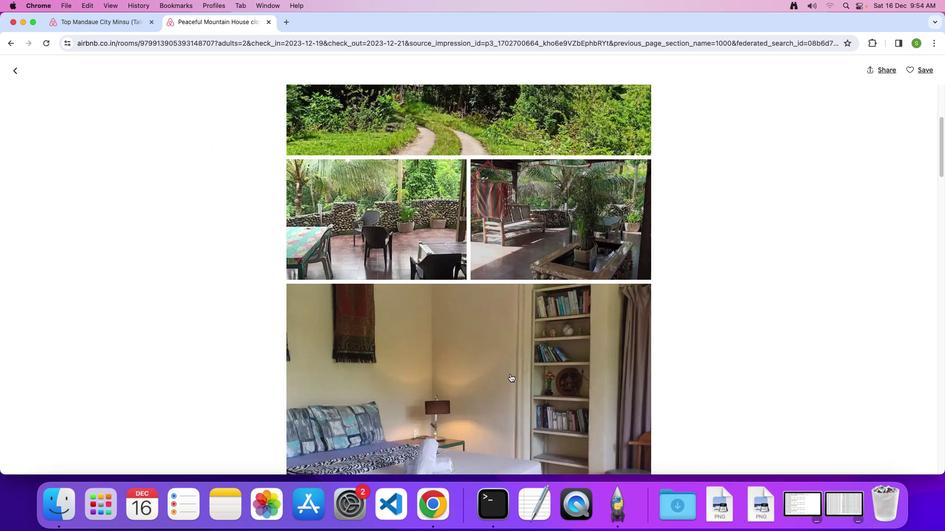 
Action: Mouse scrolled (510, 374) with delta (0, 0)
Screenshot: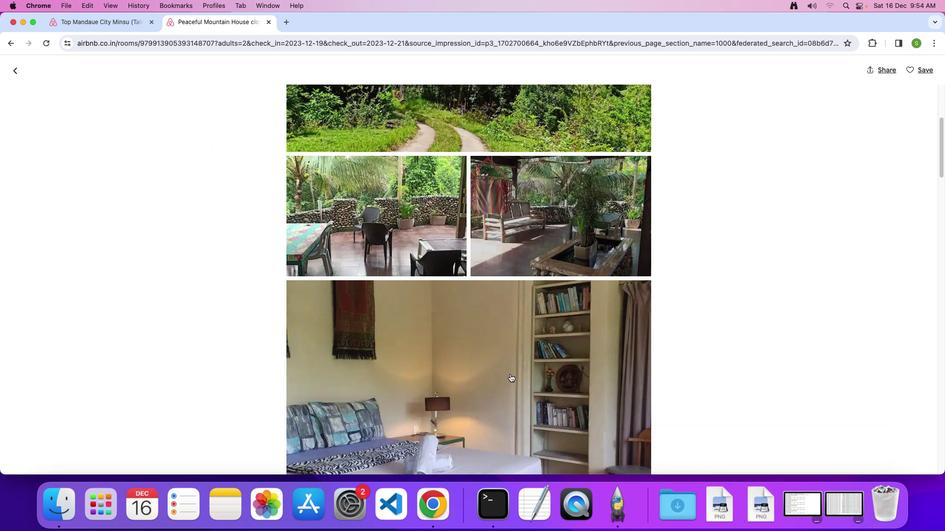 
Action: Mouse scrolled (510, 374) with delta (0, 0)
Screenshot: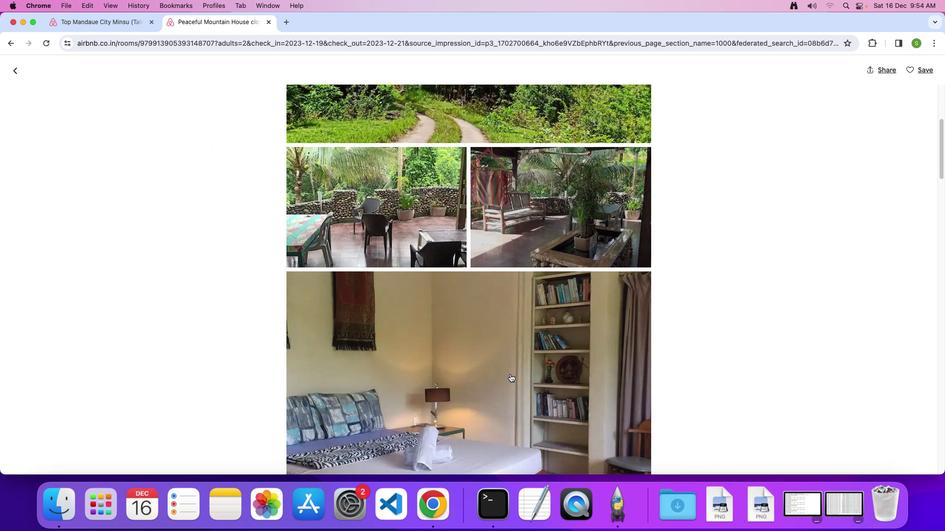 
Action: Mouse scrolled (510, 374) with delta (0, 0)
Screenshot: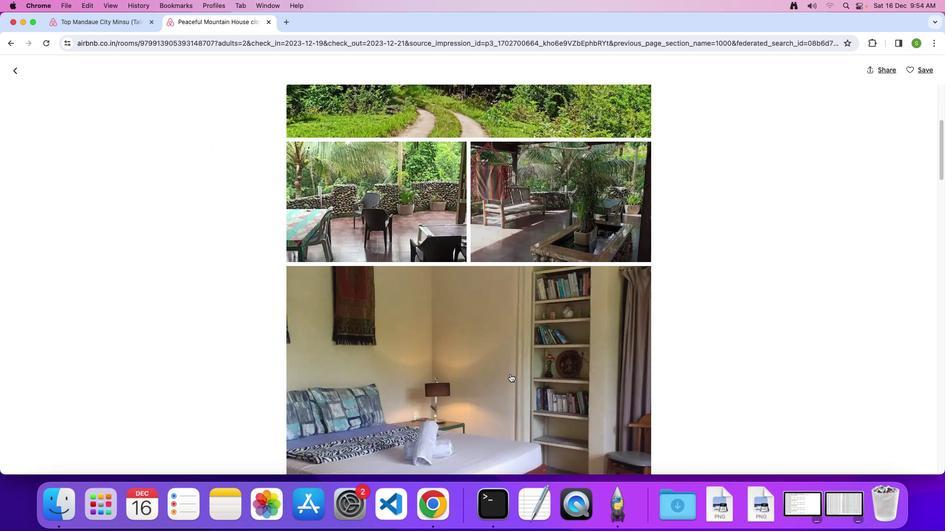 
Action: Mouse scrolled (510, 374) with delta (0, 0)
Screenshot: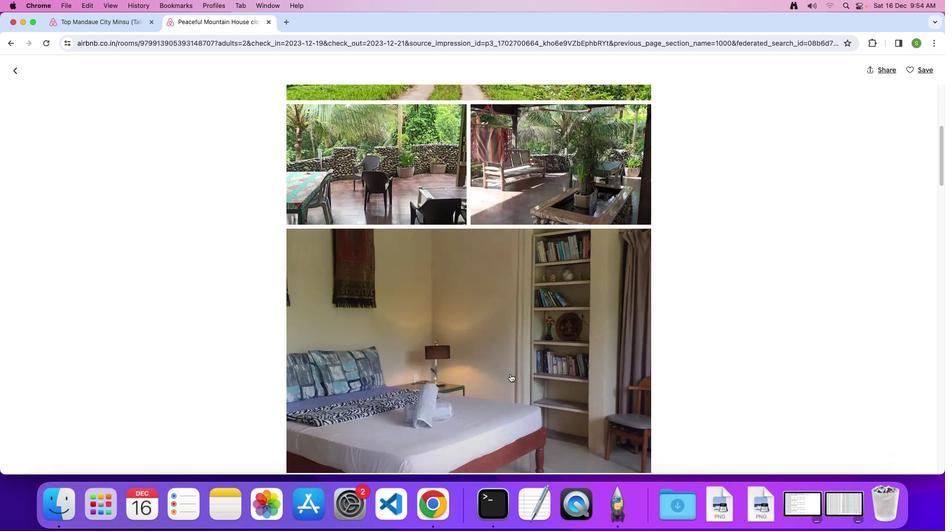 
Action: Mouse scrolled (510, 374) with delta (0, 0)
Screenshot: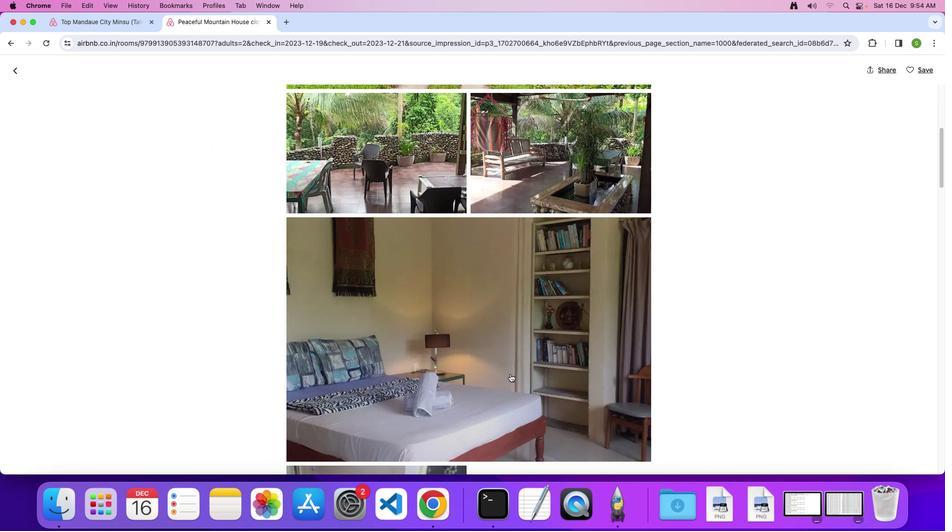 
Action: Mouse scrolled (510, 374) with delta (0, 0)
Screenshot: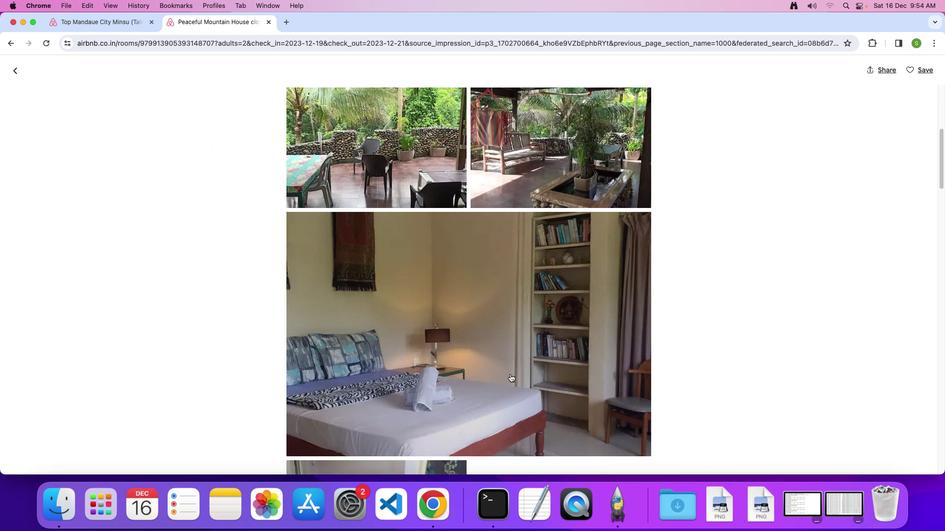 
Action: Mouse scrolled (510, 374) with delta (0, 0)
Screenshot: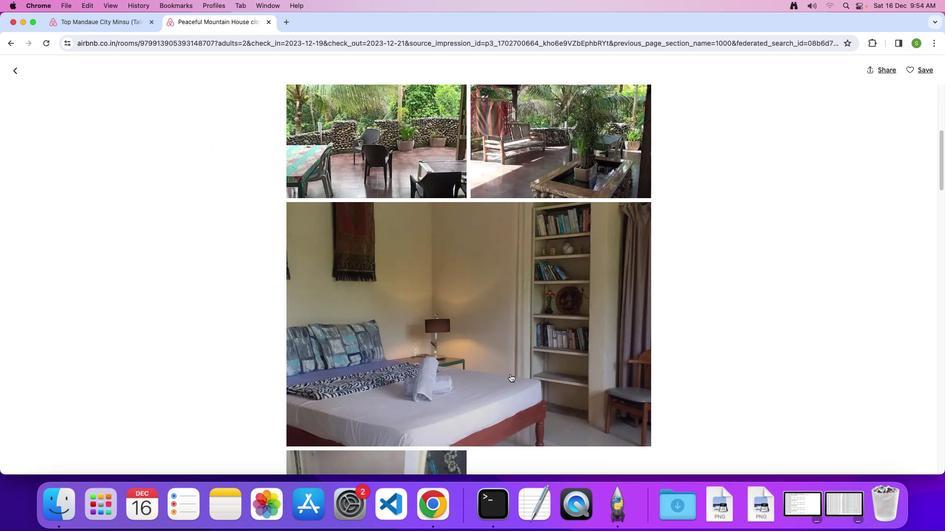 
Action: Mouse scrolled (510, 374) with delta (0, 0)
Screenshot: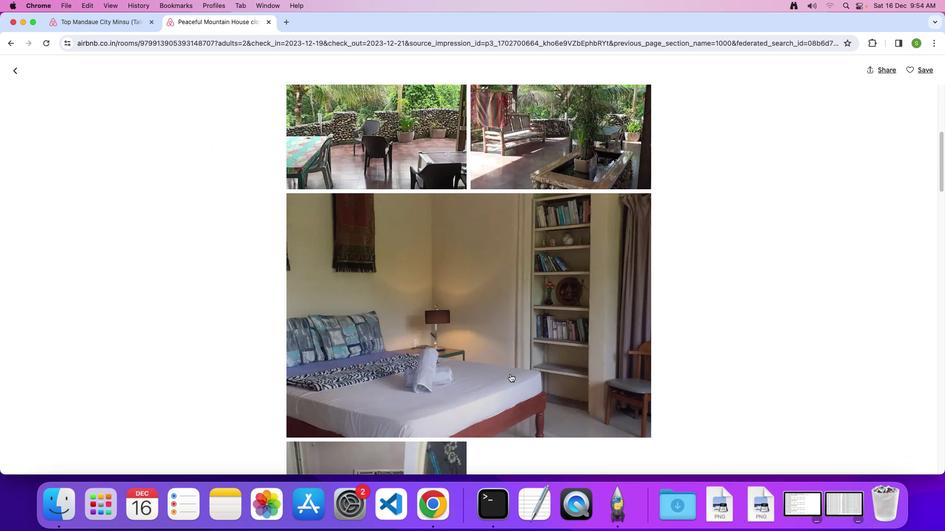 
Action: Mouse scrolled (510, 374) with delta (0, 0)
Screenshot: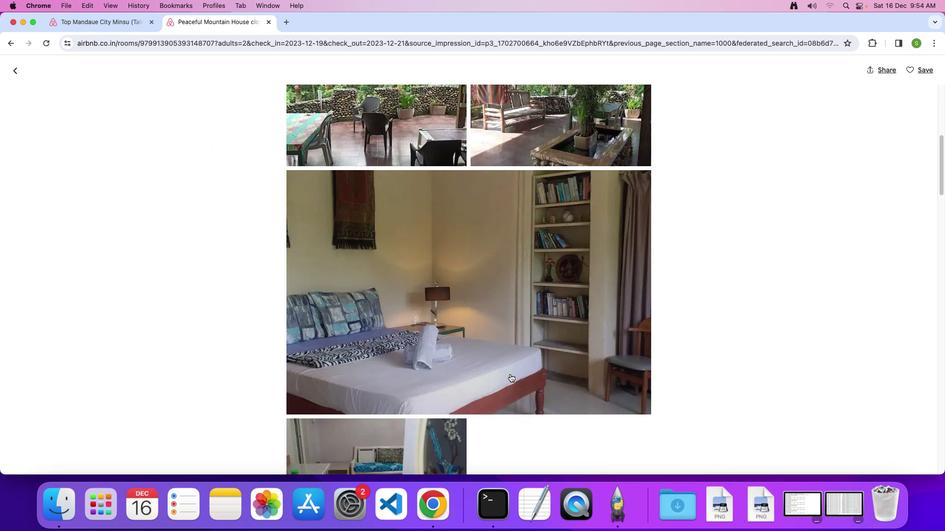 
Action: Mouse scrolled (510, 374) with delta (0, 0)
Screenshot: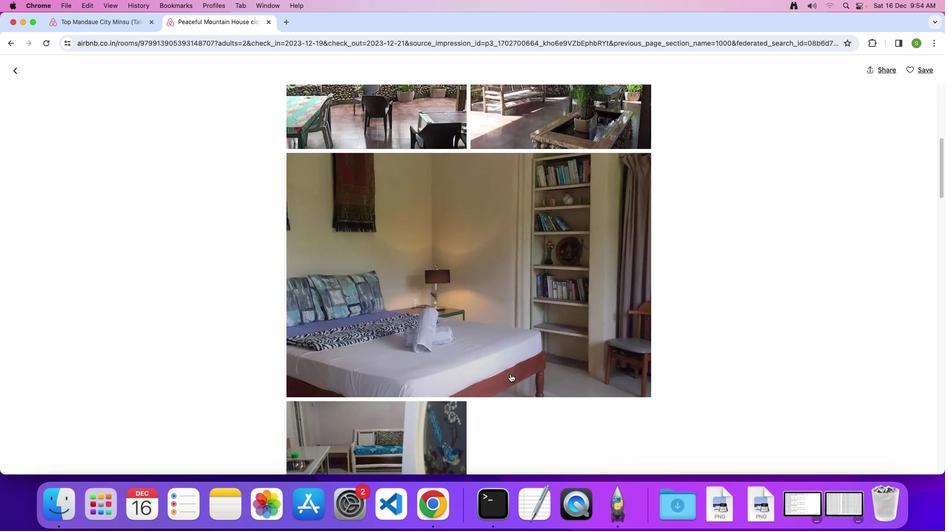 
Action: Mouse scrolled (510, 374) with delta (0, 0)
Screenshot: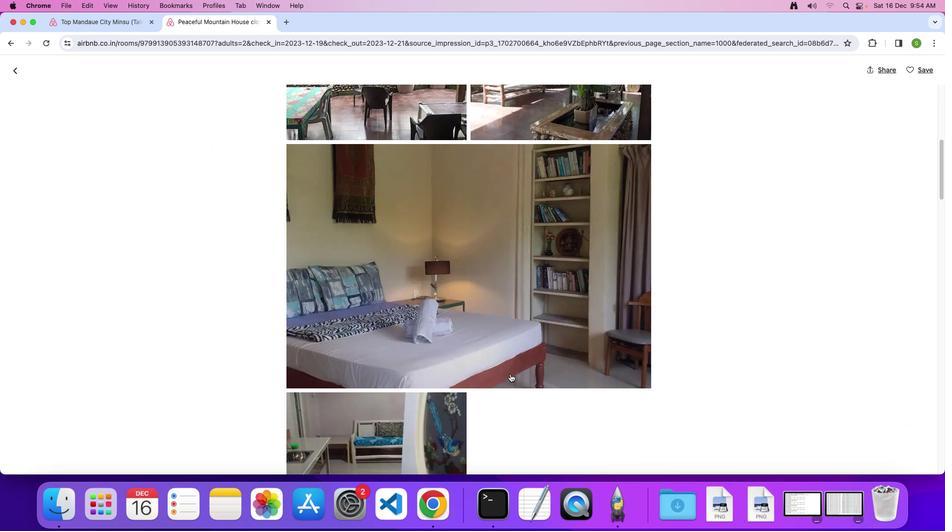 
Action: Mouse scrolled (510, 374) with delta (0, 0)
Screenshot: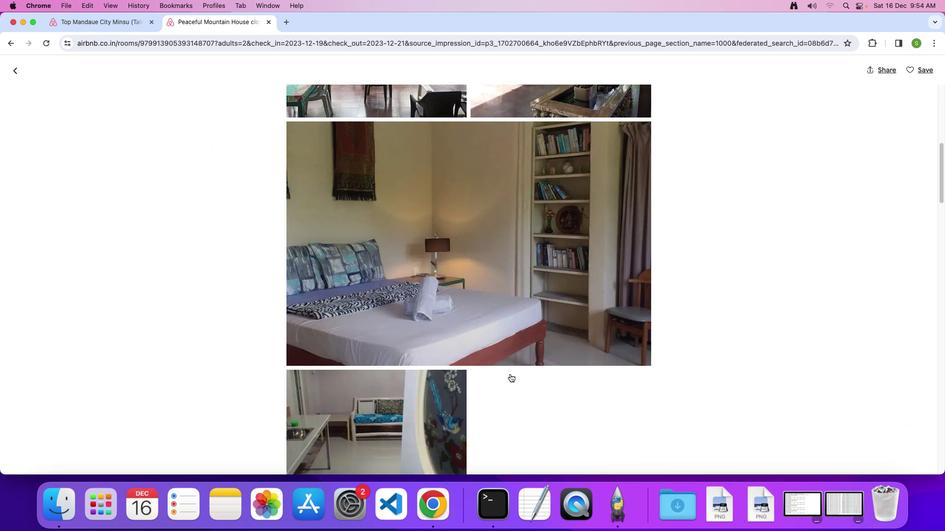 
Action: Mouse scrolled (510, 374) with delta (0, 0)
Screenshot: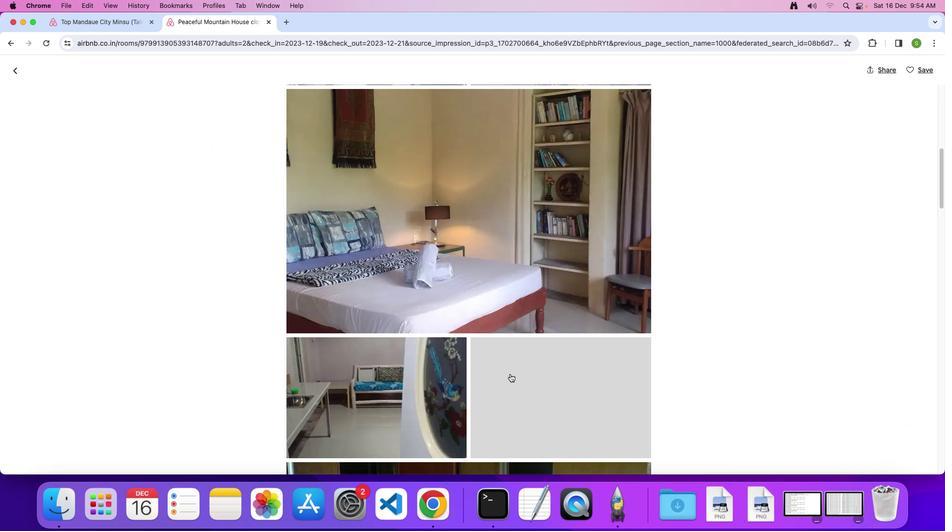 
Action: Mouse scrolled (510, 374) with delta (0, 0)
Screenshot: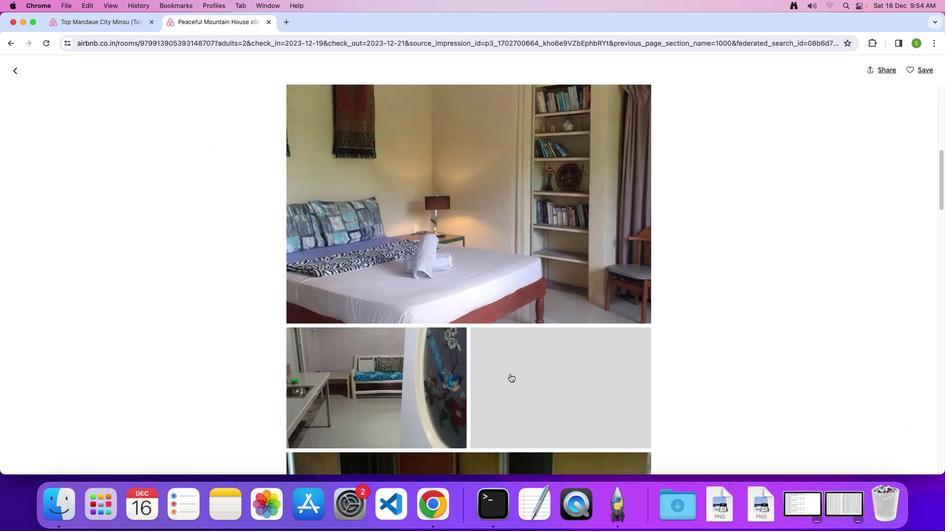 
Action: Mouse scrolled (510, 374) with delta (0, 0)
Screenshot: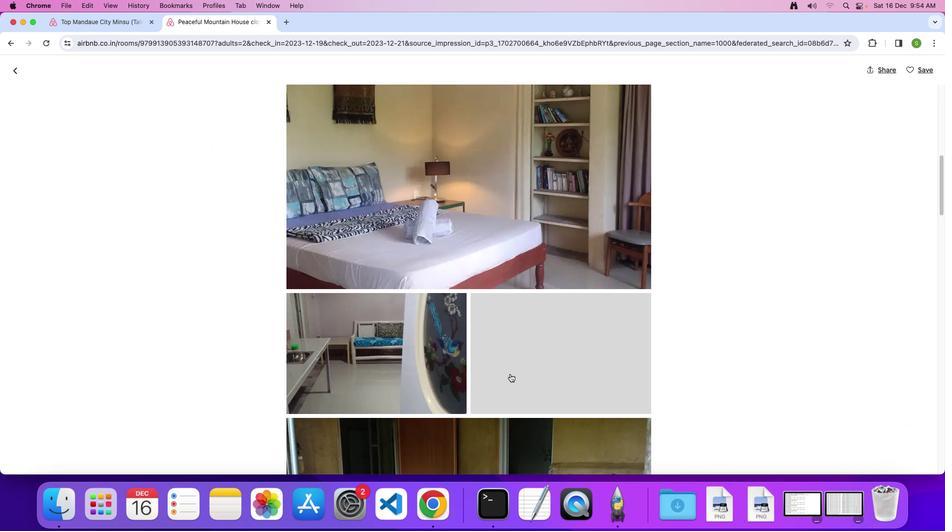 
Action: Mouse scrolled (510, 374) with delta (0, 0)
Screenshot: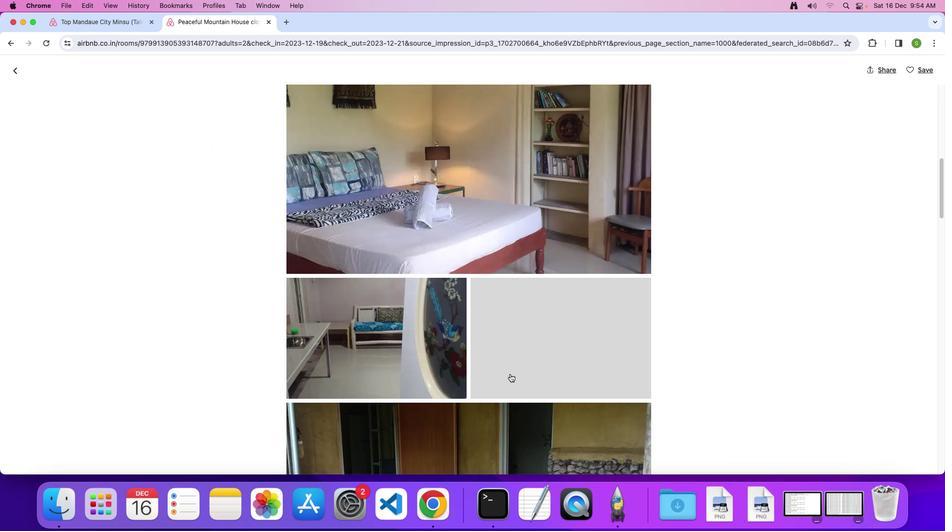 
Action: Mouse scrolled (510, 374) with delta (0, 0)
Screenshot: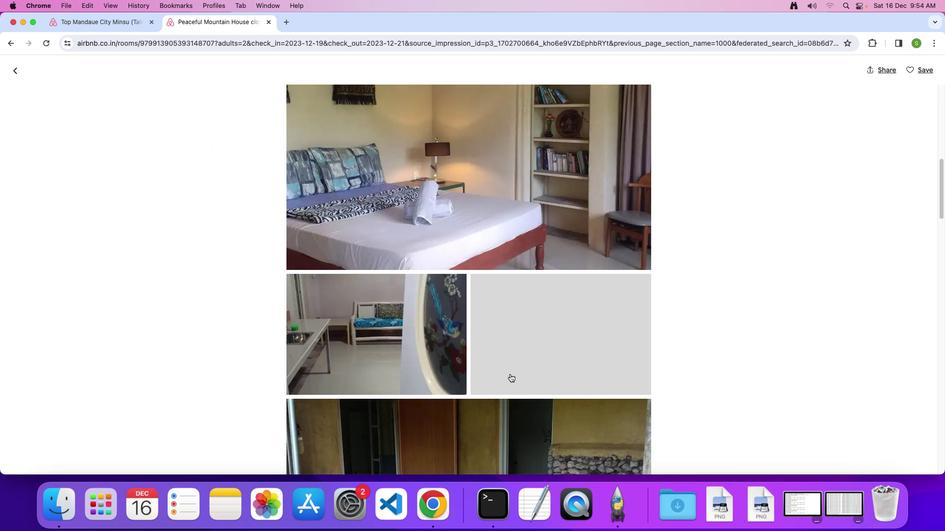 
Action: Mouse scrolled (510, 374) with delta (0, 0)
Screenshot: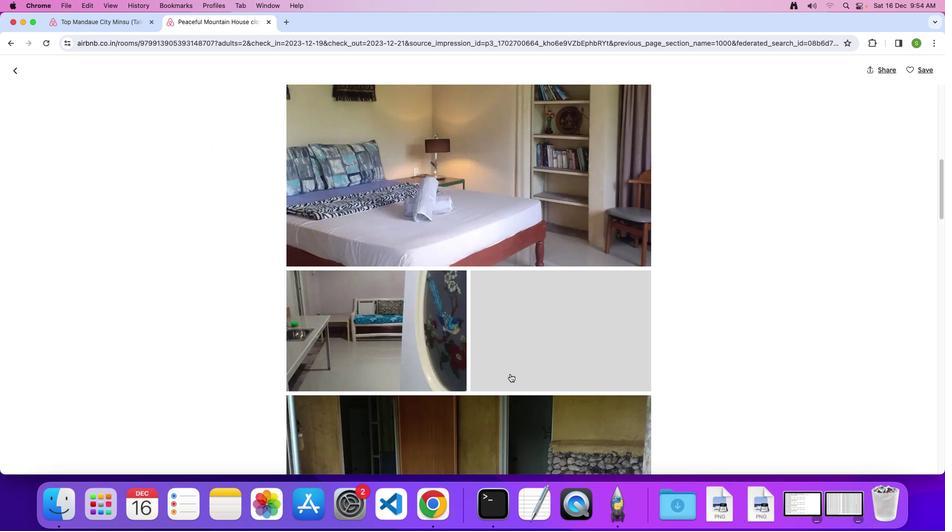 
Action: Mouse scrolled (510, 374) with delta (0, 0)
Screenshot: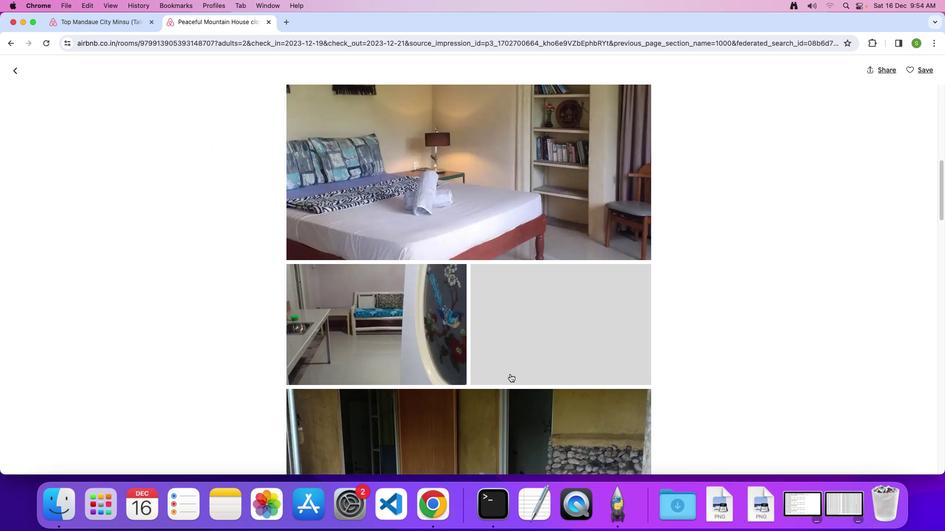 
Action: Mouse scrolled (510, 374) with delta (0, 0)
Screenshot: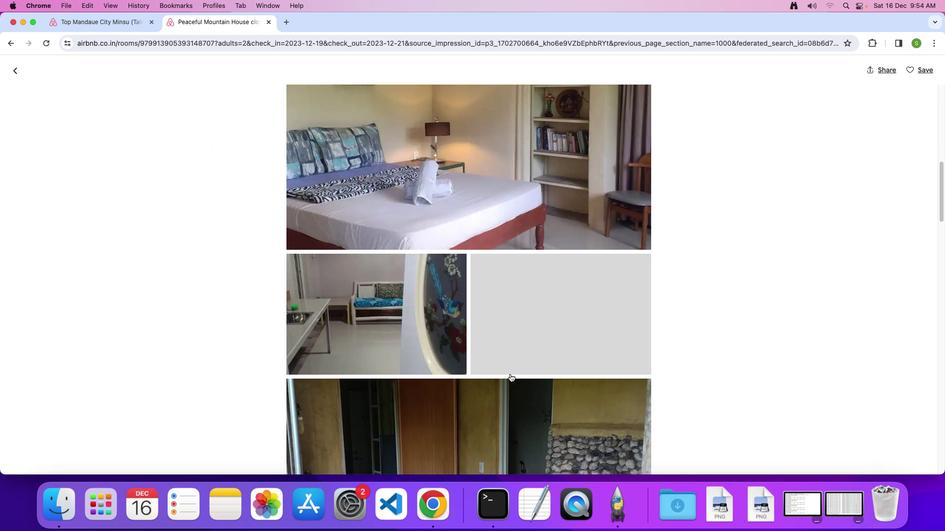 
Action: Mouse scrolled (510, 374) with delta (0, 0)
Screenshot: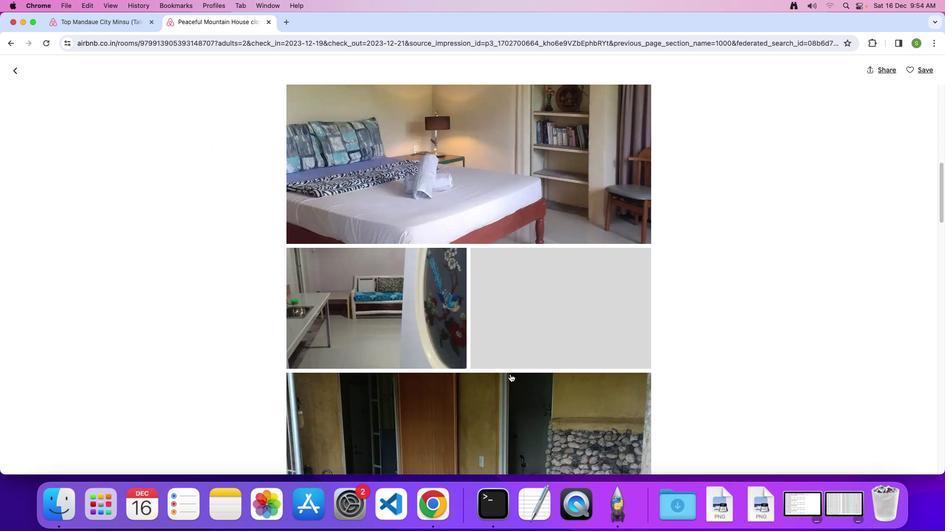 
Action: Mouse scrolled (510, 374) with delta (0, 0)
Screenshot: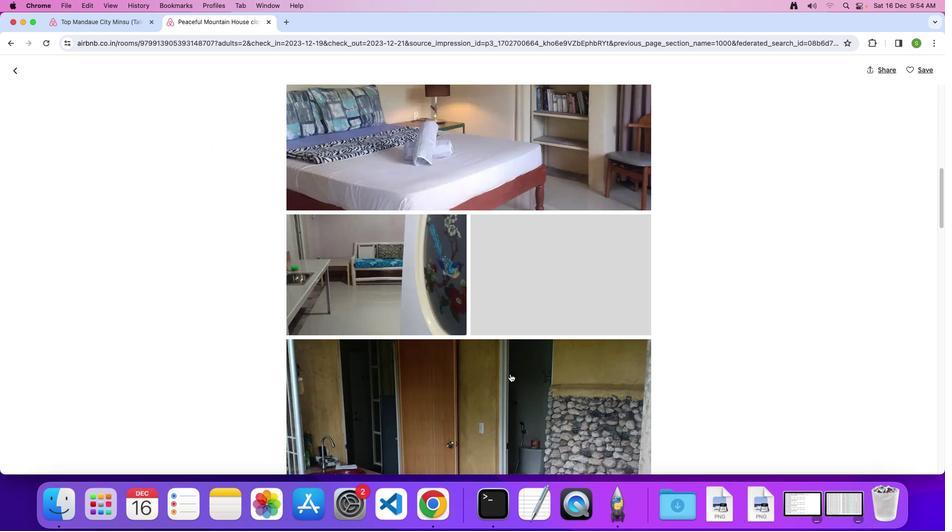 
Action: Mouse scrolled (510, 374) with delta (0, 0)
Screenshot: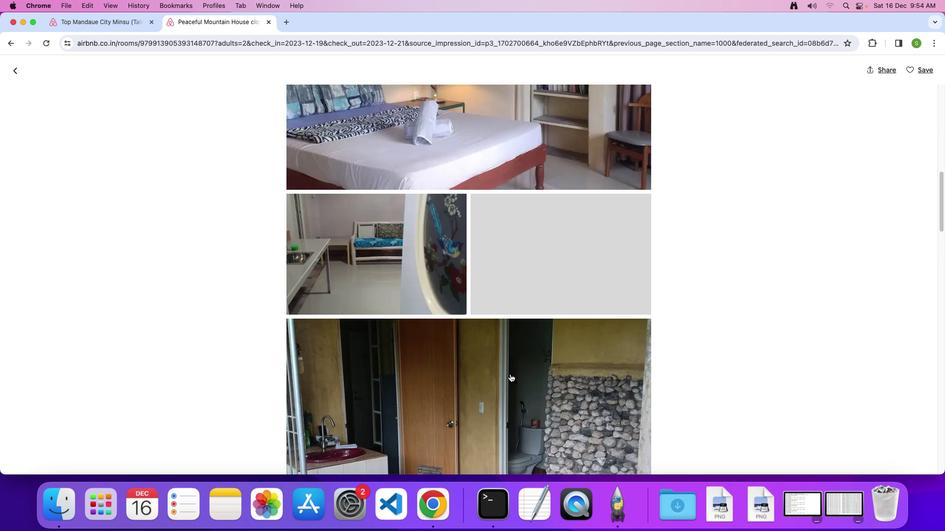 
Action: Mouse scrolled (510, 374) with delta (0, 0)
Screenshot: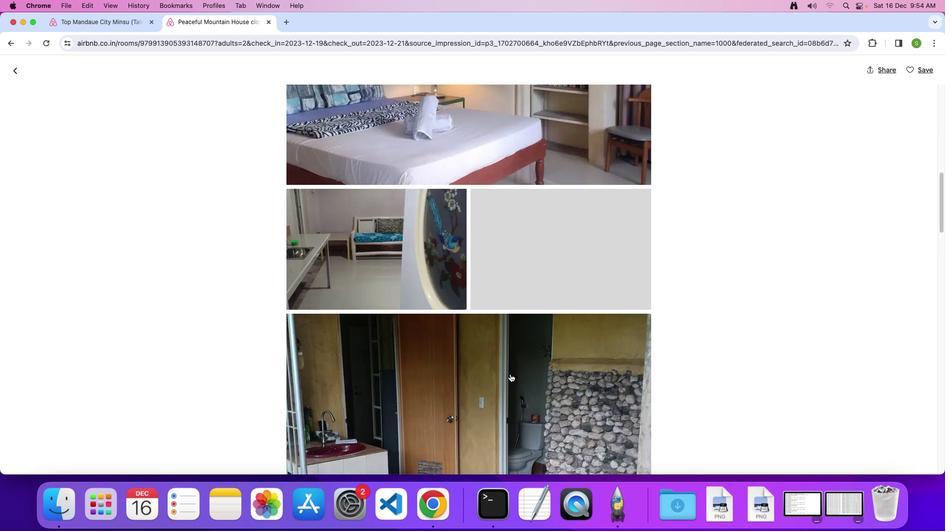 
Action: Mouse scrolled (510, 374) with delta (0, 0)
Screenshot: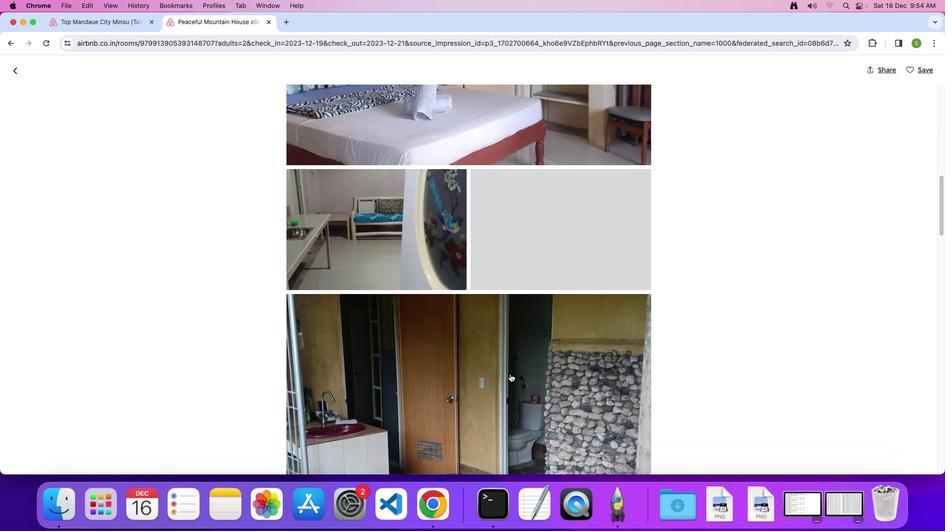
Action: Mouse scrolled (510, 374) with delta (0, 0)
Screenshot: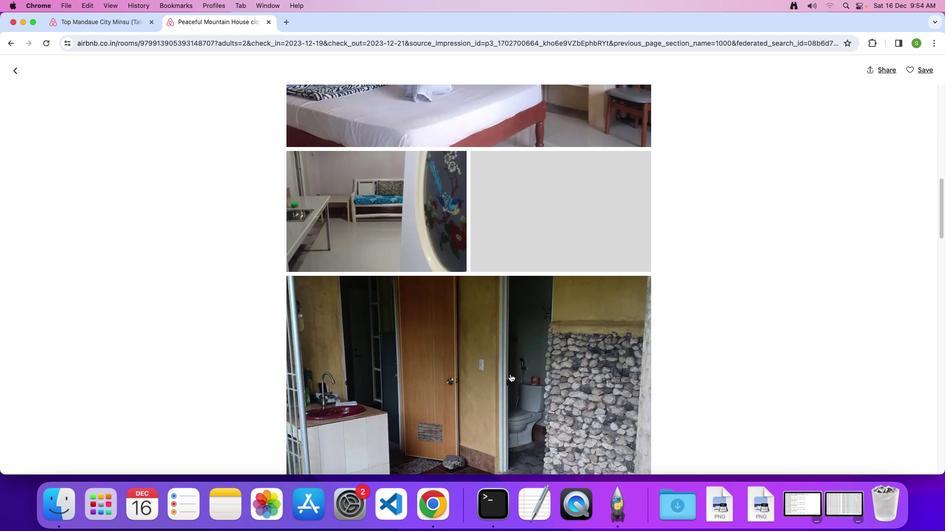 
Action: Mouse scrolled (510, 374) with delta (0, 0)
Screenshot: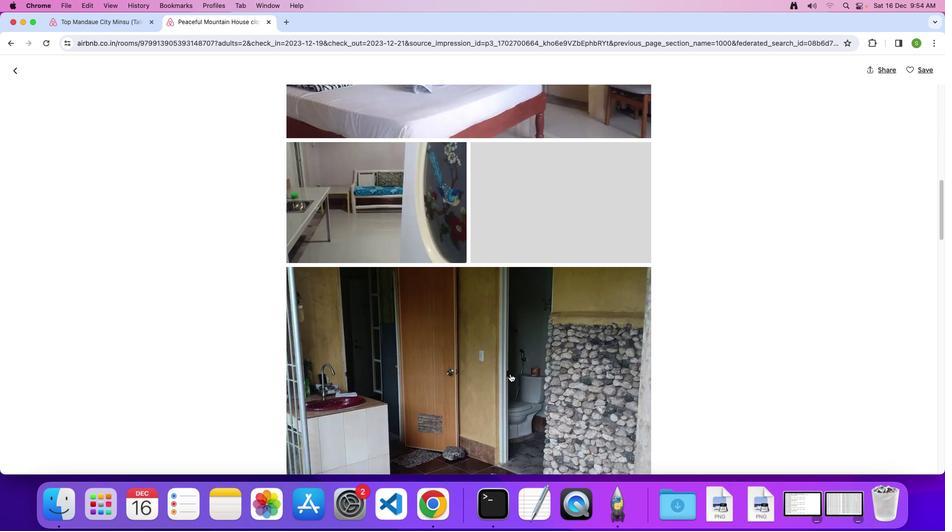 
Action: Mouse scrolled (510, 374) with delta (0, 0)
Screenshot: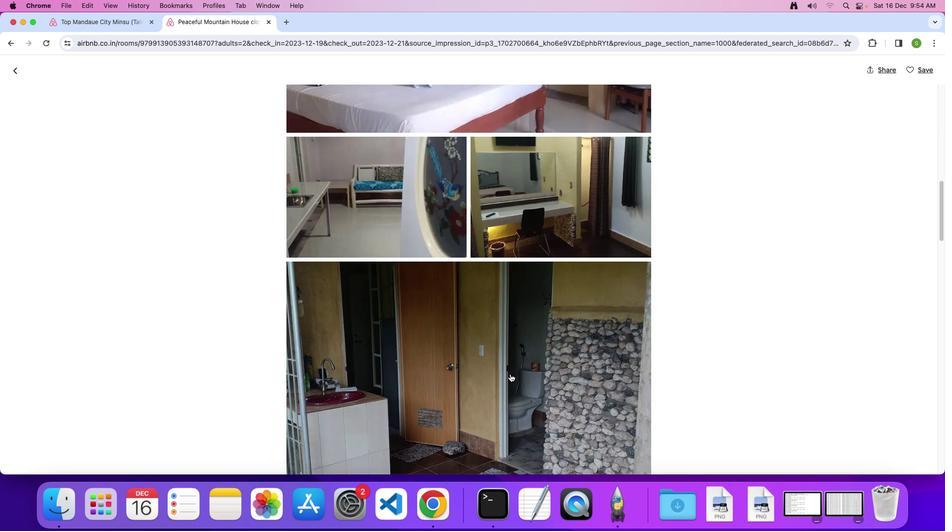 
Action: Mouse scrolled (510, 374) with delta (0, 0)
Screenshot: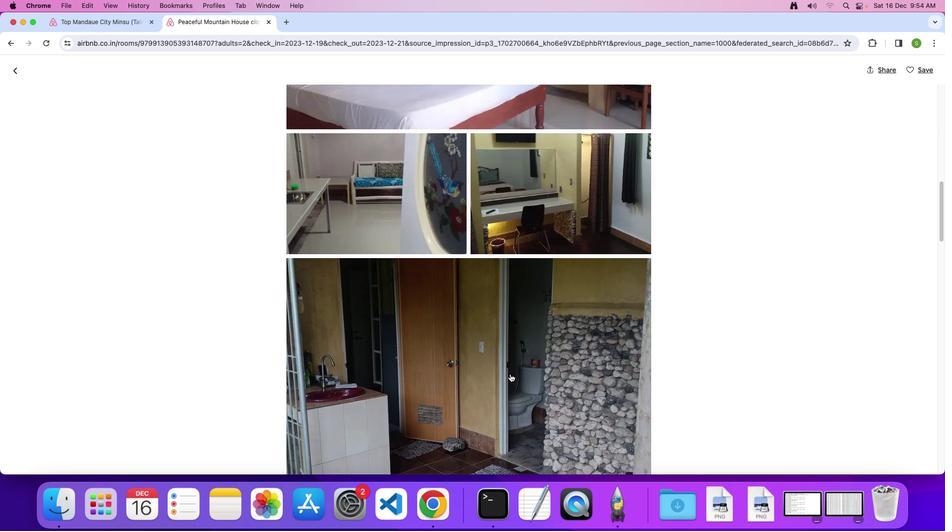 
Action: Mouse scrolled (510, 374) with delta (0, 0)
Screenshot: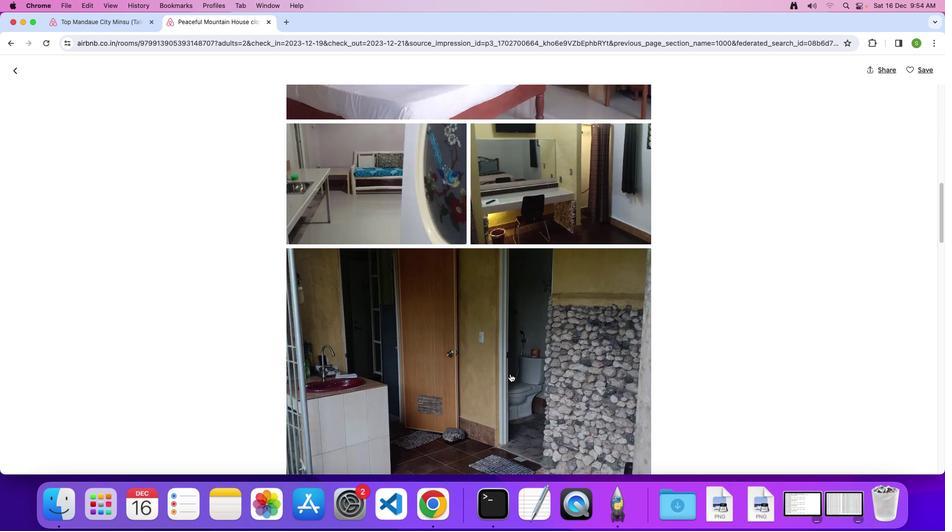 
Action: Mouse scrolled (510, 374) with delta (0, 0)
Screenshot: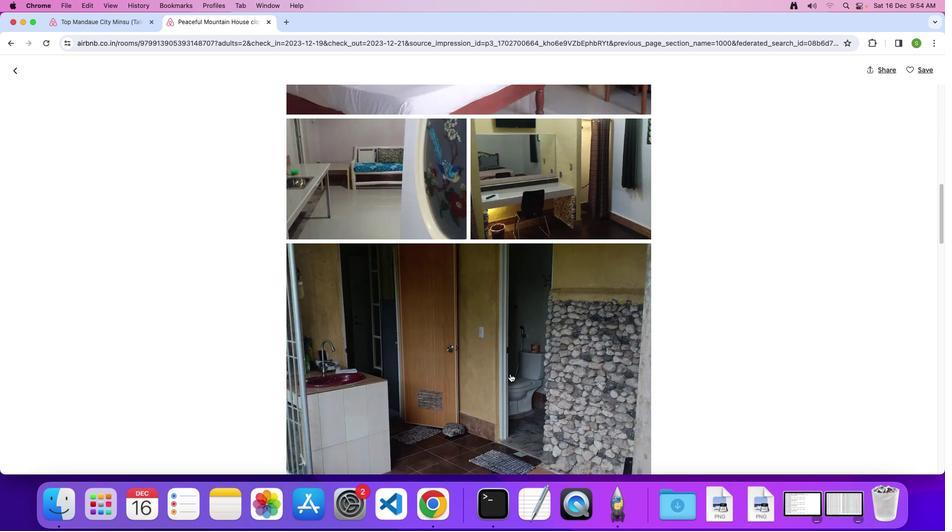 
Action: Mouse scrolled (510, 374) with delta (0, 0)
Screenshot: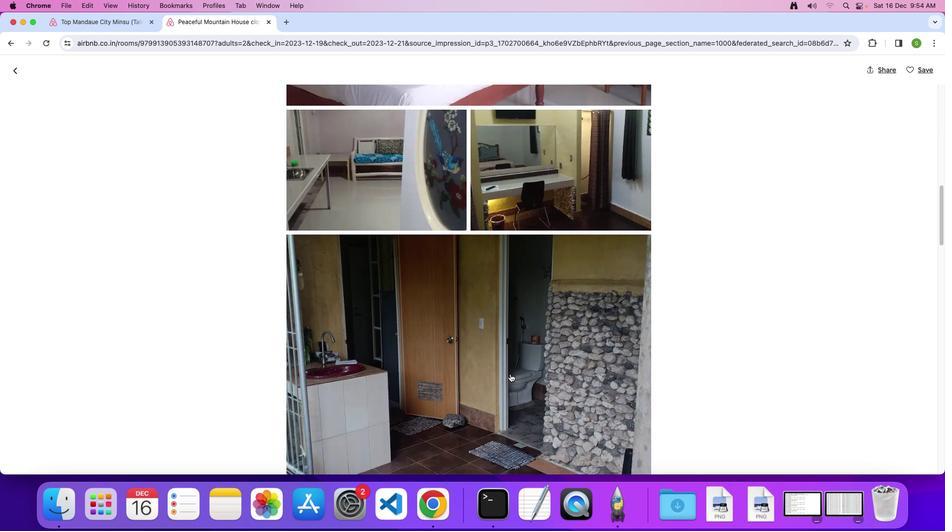 
Action: Mouse scrolled (510, 374) with delta (0, 0)
Screenshot: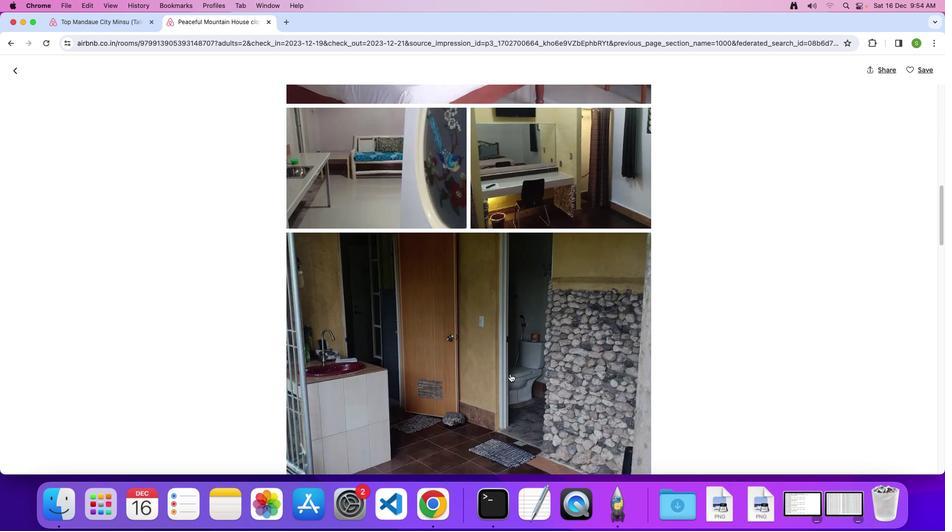 
Action: Mouse scrolled (510, 374) with delta (0, 0)
Screenshot: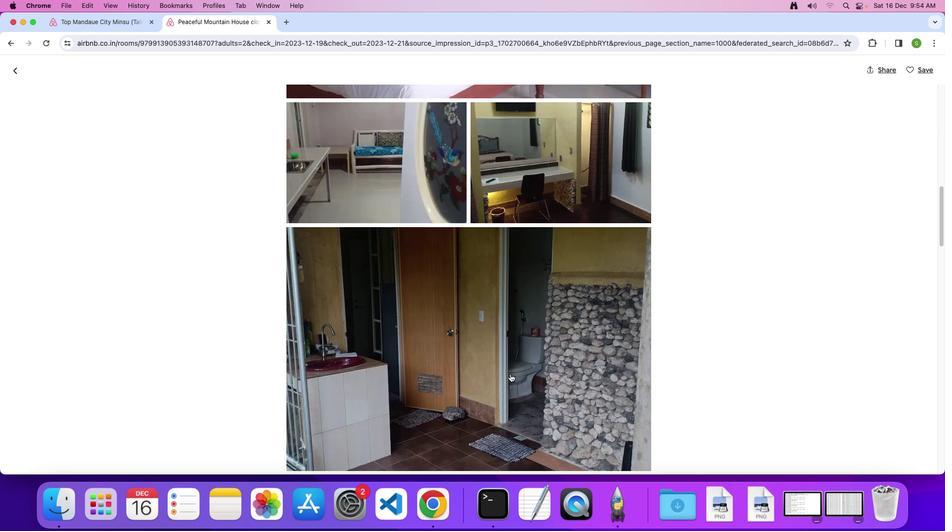 
Action: Mouse scrolled (510, 374) with delta (0, 0)
Screenshot: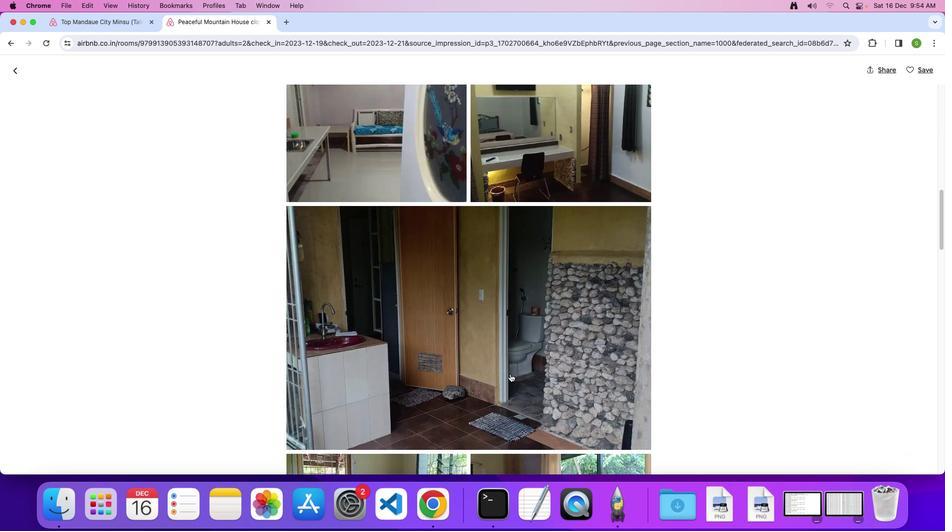 
Action: Mouse scrolled (510, 374) with delta (0, 0)
Screenshot: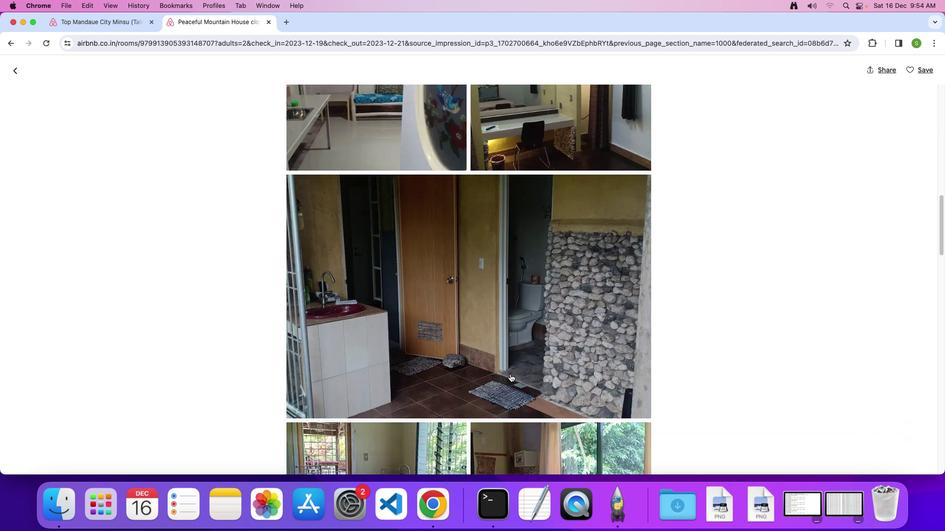 
Action: Mouse scrolled (510, 374) with delta (0, 0)
Screenshot: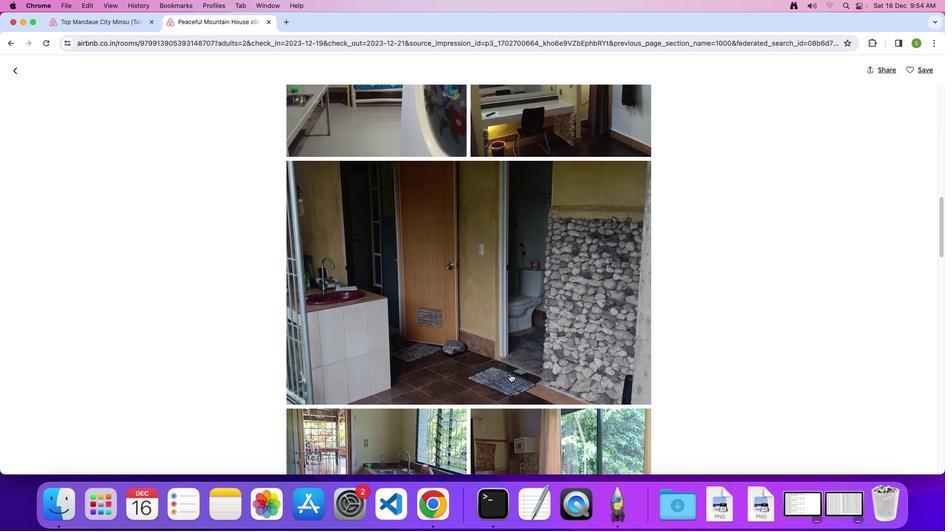 
Action: Mouse scrolled (510, 374) with delta (0, 0)
Screenshot: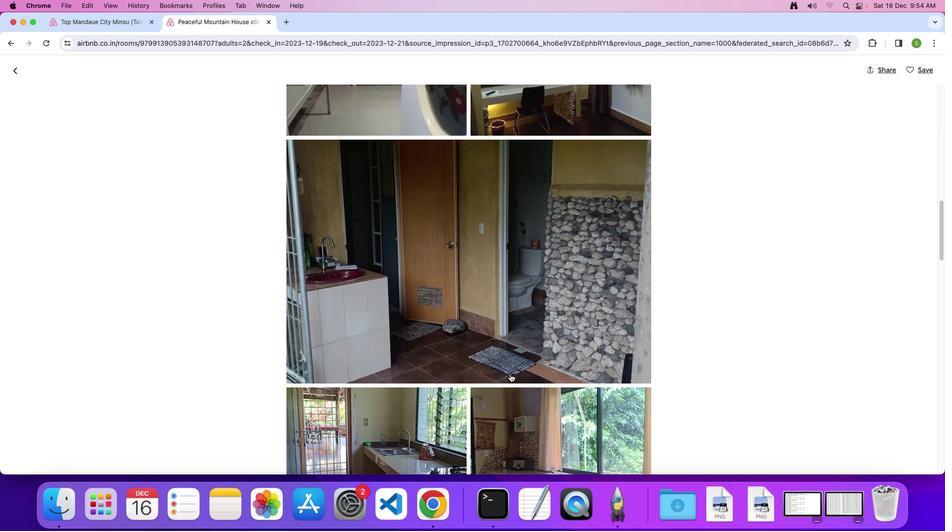 
Action: Mouse scrolled (510, 374) with delta (0, 0)
Screenshot: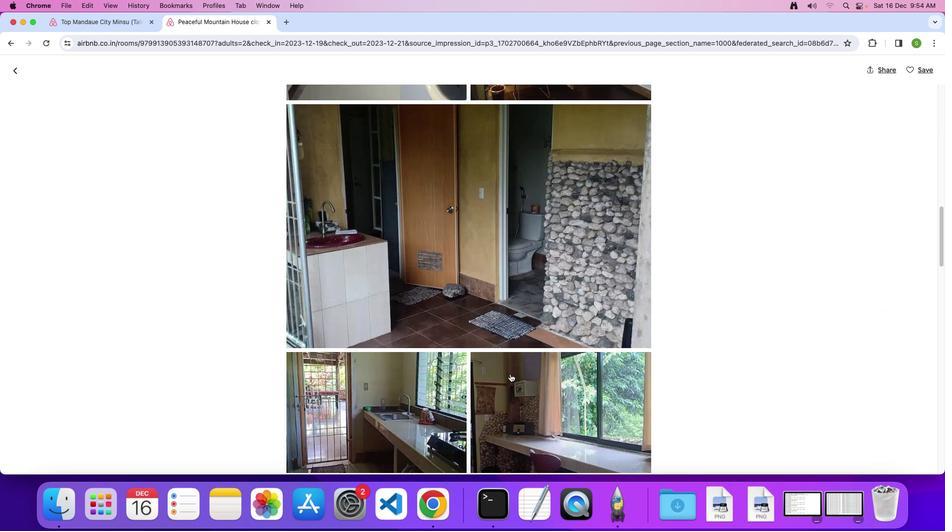 
Action: Mouse scrolled (510, 374) with delta (0, 0)
Screenshot: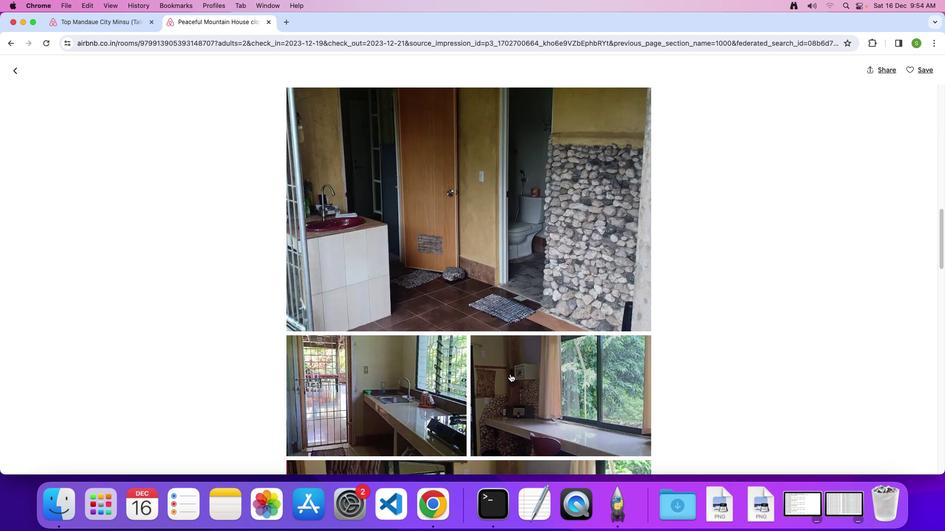 
Action: Mouse scrolled (510, 374) with delta (0, 0)
Screenshot: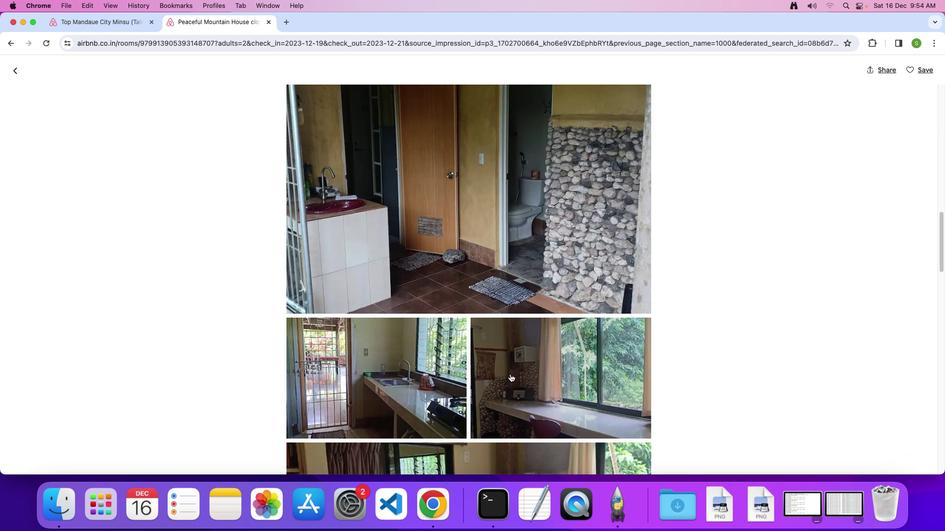 
Action: Mouse scrolled (510, 374) with delta (0, 0)
Screenshot: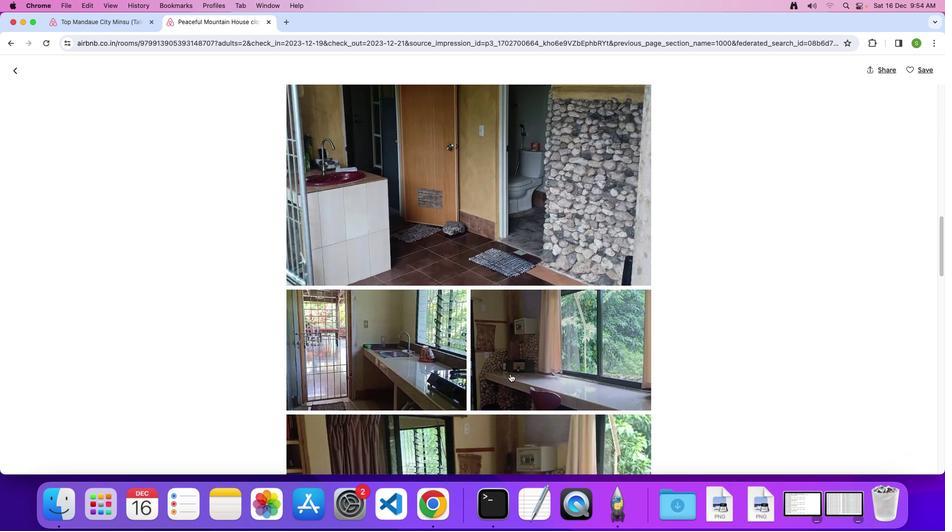 
Action: Mouse scrolled (510, 374) with delta (0, 0)
Screenshot: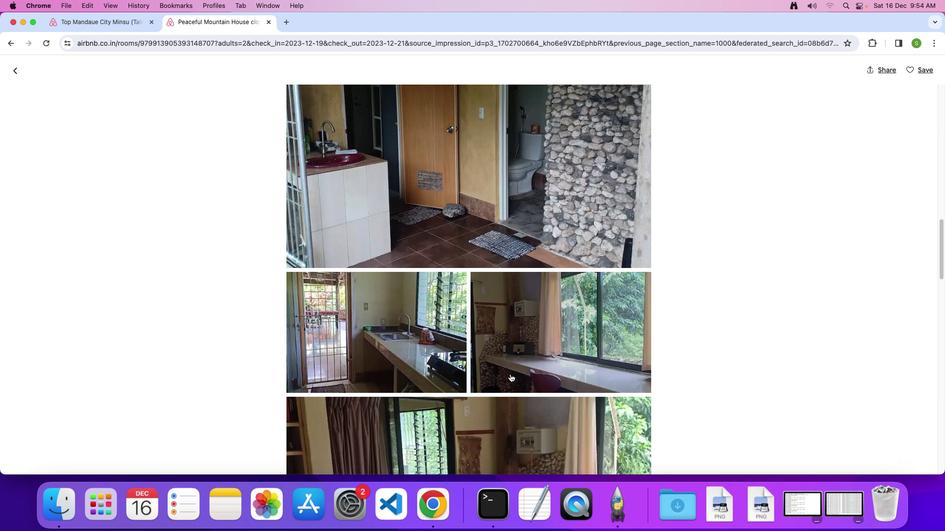 
Action: Mouse scrolled (510, 374) with delta (0, 0)
Screenshot: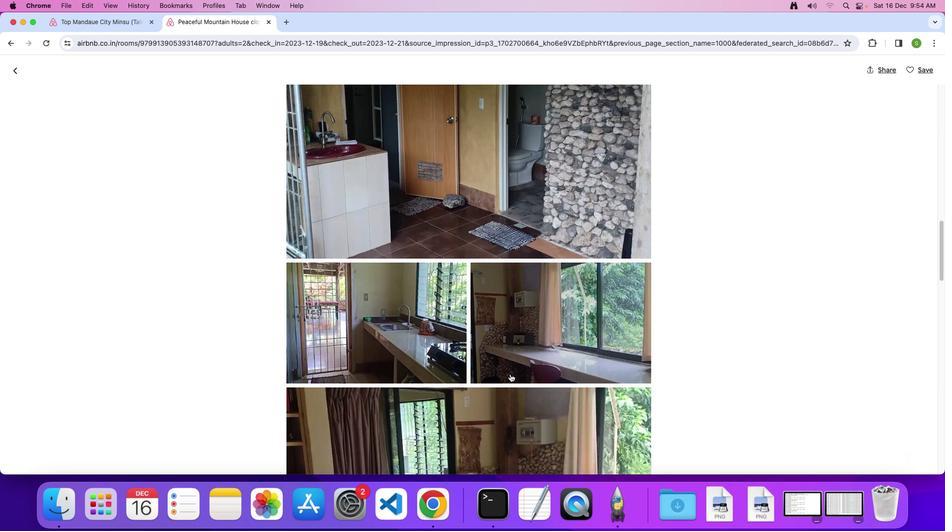 
Action: Mouse scrolled (510, 374) with delta (0, 0)
Screenshot: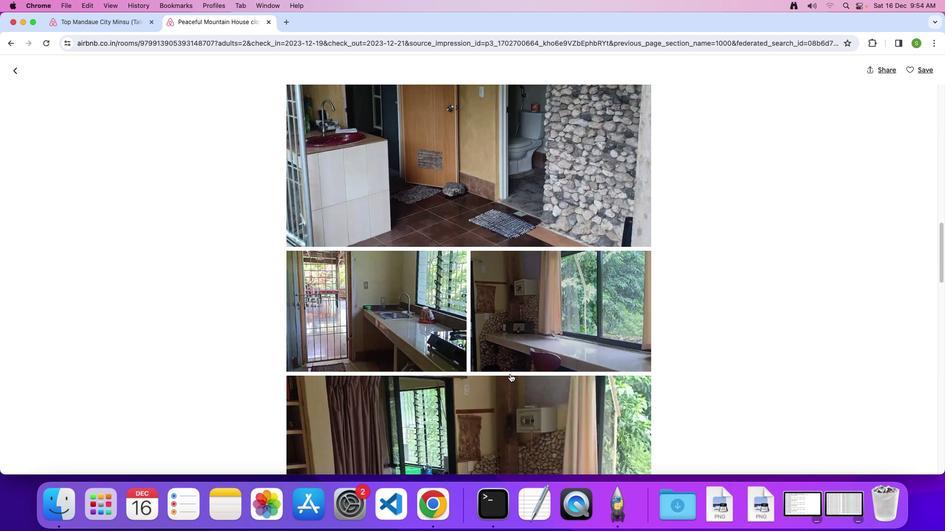 
Action: Mouse scrolled (510, 374) with delta (0, 0)
Screenshot: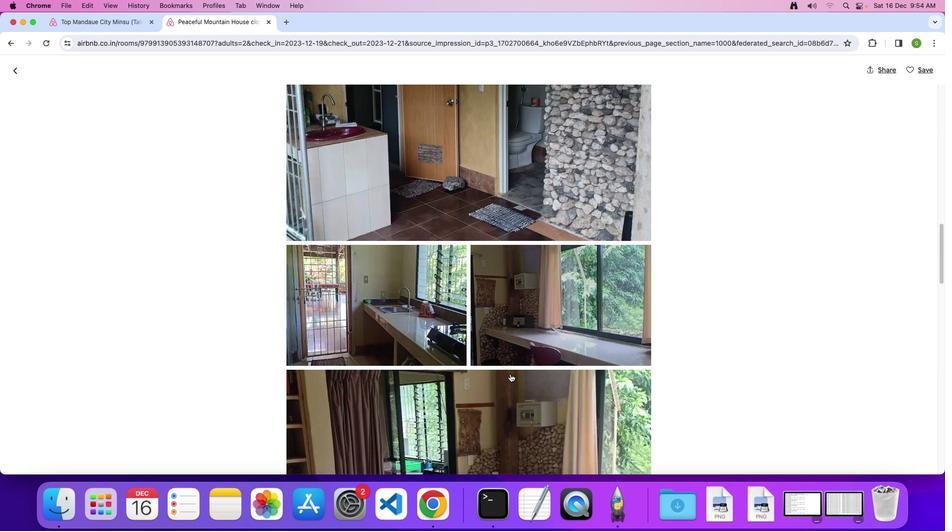 
Action: Mouse scrolled (510, 374) with delta (0, 0)
Screenshot: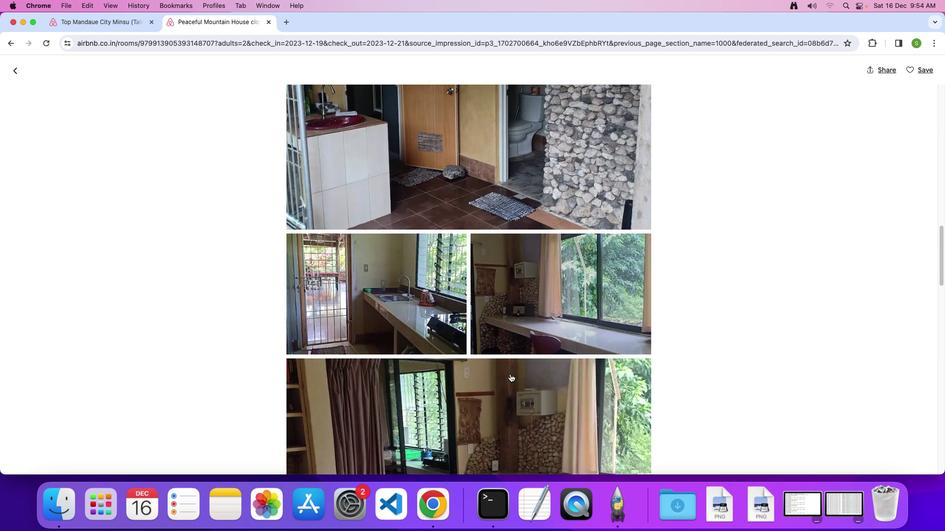 
Action: Mouse scrolled (510, 374) with delta (0, 0)
Screenshot: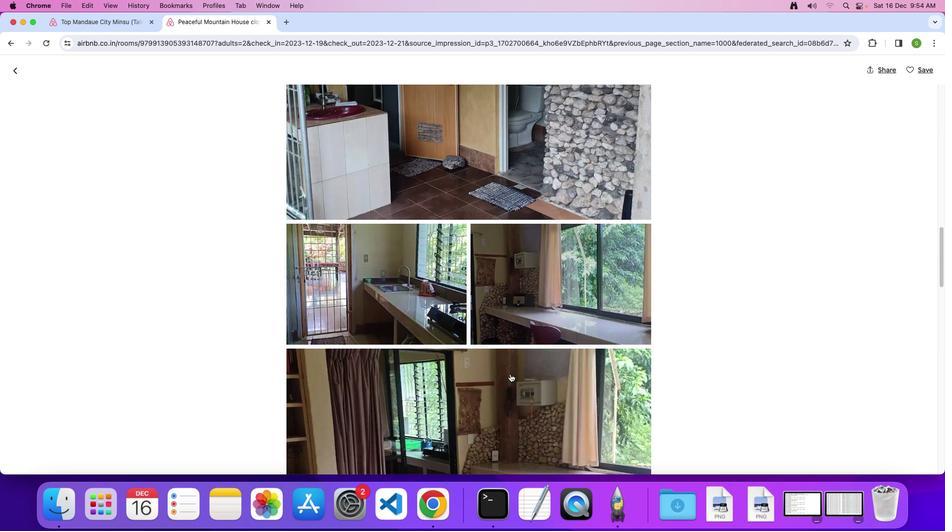
Action: Mouse scrolled (510, 374) with delta (0, 0)
Screenshot: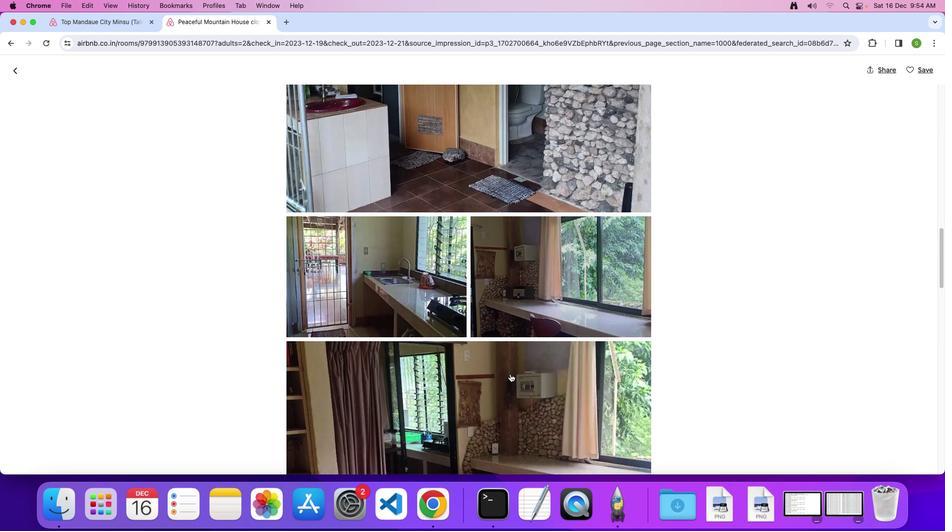 
Action: Mouse scrolled (510, 374) with delta (0, 0)
Screenshot: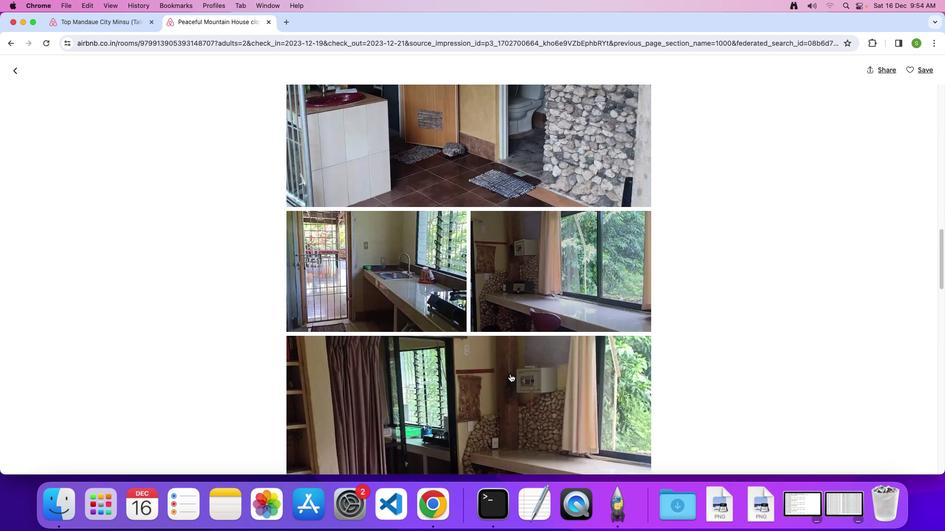 
Action: Mouse scrolled (510, 374) with delta (0, 0)
Screenshot: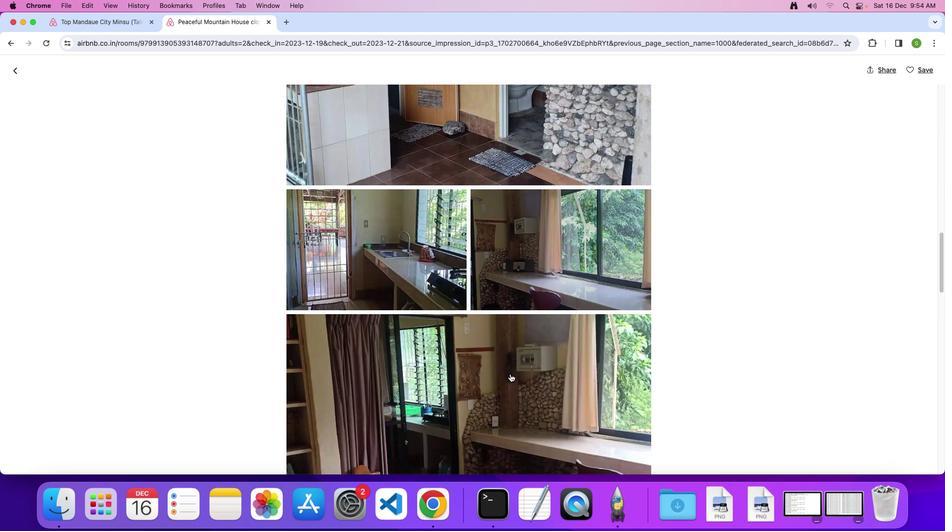 
Action: Mouse scrolled (510, 374) with delta (0, 0)
Screenshot: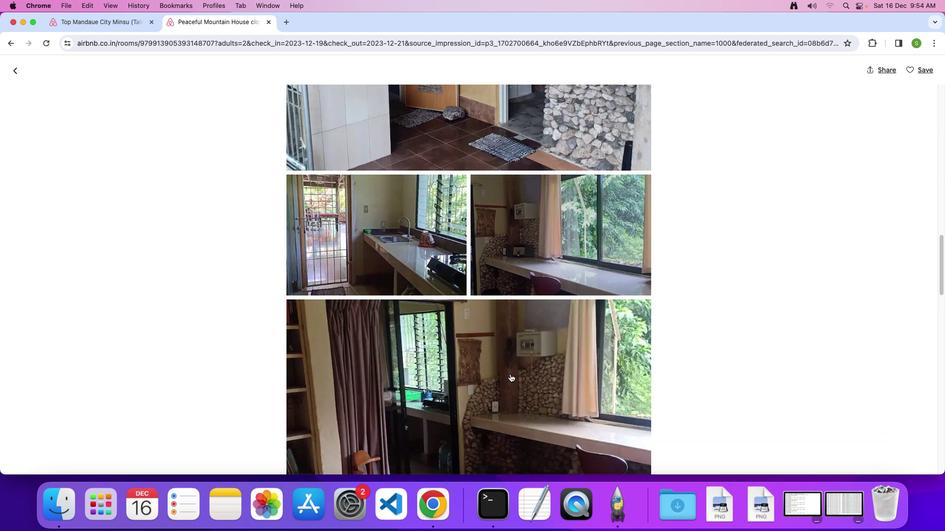 
Action: Mouse scrolled (510, 374) with delta (0, 0)
Screenshot: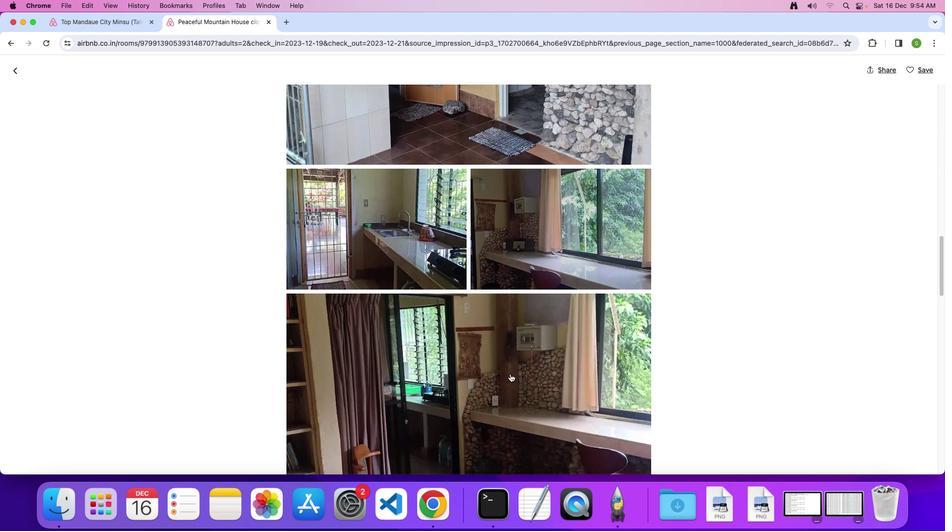
Action: Mouse scrolled (510, 374) with delta (0, 0)
Screenshot: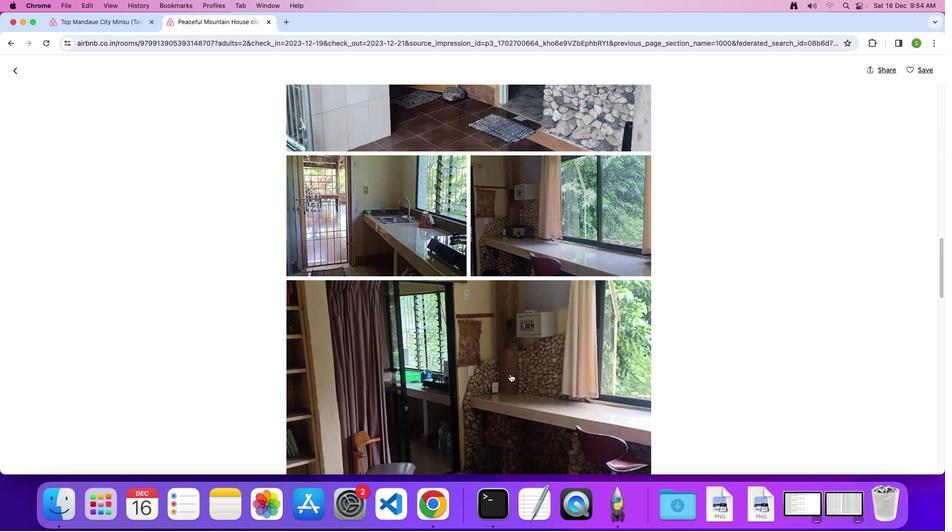 
Action: Mouse scrolled (510, 374) with delta (0, 0)
Screenshot: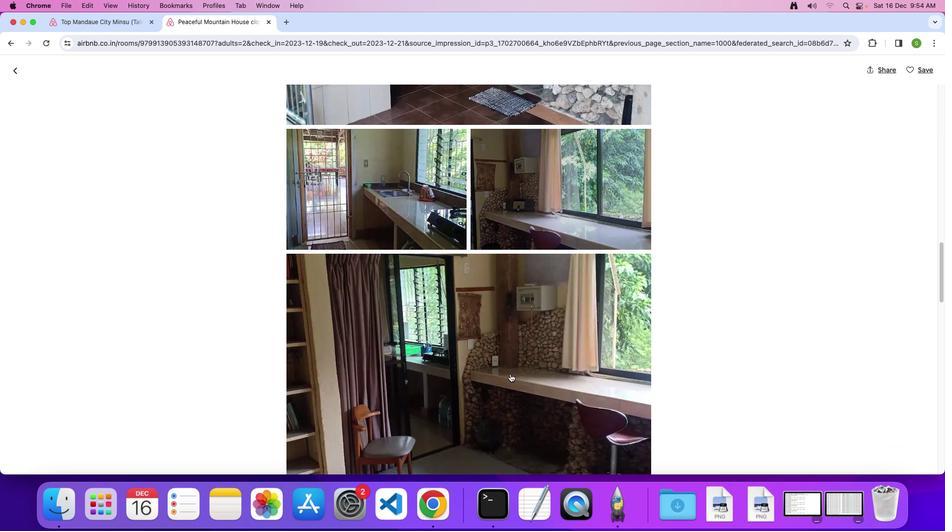 
Action: Mouse scrolled (510, 374) with delta (0, 0)
Screenshot: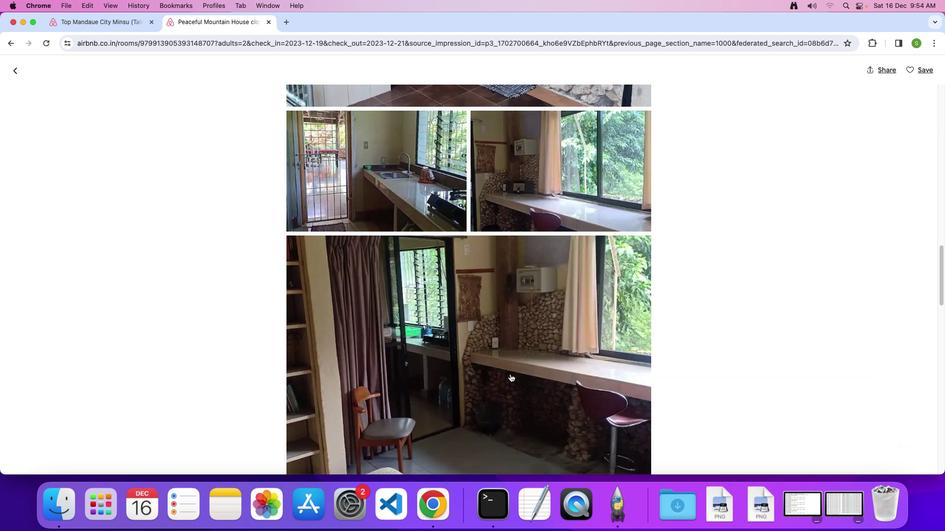 
Action: Mouse scrolled (510, 374) with delta (0, 0)
Screenshot: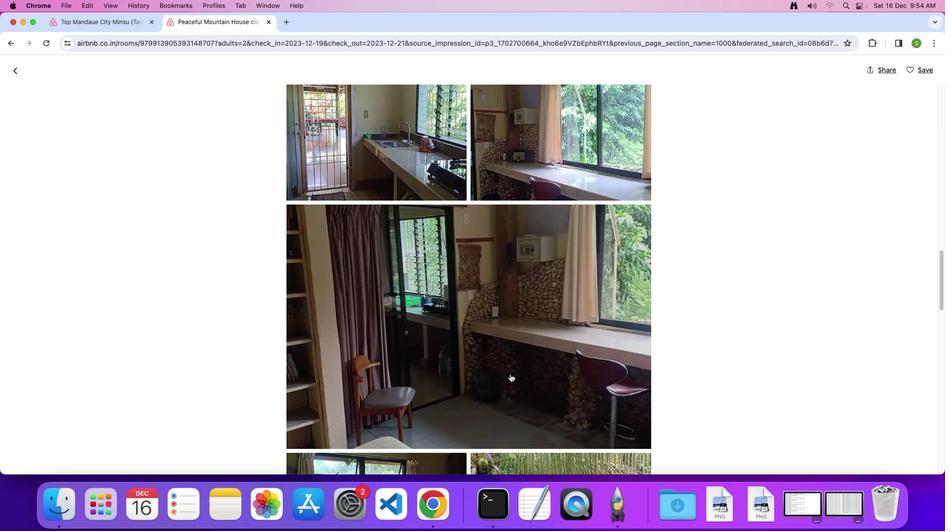 
Action: Mouse scrolled (510, 374) with delta (0, 0)
Screenshot: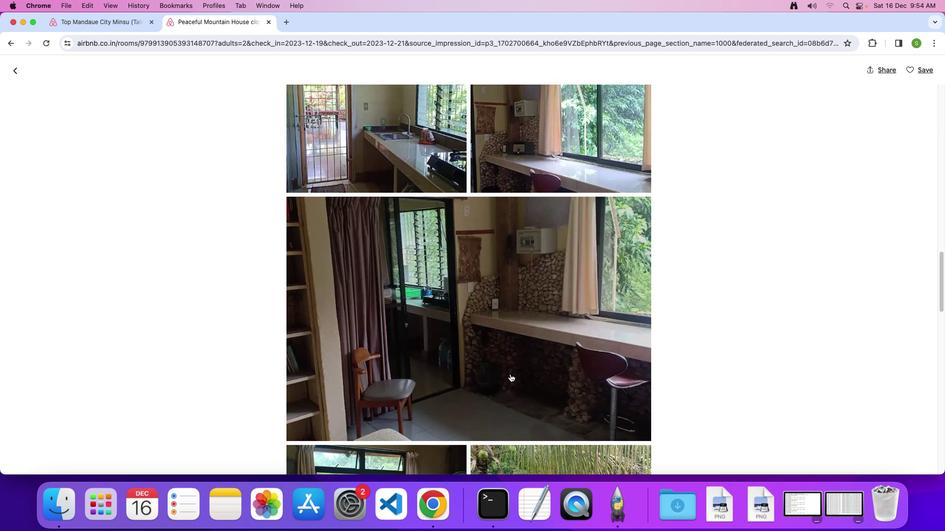 
Action: Mouse scrolled (510, 374) with delta (0, 0)
Screenshot: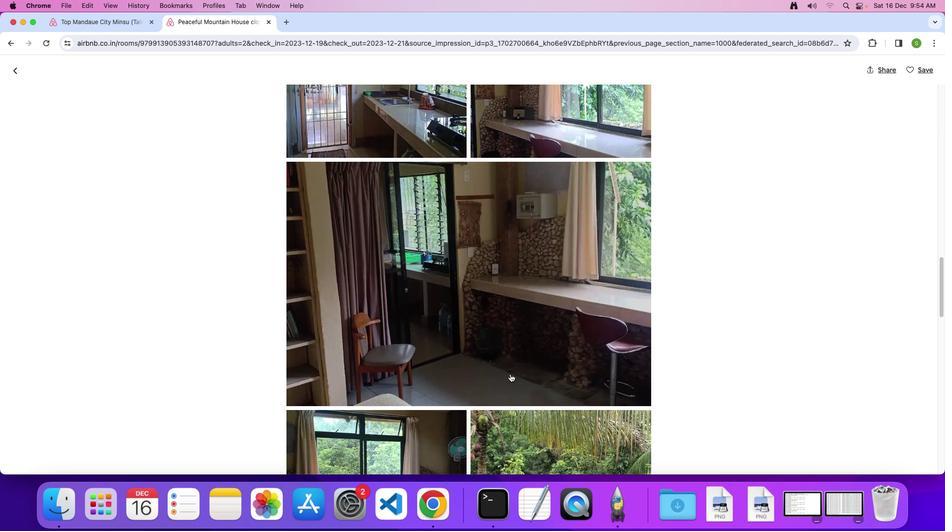
Action: Mouse scrolled (510, 374) with delta (0, 0)
Screenshot: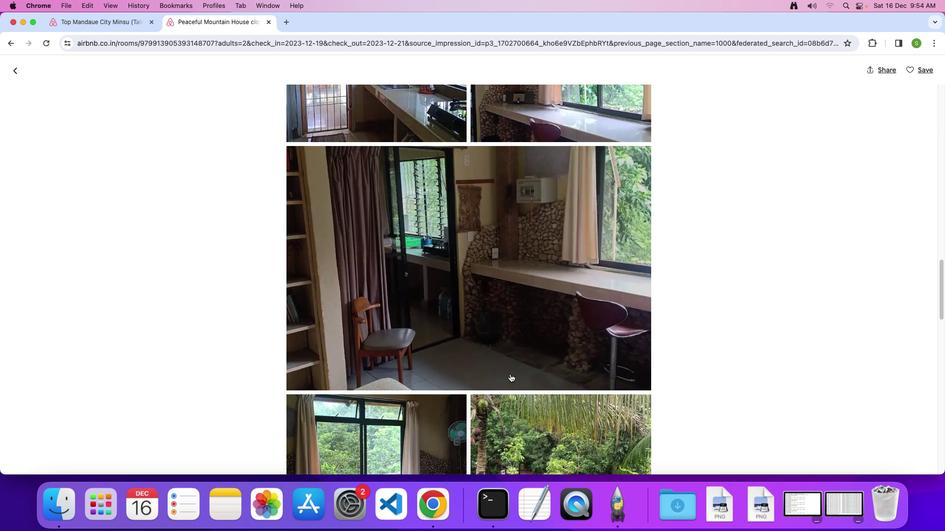 
Action: Mouse scrolled (510, 374) with delta (0, 0)
Screenshot: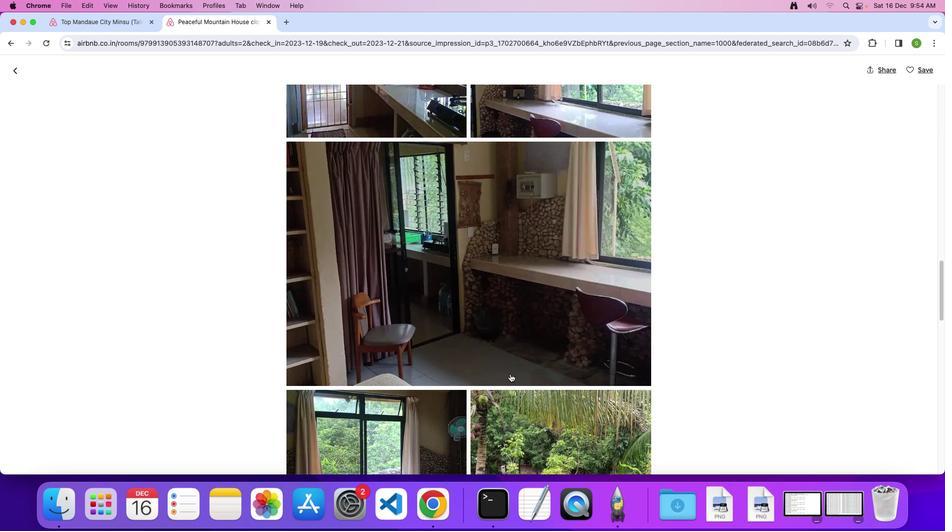 
Action: Mouse scrolled (510, 374) with delta (0, 0)
Screenshot: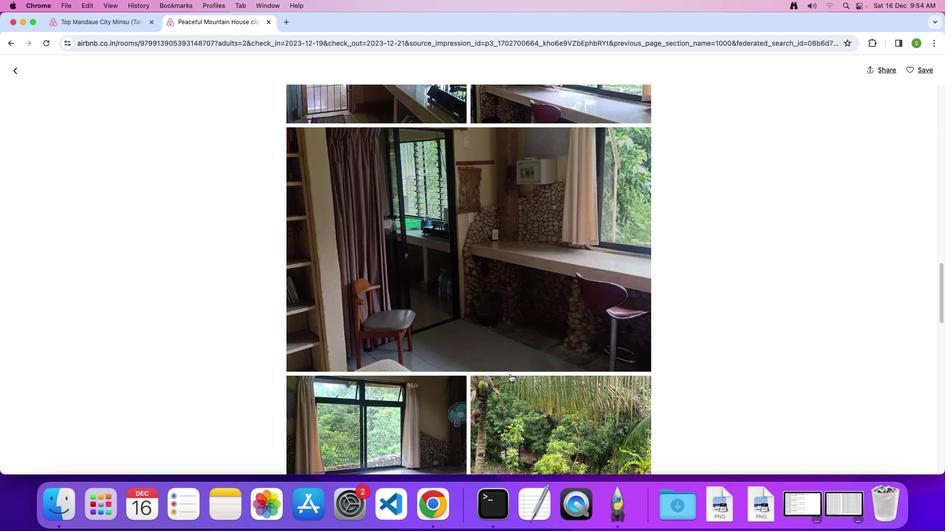 
Action: Mouse scrolled (510, 374) with delta (0, 0)
Screenshot: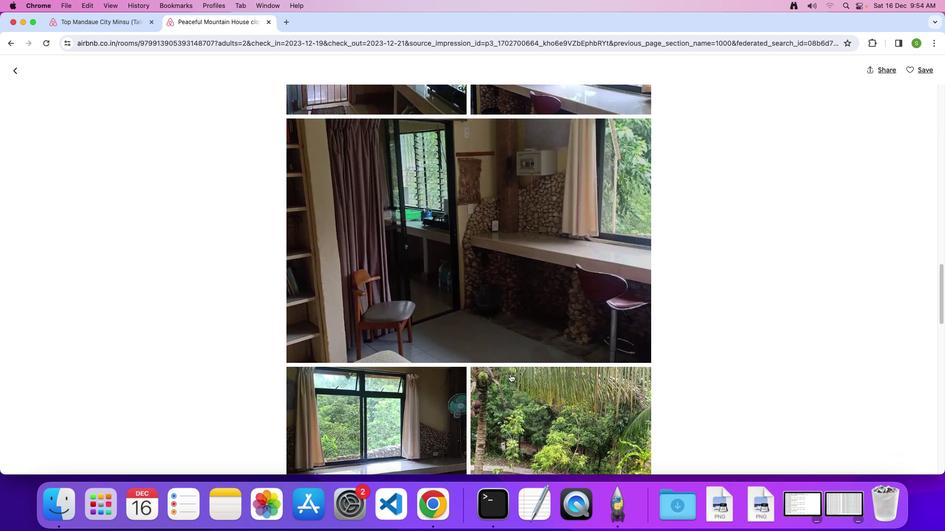 
Action: Mouse scrolled (510, 374) with delta (0, 0)
Screenshot: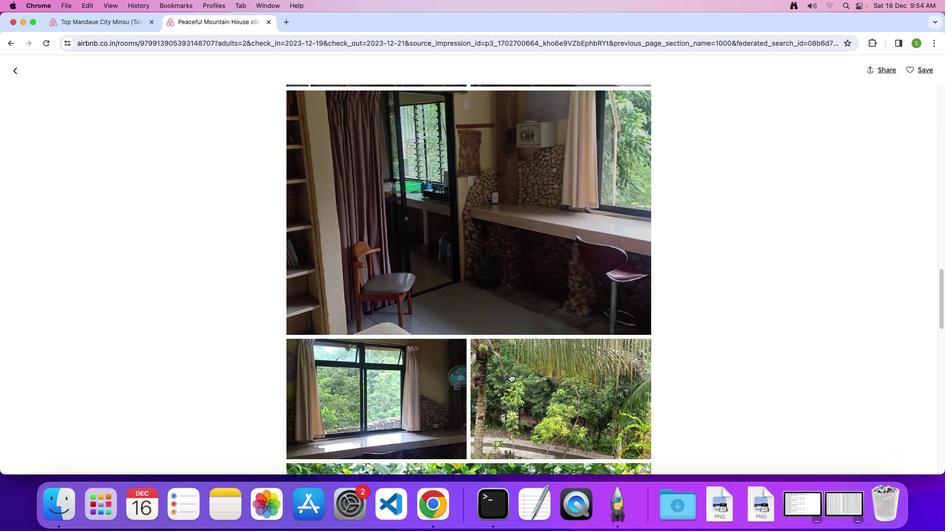 
Action: Mouse scrolled (510, 374) with delta (0, 0)
Screenshot: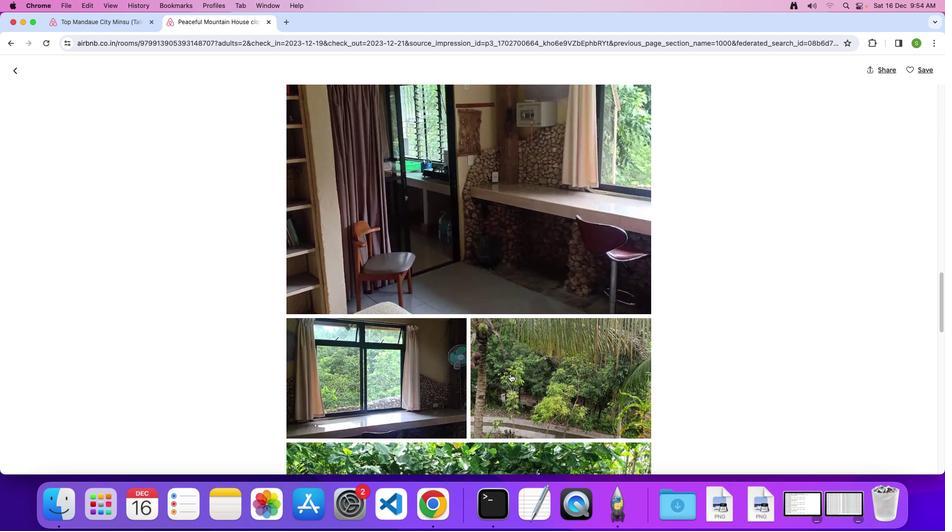 
Action: Mouse scrolled (510, 374) with delta (0, 0)
Screenshot: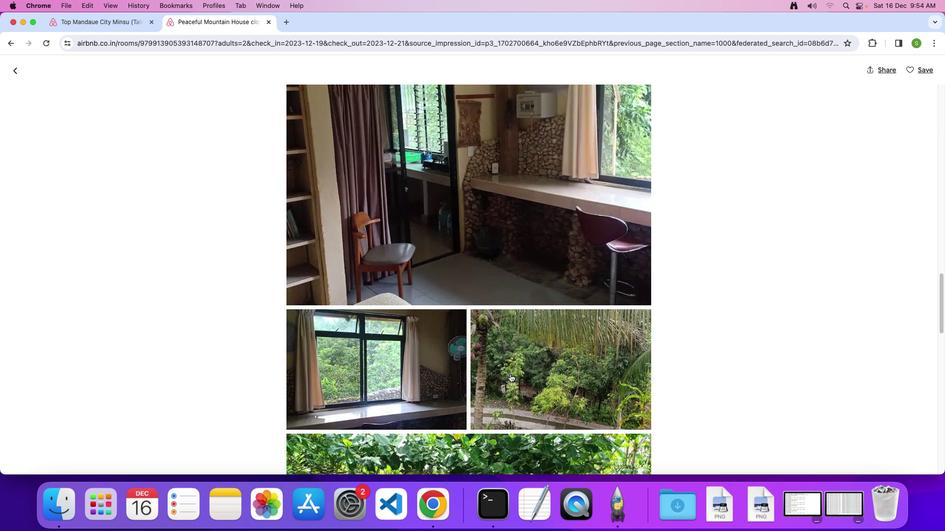
Action: Mouse scrolled (510, 374) with delta (0, 0)
Screenshot: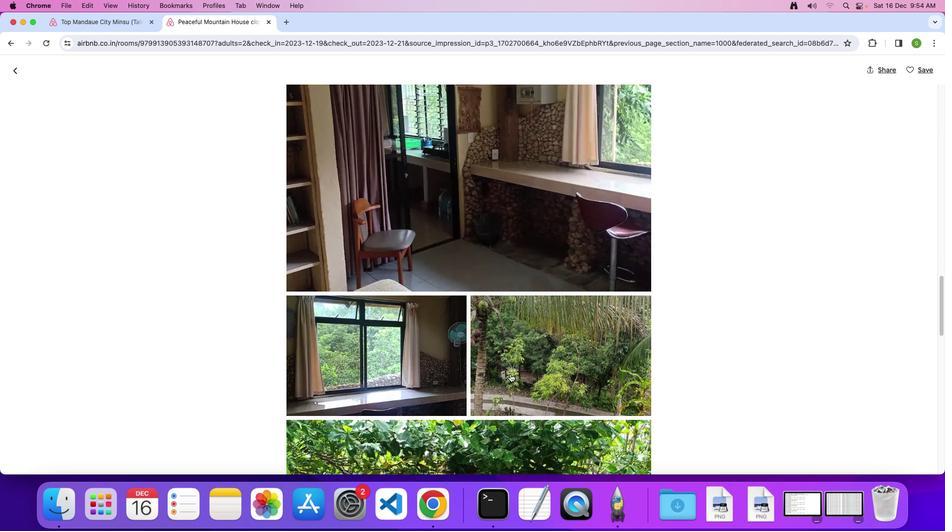
Action: Mouse scrolled (510, 374) with delta (0, 0)
Screenshot: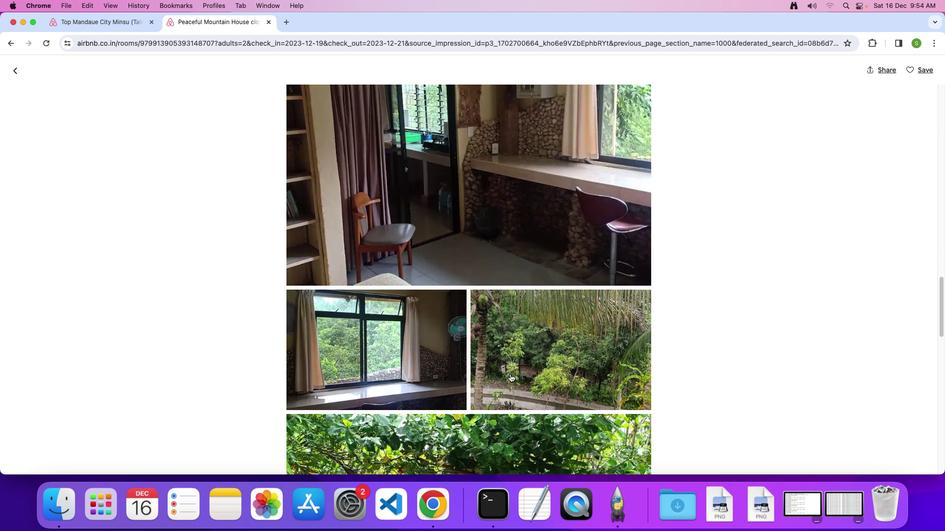 
Action: Mouse scrolled (510, 374) with delta (0, 0)
Screenshot: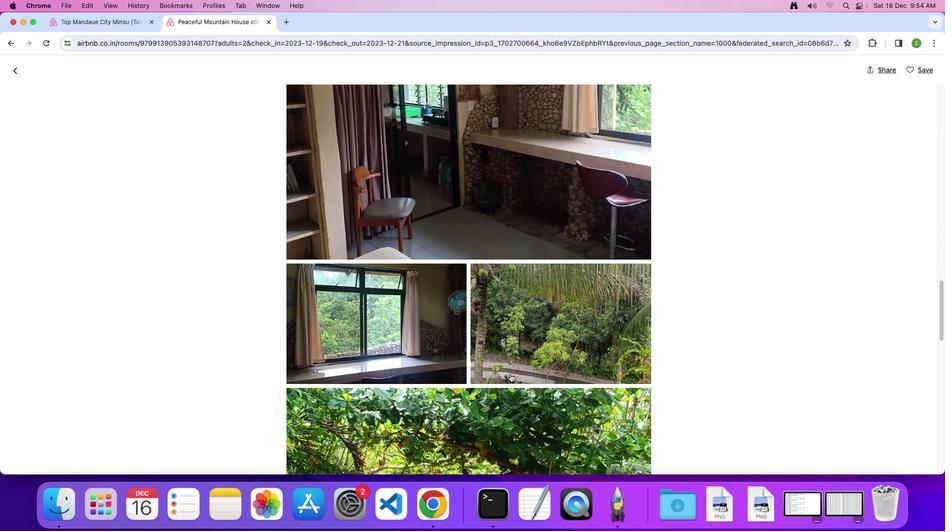 
Action: Mouse scrolled (510, 374) with delta (0, 0)
Screenshot: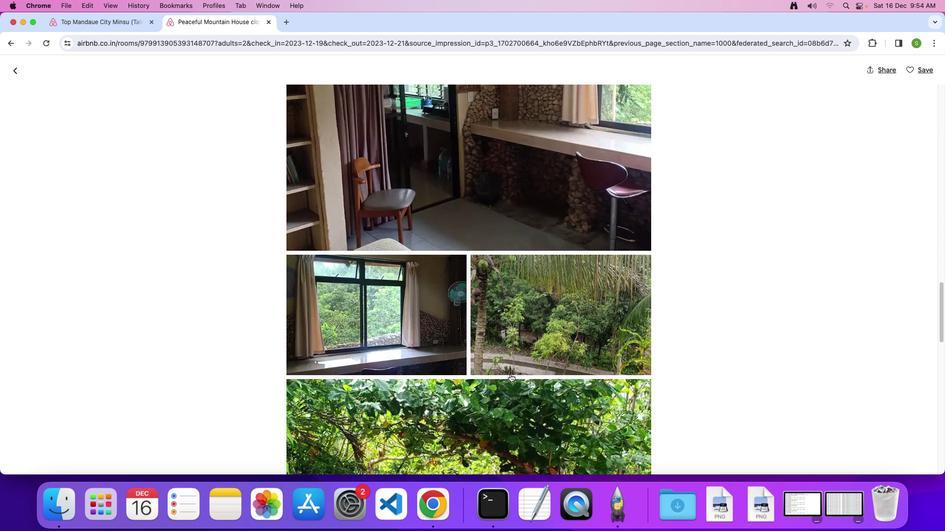 
Action: Mouse scrolled (510, 374) with delta (0, 0)
Screenshot: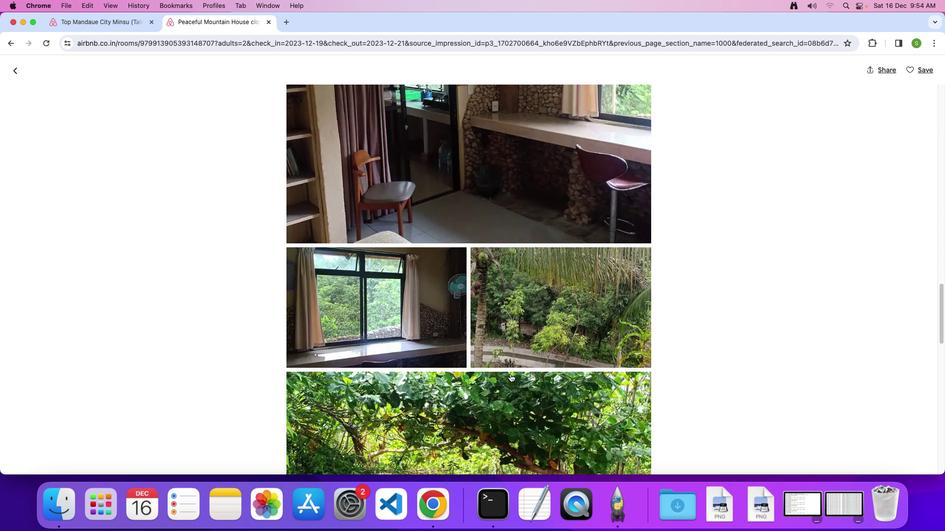 
Action: Mouse scrolled (510, 374) with delta (0, 0)
Screenshot: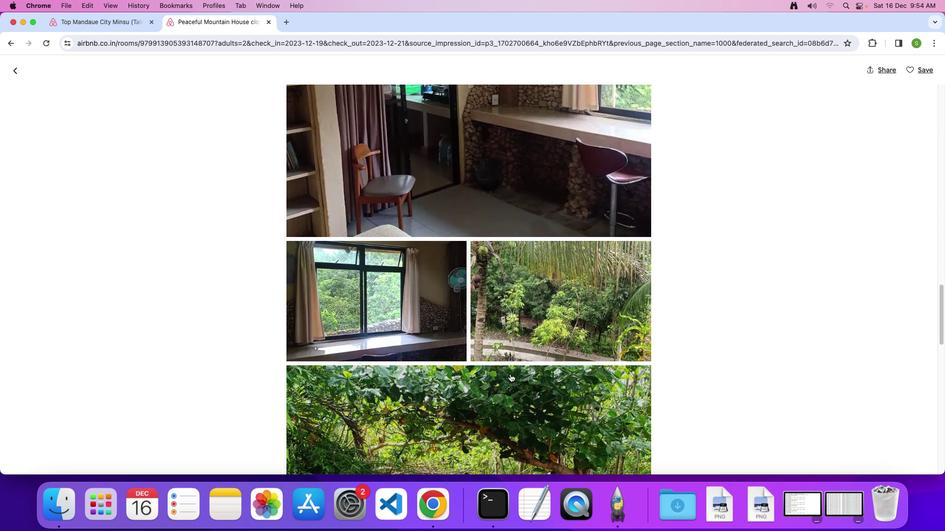 
Action: Mouse scrolled (510, 374) with delta (0, 0)
Screenshot: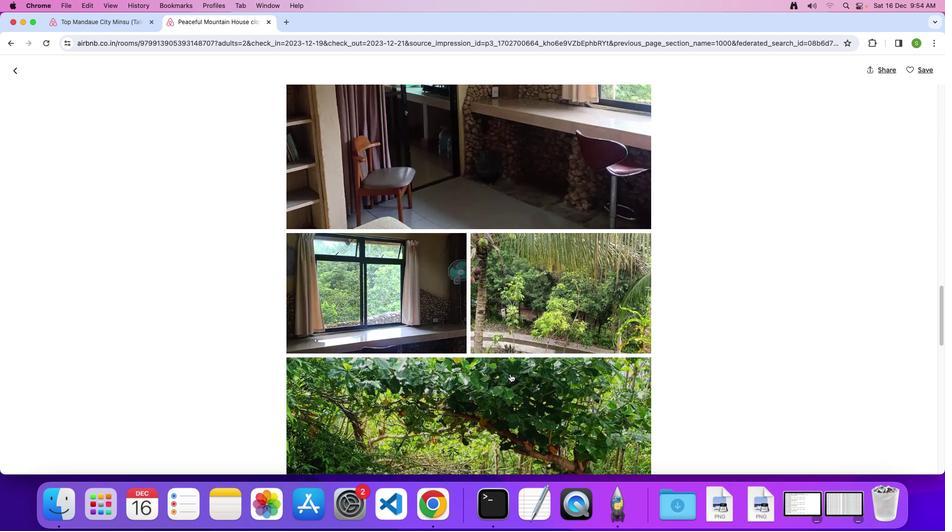 
Action: Mouse scrolled (510, 374) with delta (0, 0)
Screenshot: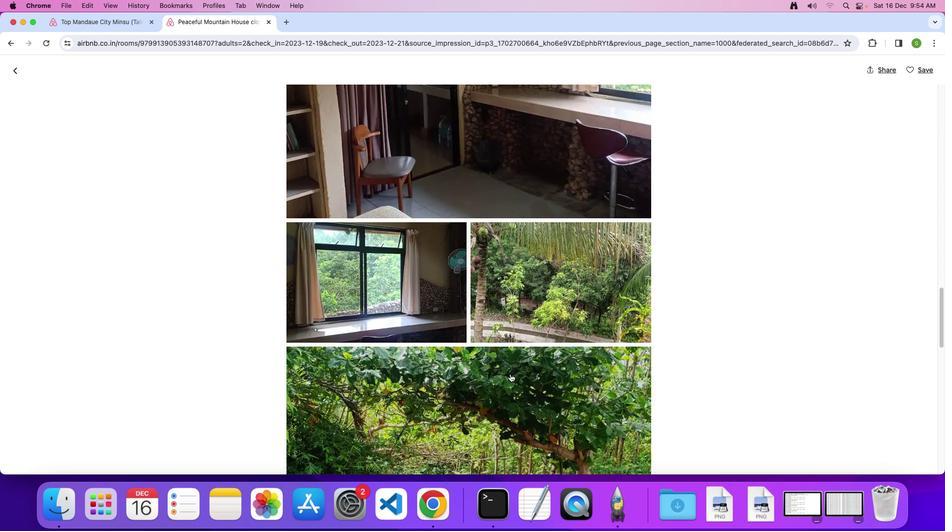 
Action: Mouse scrolled (510, 374) with delta (0, 0)
Screenshot: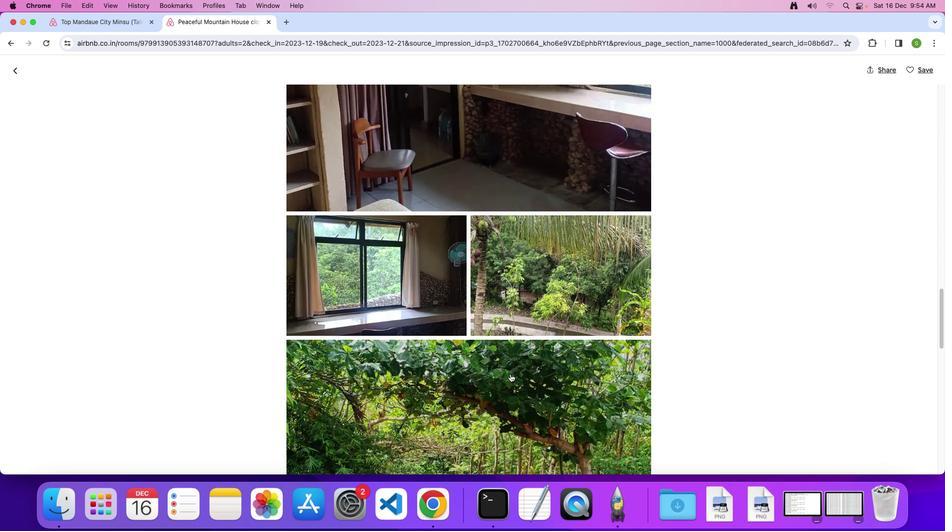 
Action: Mouse scrolled (510, 374) with delta (0, 0)
Screenshot: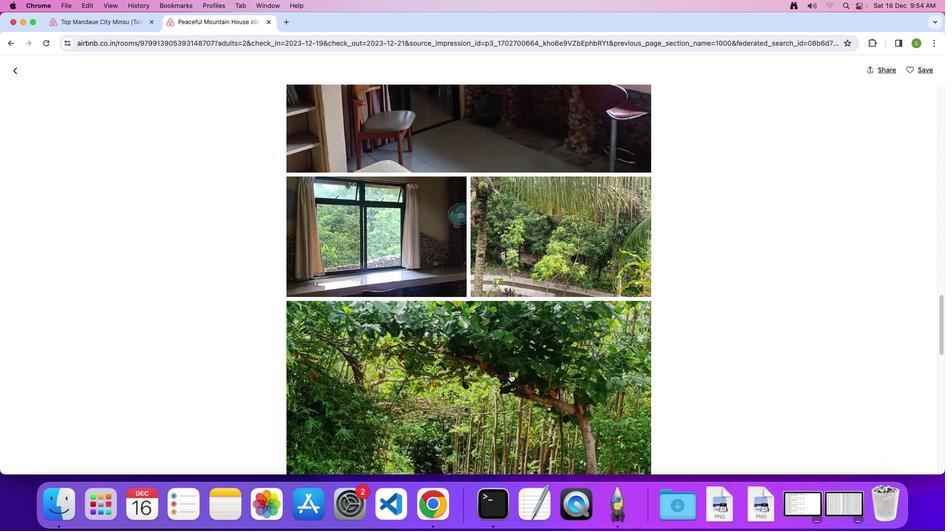 
Action: Mouse scrolled (510, 374) with delta (0, 0)
Screenshot: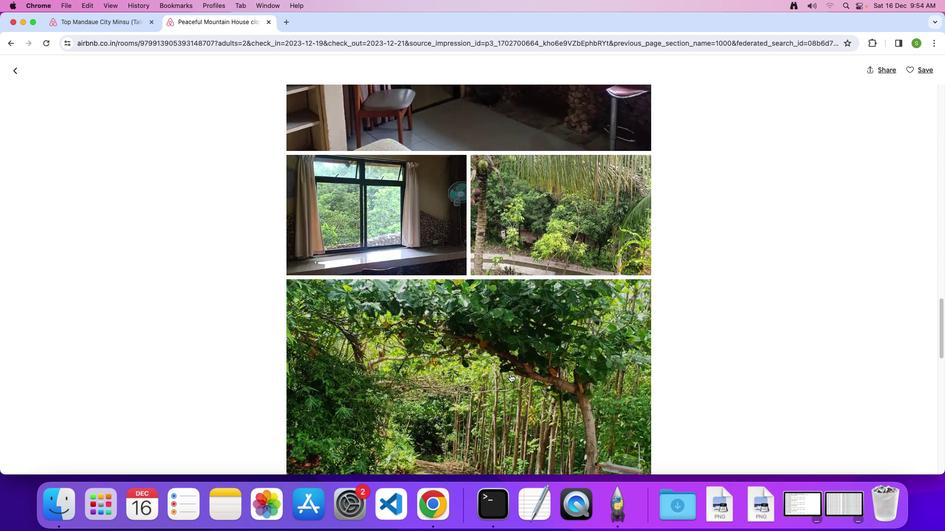 
Action: Mouse scrolled (510, 374) with delta (0, 0)
Screenshot: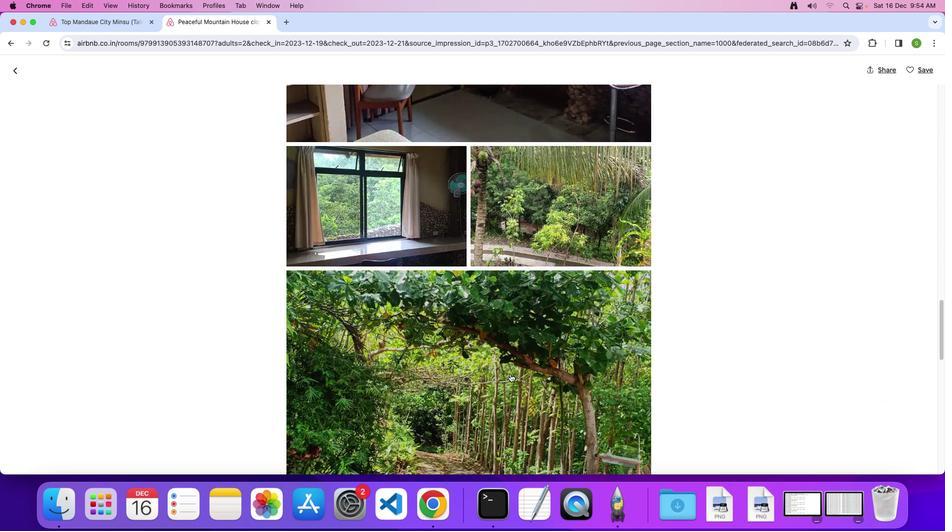 
Action: Mouse scrolled (510, 374) with delta (0, 0)
Screenshot: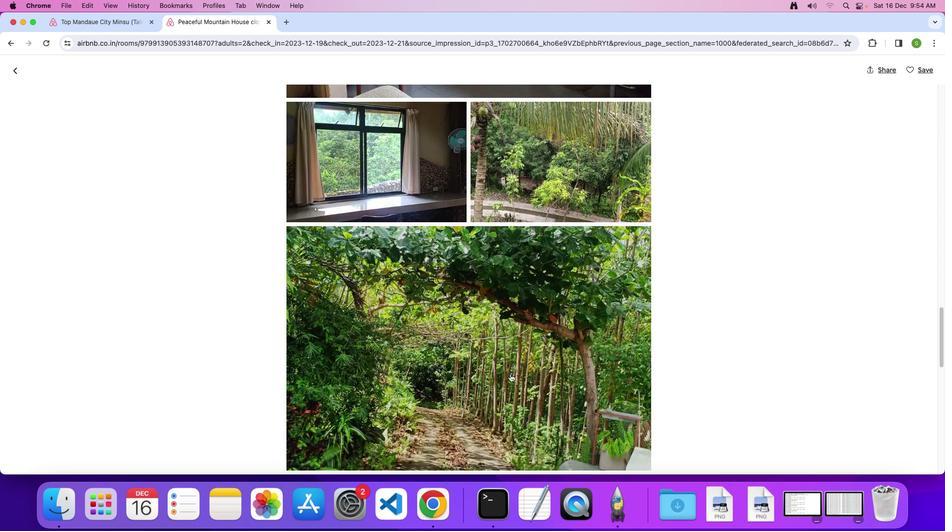 
Action: Mouse scrolled (510, 374) with delta (0, 0)
Screenshot: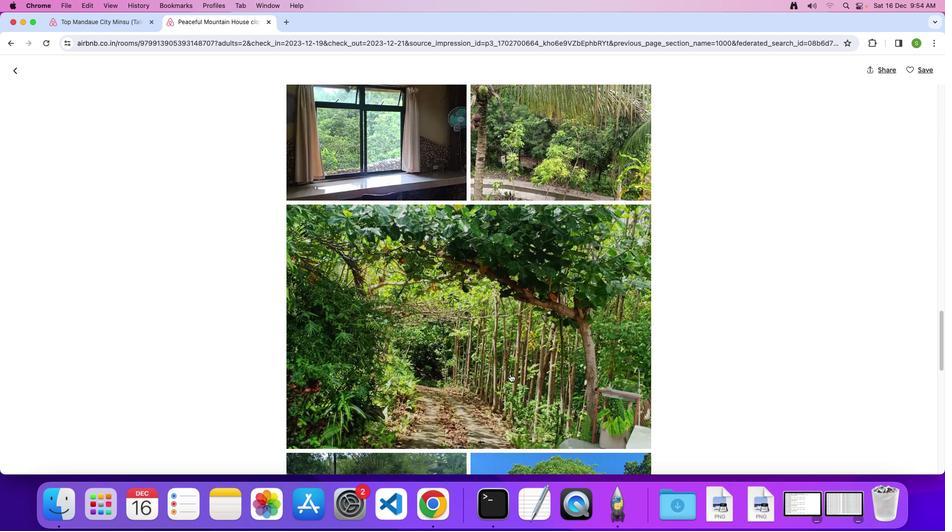 
Action: Mouse scrolled (510, 374) with delta (0, 0)
Screenshot: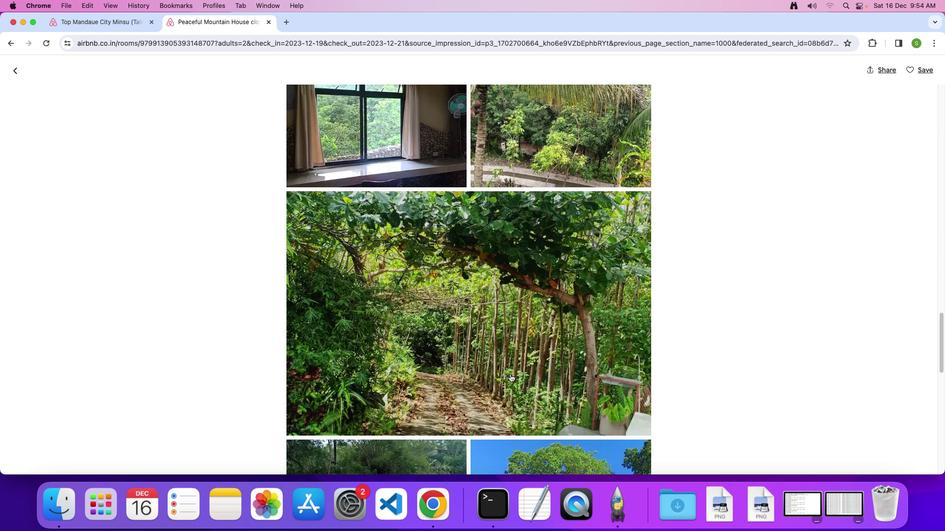 
Action: Mouse scrolled (510, 374) with delta (0, 0)
Screenshot: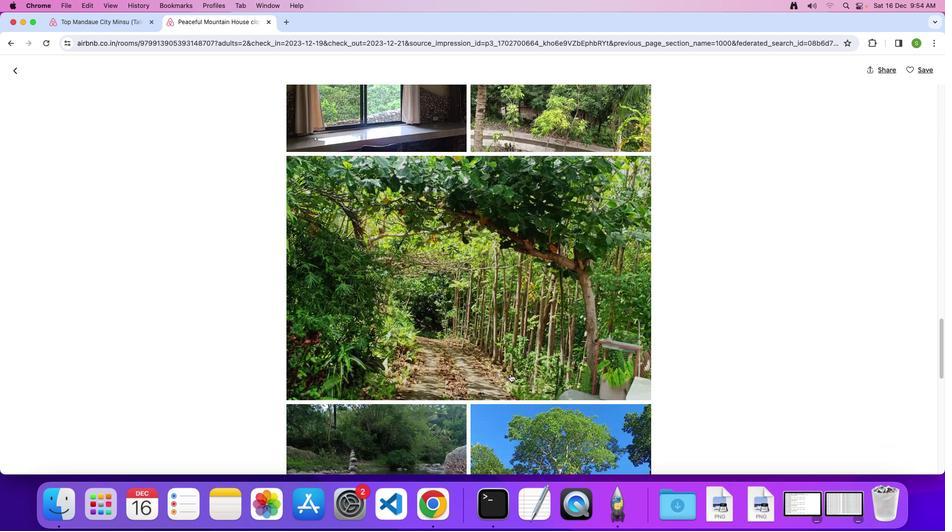 
Action: Mouse scrolled (510, 374) with delta (0, 0)
Screenshot: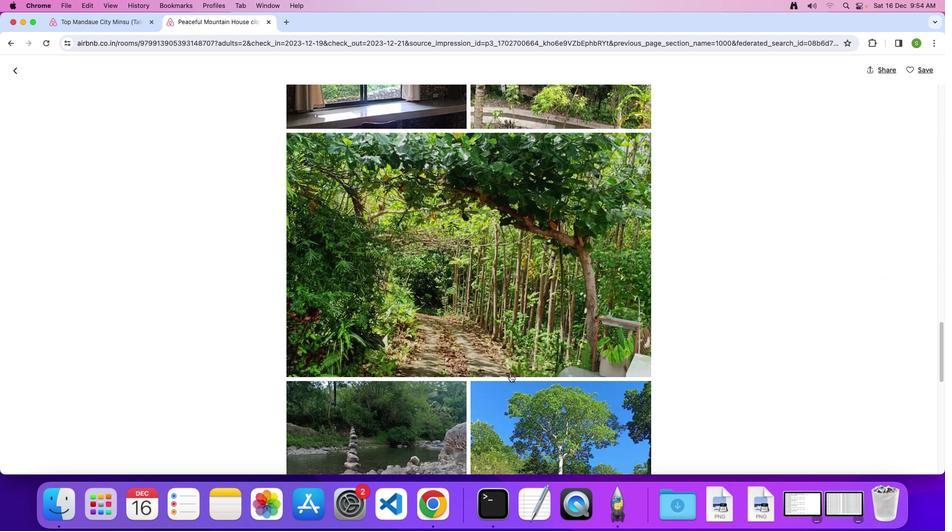 
Action: Mouse scrolled (510, 374) with delta (0, 0)
Screenshot: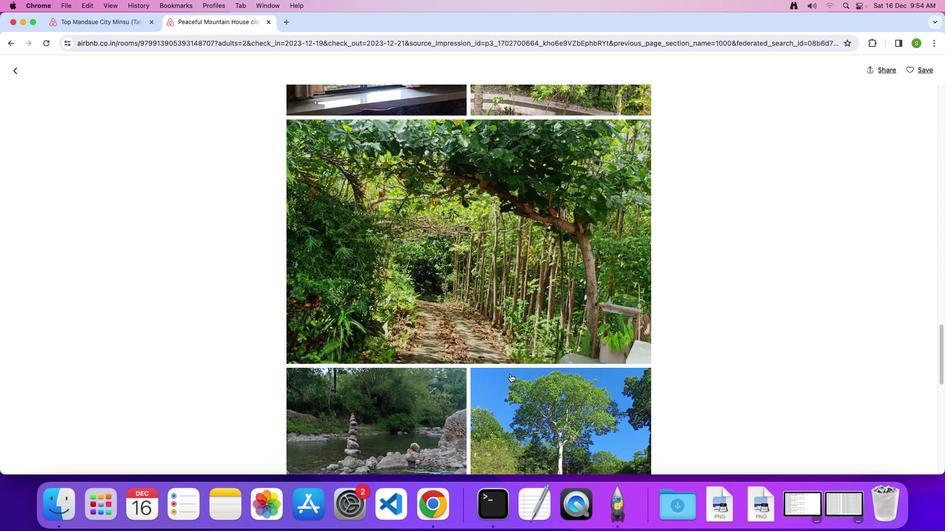 
Action: Mouse scrolled (510, 374) with delta (0, 0)
Screenshot: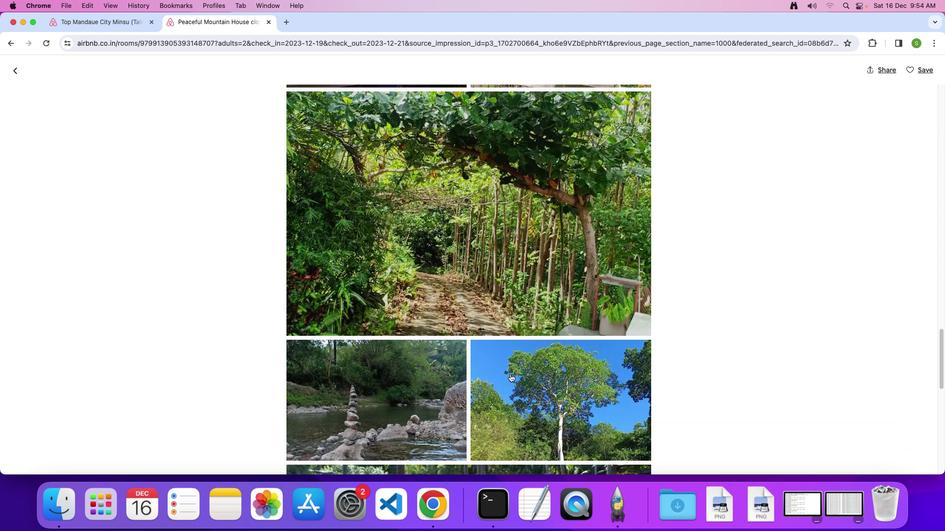 
Action: Mouse scrolled (510, 374) with delta (0, 0)
Screenshot: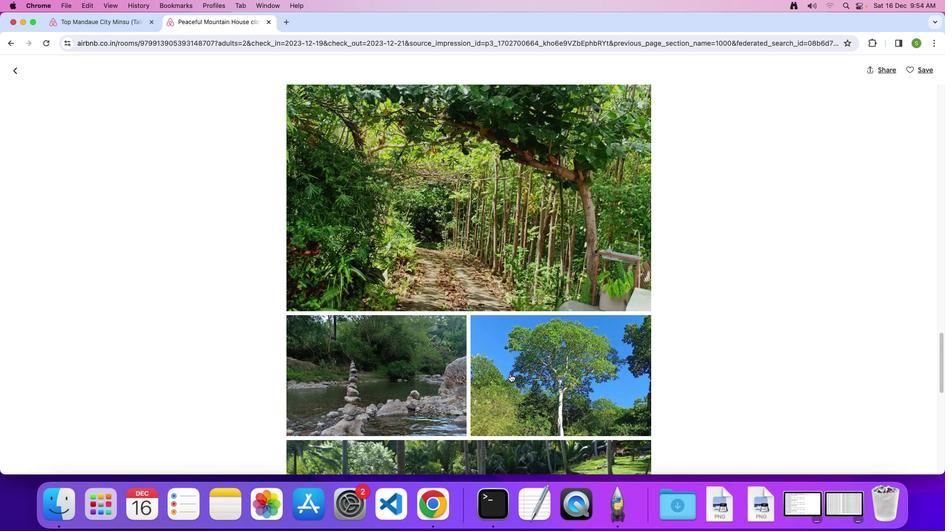 
Action: Mouse scrolled (510, 374) with delta (0, 0)
Screenshot: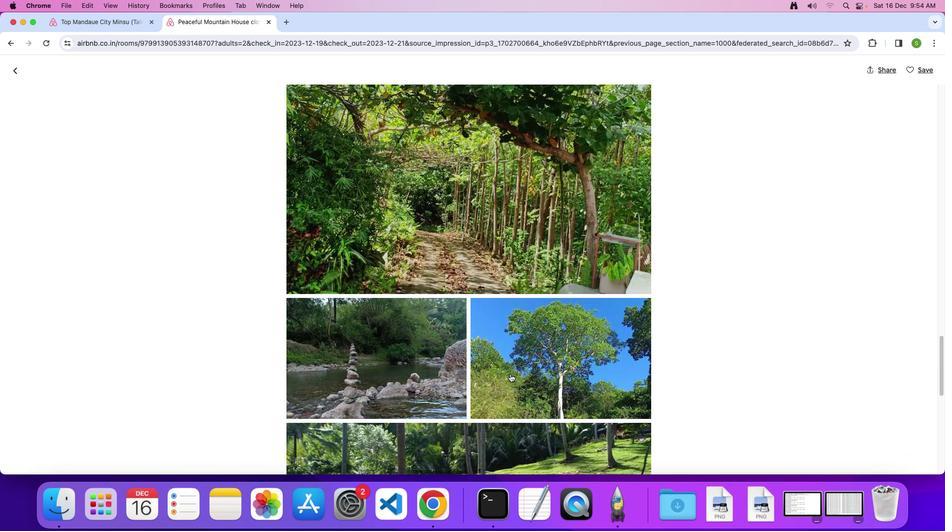 
Action: Mouse scrolled (510, 374) with delta (0, 0)
Screenshot: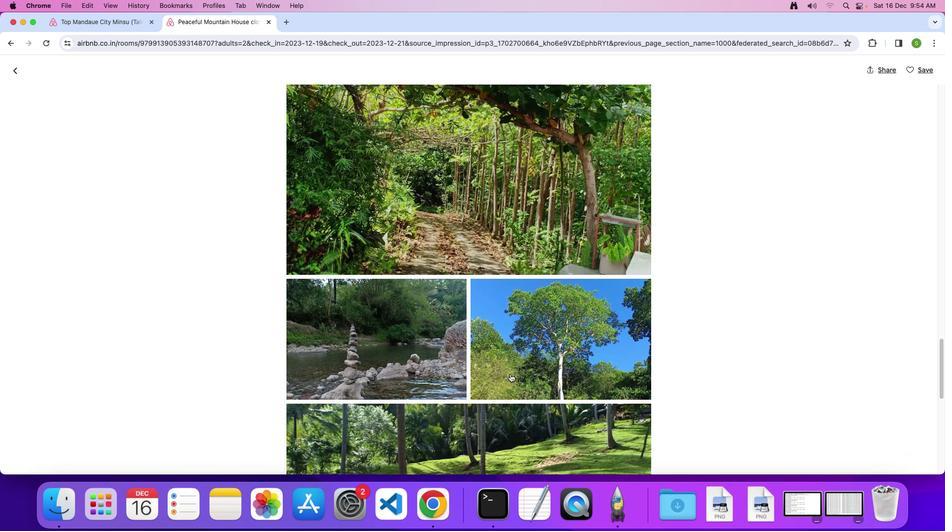 
Action: Mouse scrolled (510, 374) with delta (0, 0)
Screenshot: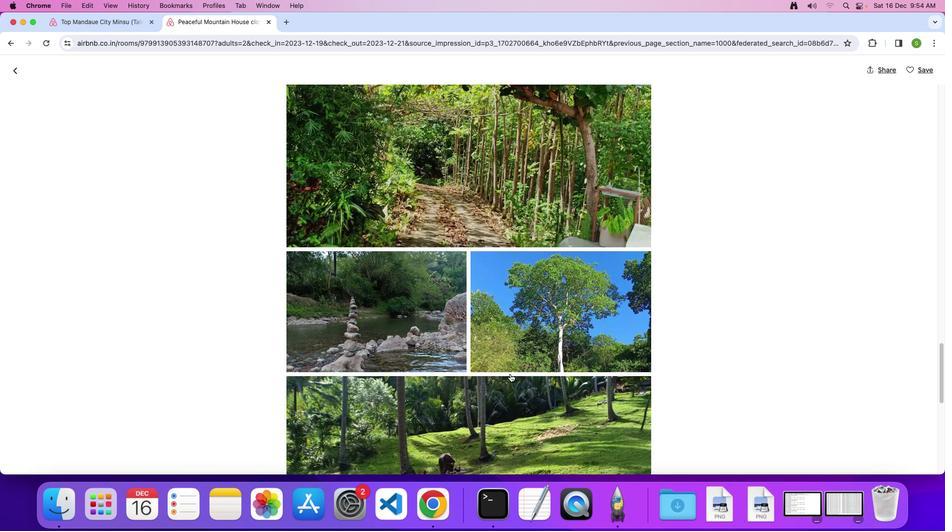 
Action: Mouse scrolled (510, 374) with delta (0, 0)
Screenshot: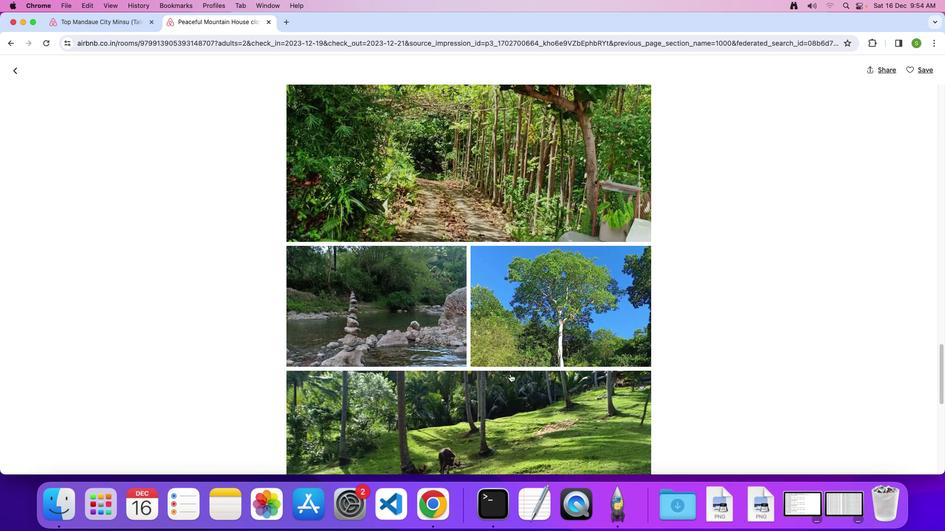 
Action: Mouse scrolled (510, 374) with delta (0, 0)
Screenshot: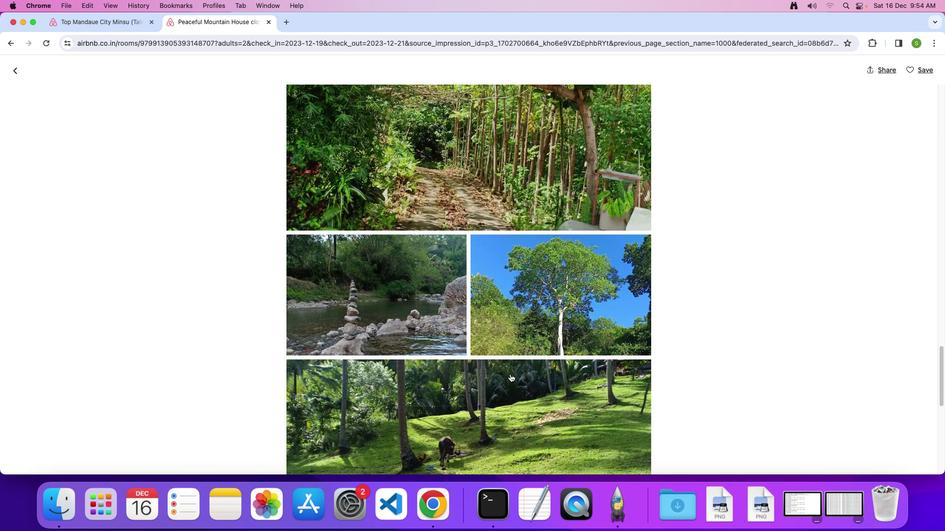 
Action: Mouse scrolled (510, 374) with delta (0, 0)
Screenshot: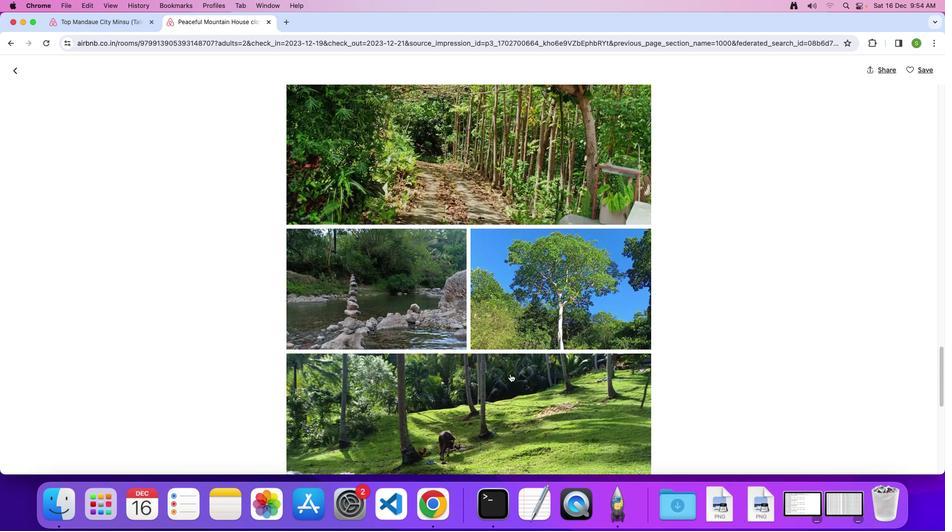 
Action: Mouse scrolled (510, 374) with delta (0, 0)
Screenshot: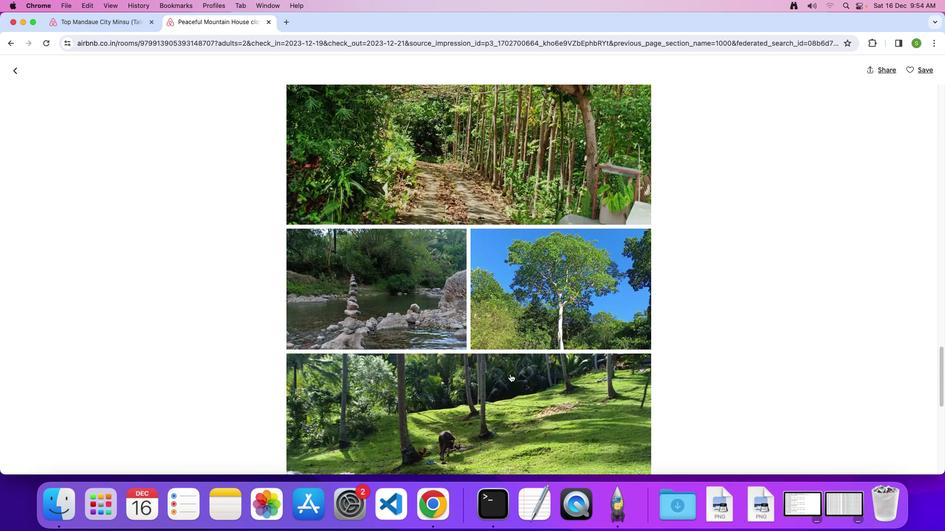 
Action: Mouse scrolled (510, 374) with delta (0, 0)
Screenshot: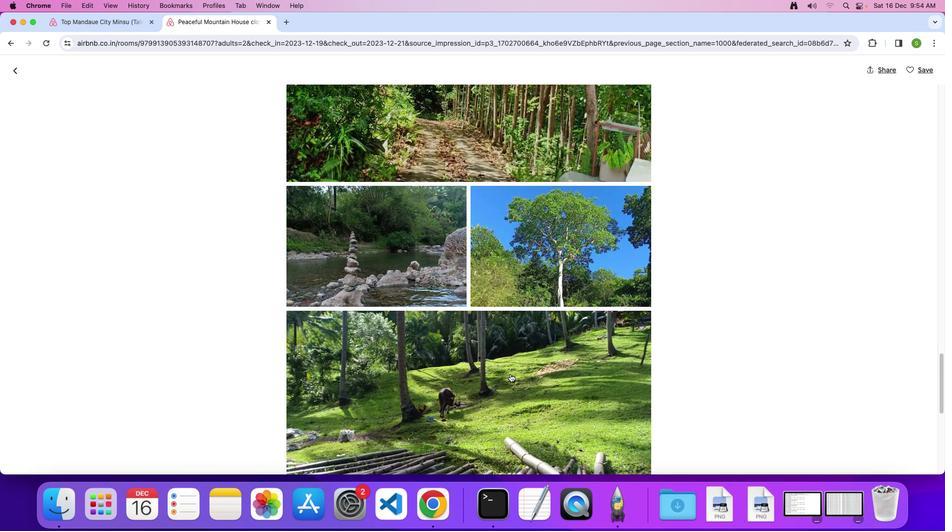 
Action: Mouse scrolled (510, 374) with delta (0, 0)
Screenshot: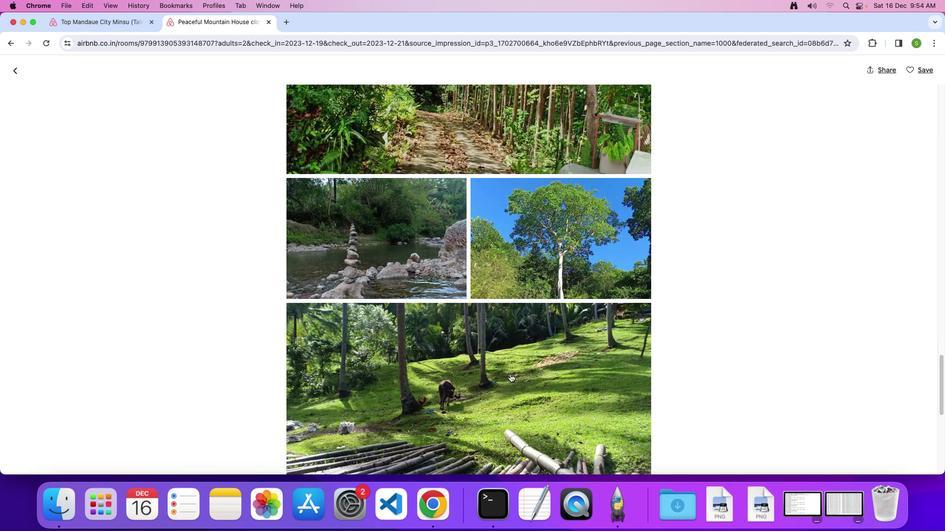 
Action: Mouse scrolled (510, 374) with delta (0, 0)
Screenshot: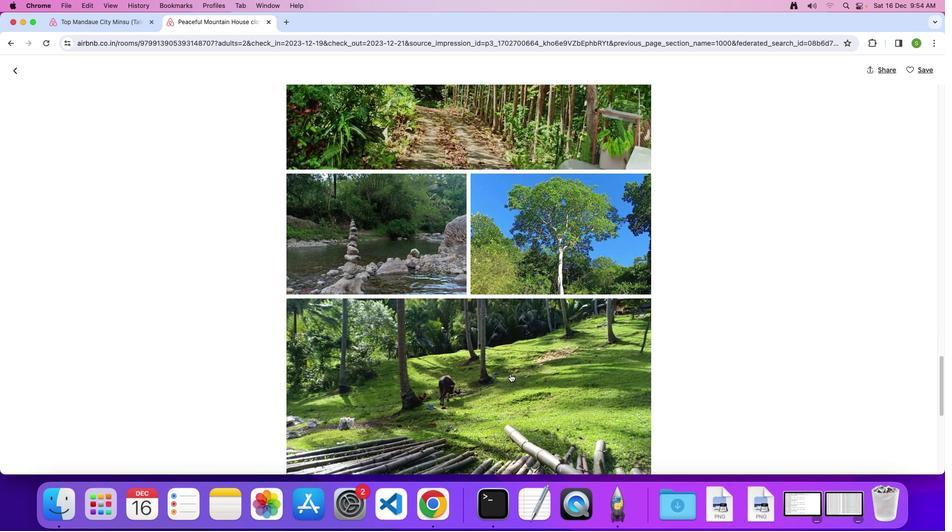 
Action: Mouse scrolled (510, 374) with delta (0, 0)
Screenshot: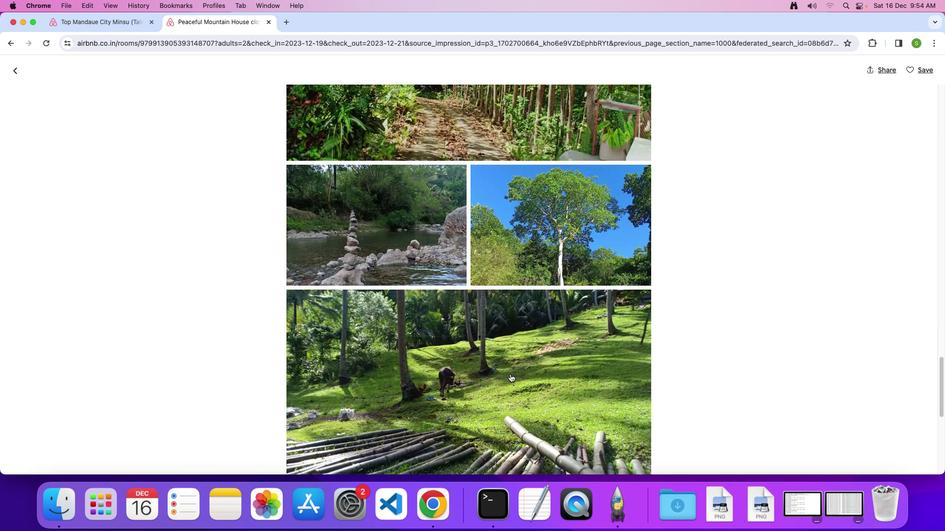 
Action: Mouse scrolled (510, 374) with delta (0, 0)
Screenshot: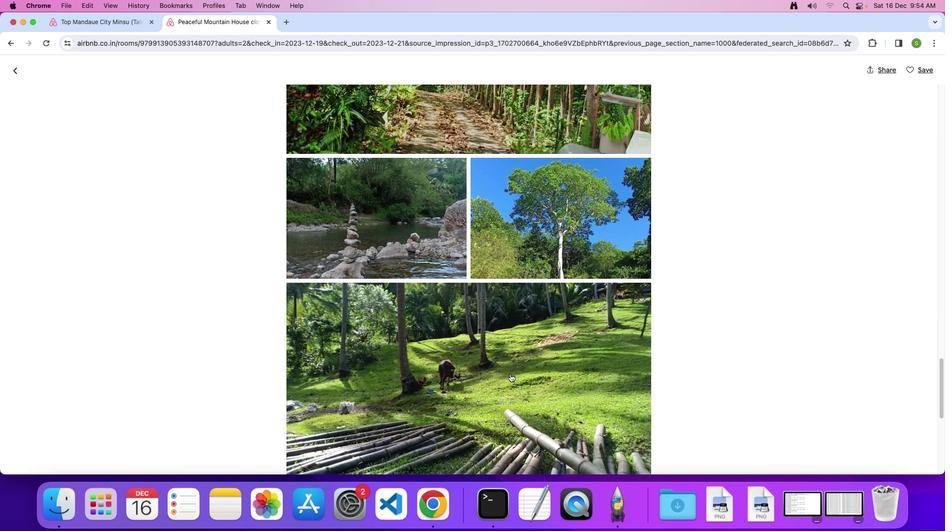 
Action: Mouse scrolled (510, 374) with delta (0, 0)
Screenshot: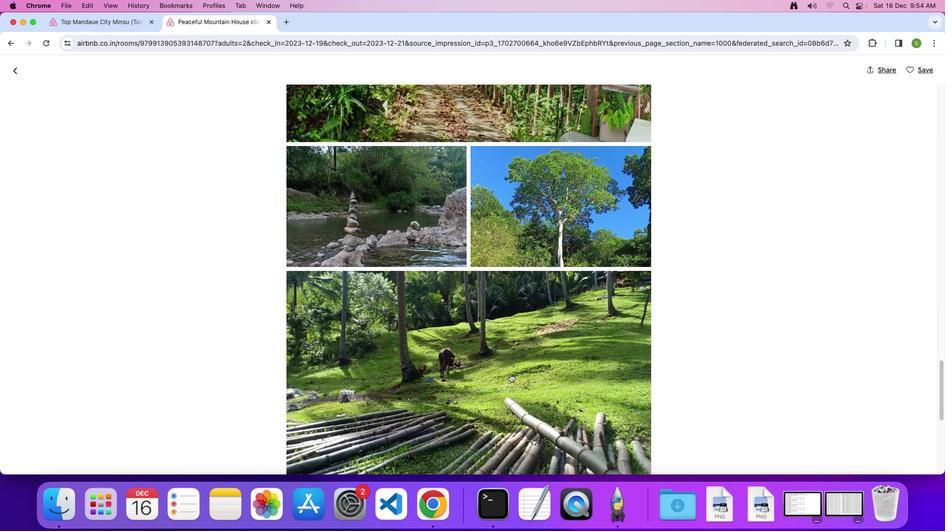 
Action: Mouse scrolled (510, 374) with delta (0, 0)
Screenshot: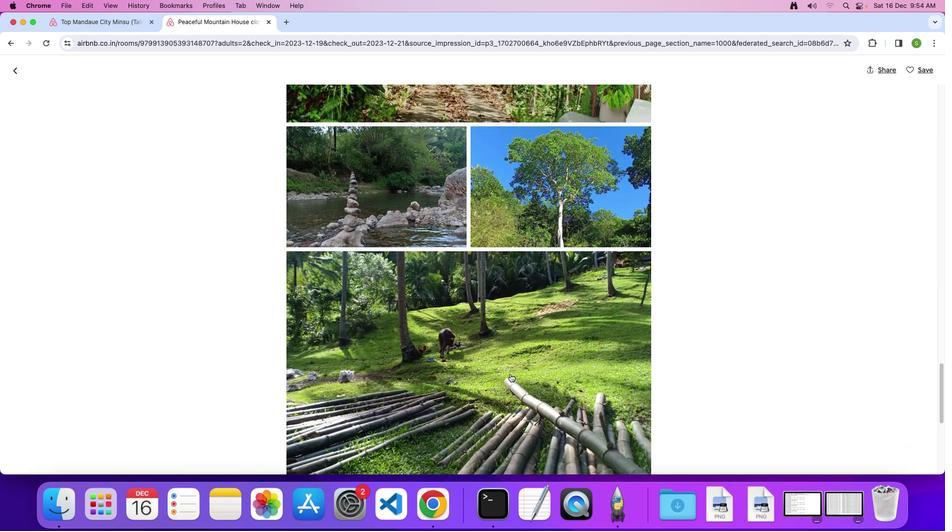 
Action: Mouse scrolled (510, 374) with delta (0, 0)
Screenshot: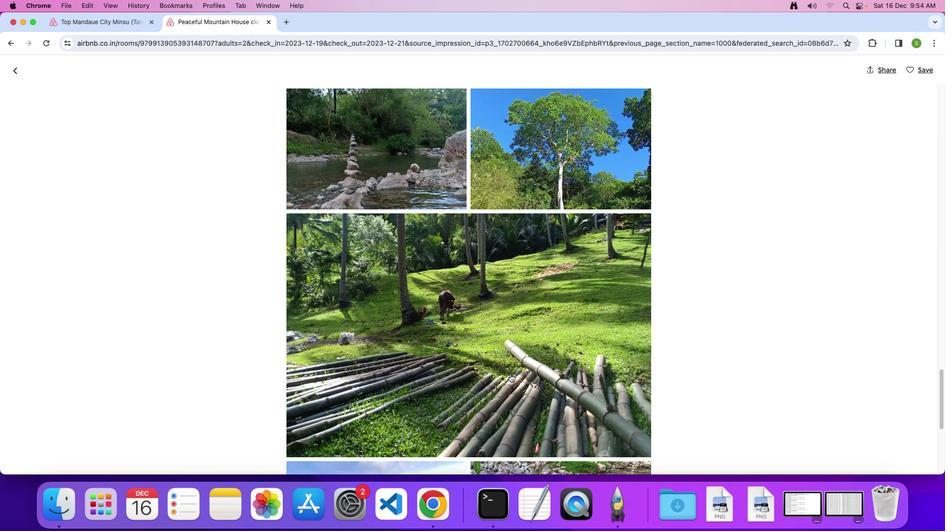 
Action: Mouse scrolled (510, 374) with delta (0, 0)
Screenshot: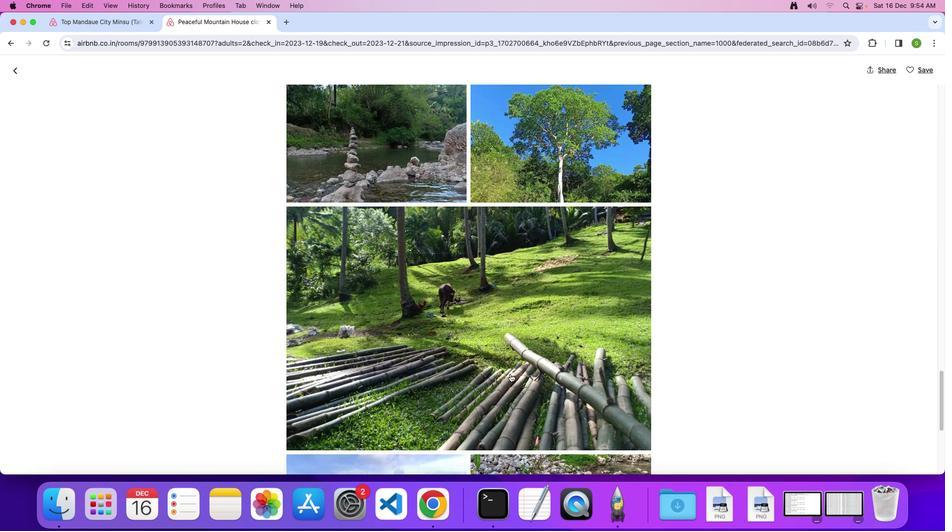 
Action: Mouse scrolled (510, 374) with delta (0, 0)
Screenshot: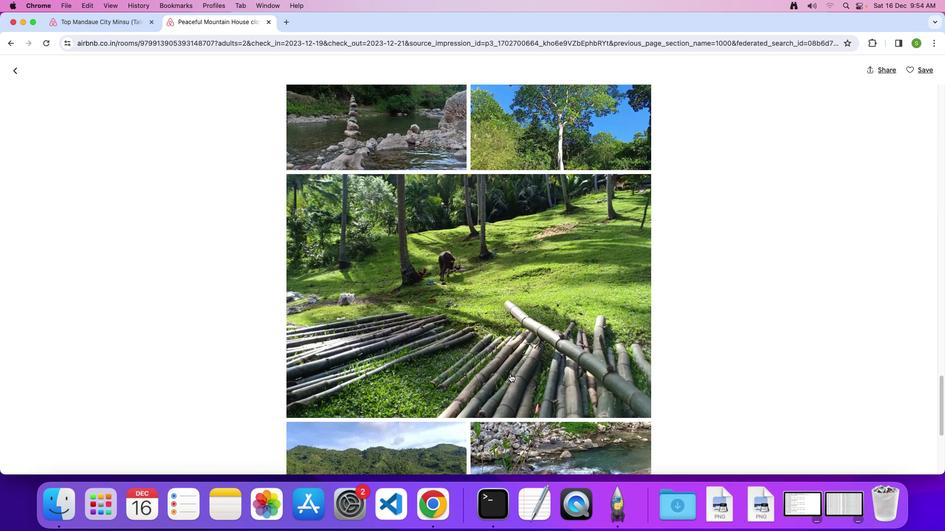 
Action: Mouse scrolled (510, 374) with delta (0, 0)
Screenshot: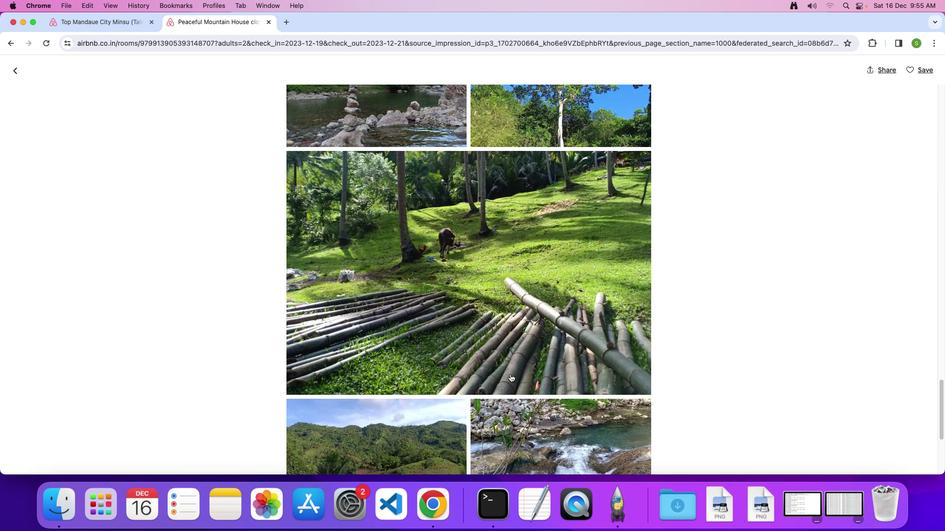 
Action: Mouse scrolled (510, 374) with delta (0, 0)
Screenshot: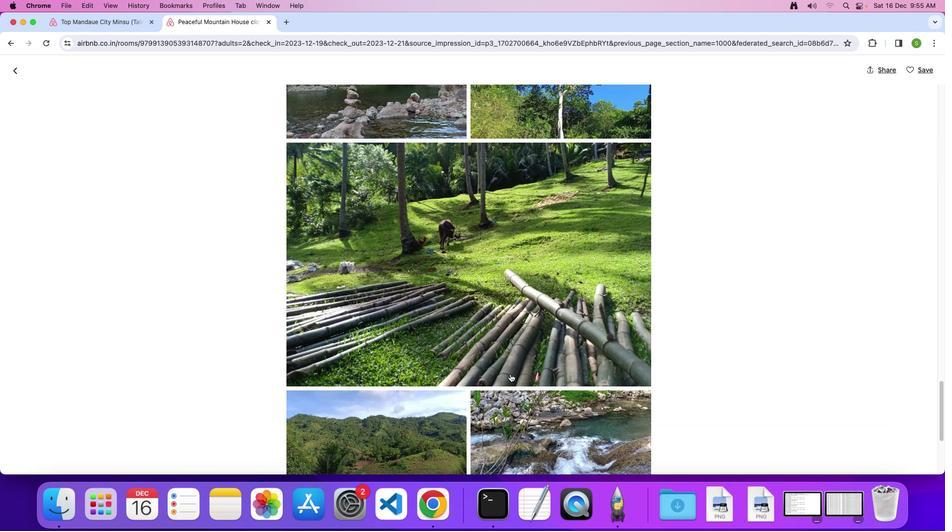 
Action: Mouse scrolled (510, 374) with delta (0, 0)
Screenshot: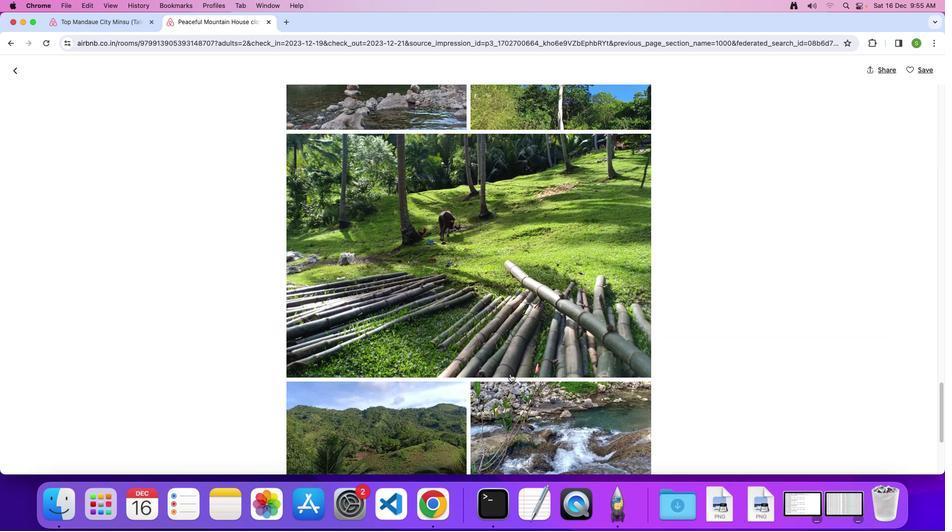 
Action: Mouse scrolled (510, 374) with delta (0, 0)
Screenshot: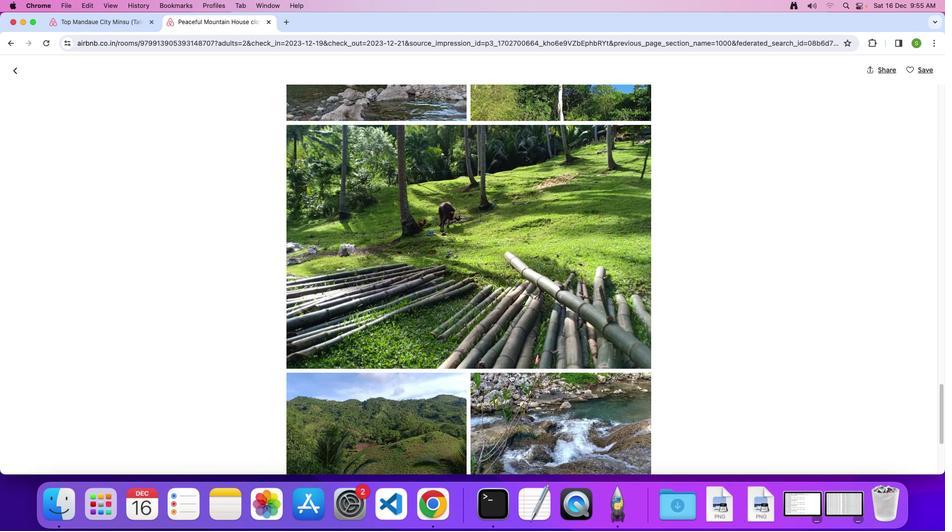 
Action: Mouse scrolled (510, 374) with delta (0, 0)
Screenshot: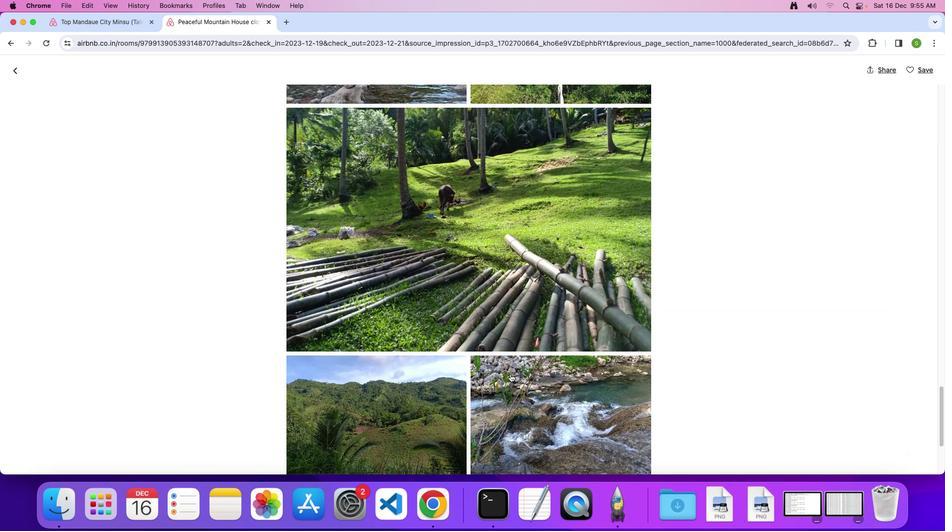 
Action: Mouse scrolled (510, 374) with delta (0, 0)
Screenshot: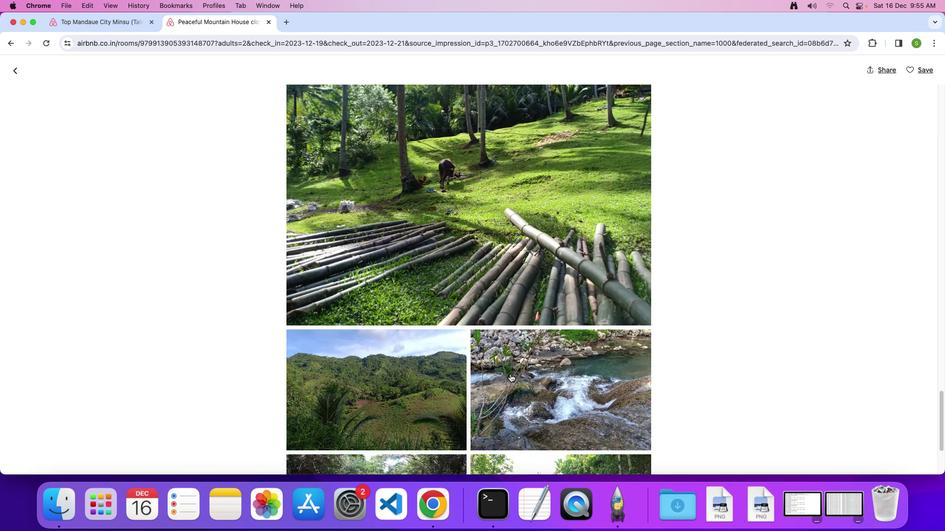 
Action: Mouse scrolled (510, 374) with delta (0, 0)
